 Task: Look for space in Naas, Ireland from 4th June, 2023 to 15th June, 2023 for 2 adults in price range Rs.10000 to Rs.15000. Place can be entire place with 1  bedroom having 1 bed and 1 bathroom. Property type can be house, flat, guest house, hotel. Booking option can be shelf check-in. Required host language is English.
Action: Mouse moved to (526, 83)
Screenshot: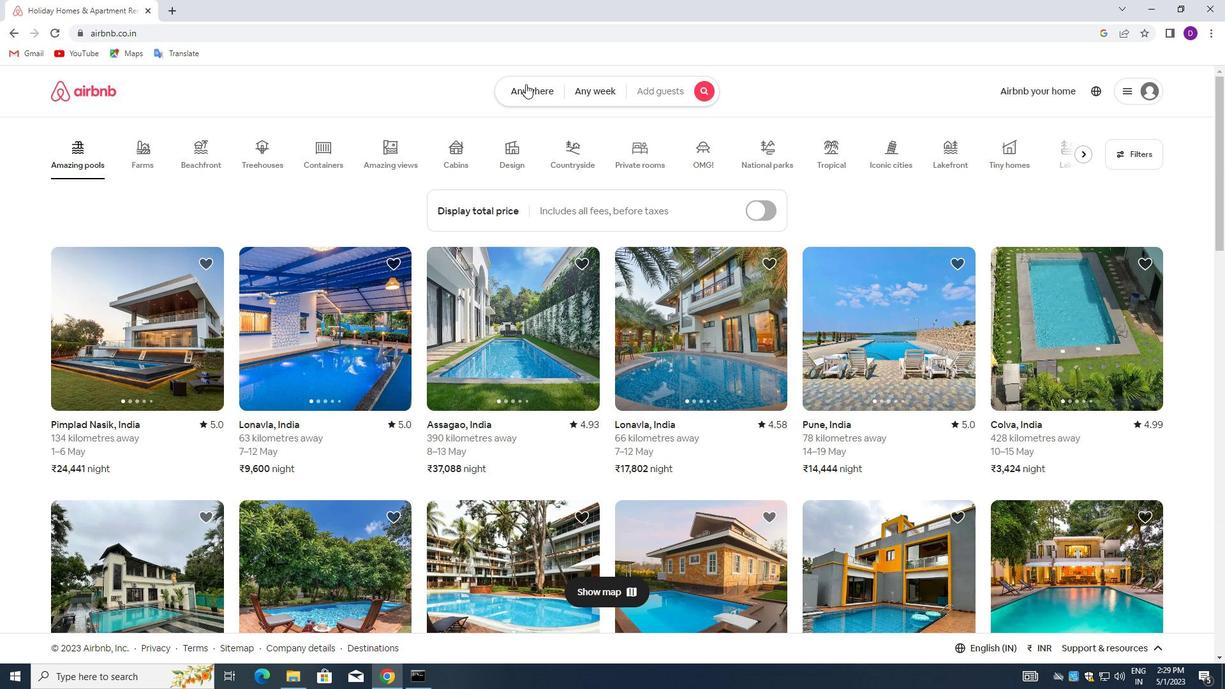 
Action: Mouse pressed left at (526, 83)
Screenshot: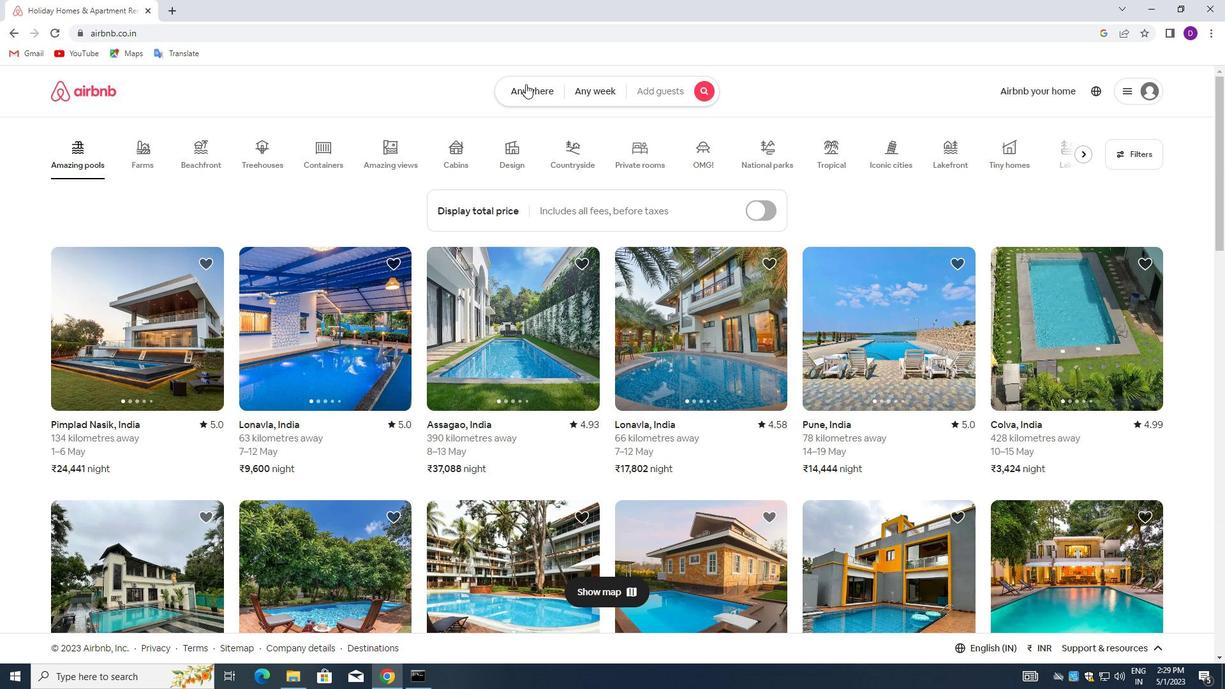 
Action: Mouse moved to (378, 142)
Screenshot: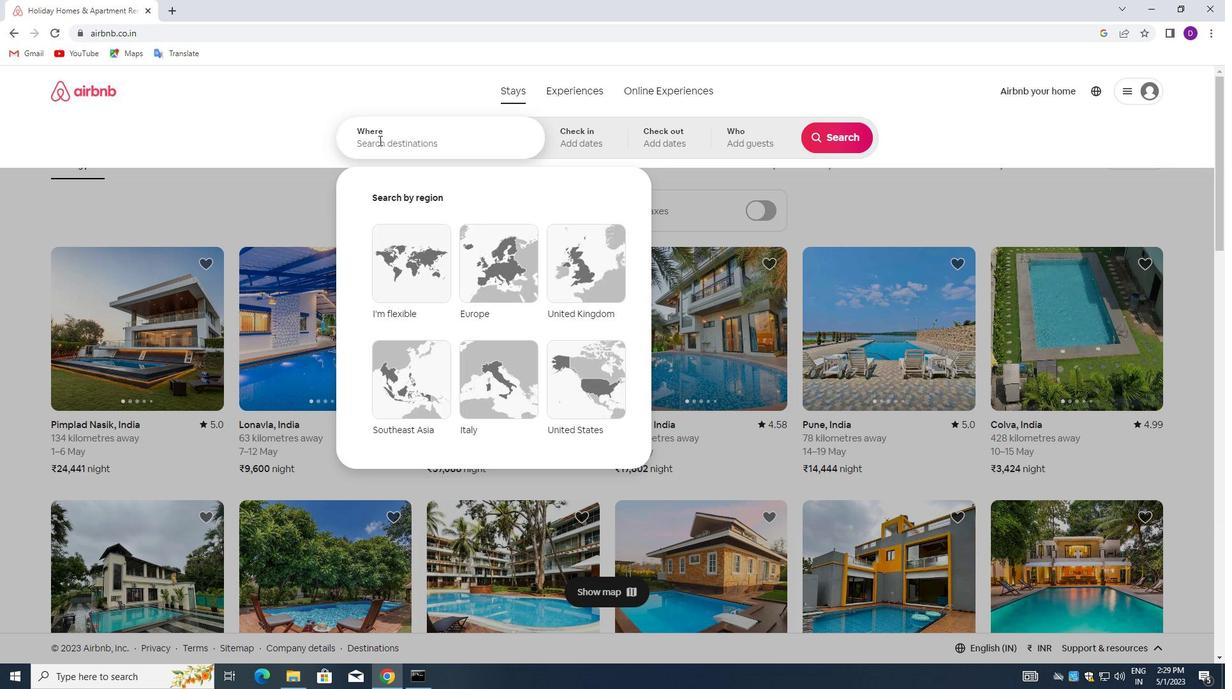 
Action: Mouse pressed left at (378, 142)
Screenshot: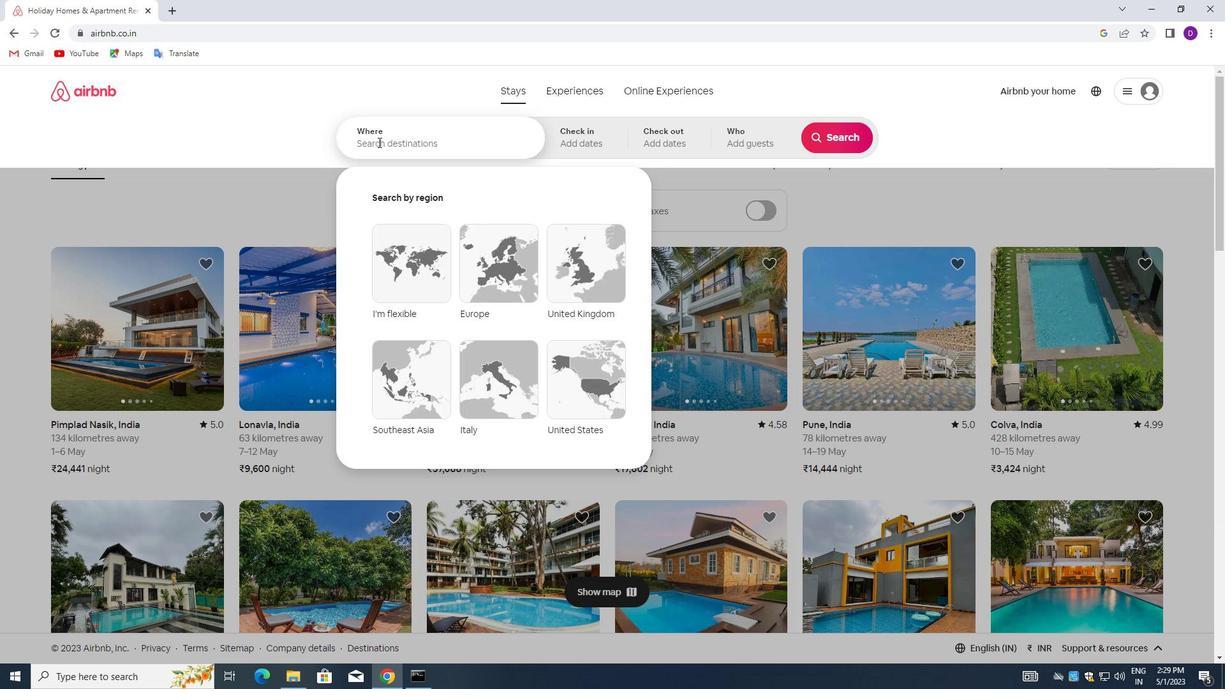 
Action: Key pressed <Key.shift>NAAS,<Key.space><Key.shift>IRELANDF<Key.down><Key.enter>
Screenshot: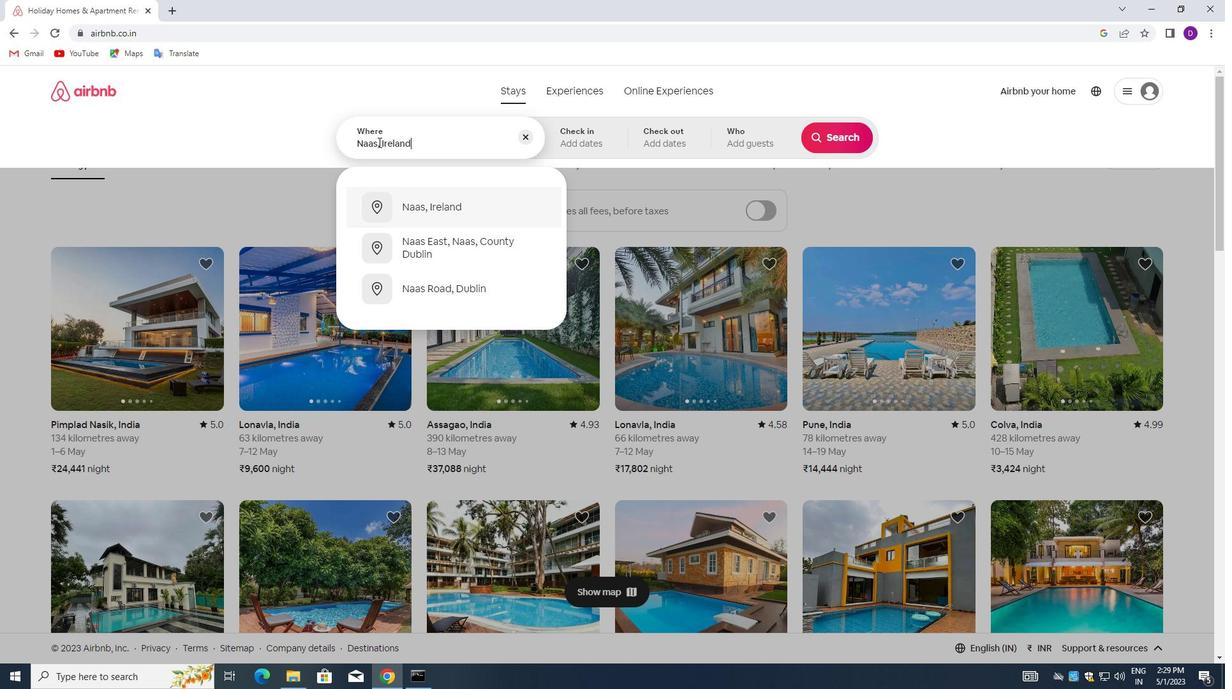 
Action: Mouse moved to (642, 328)
Screenshot: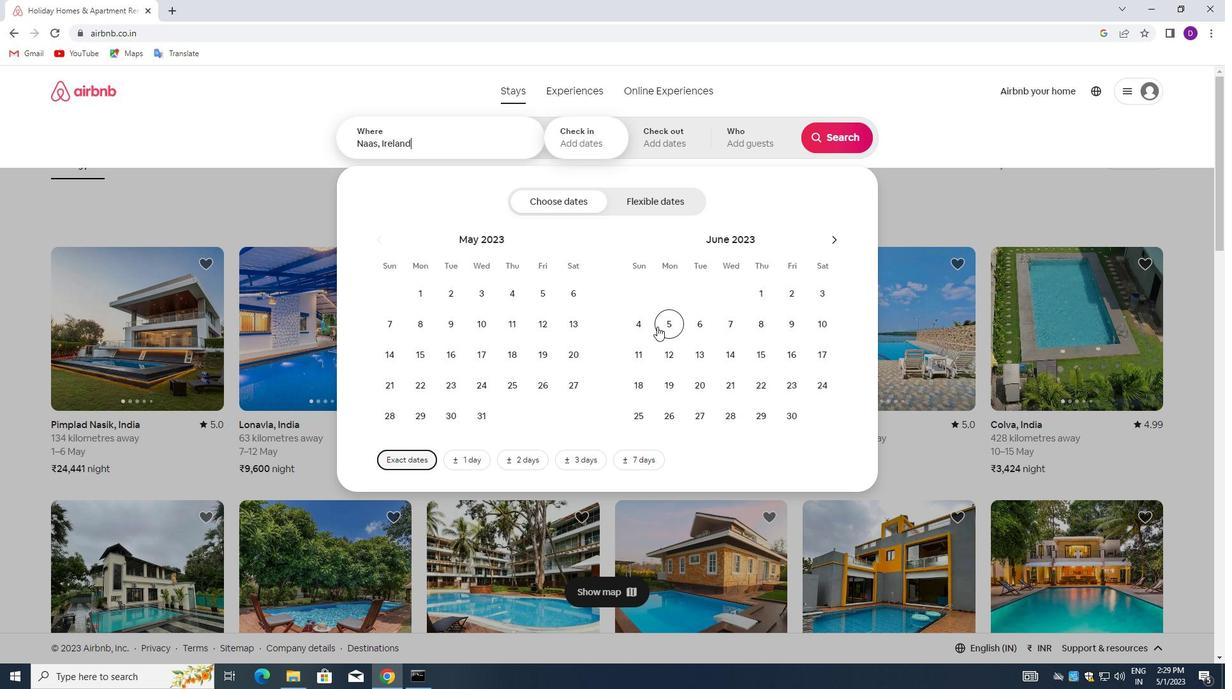 
Action: Mouse pressed left at (642, 328)
Screenshot: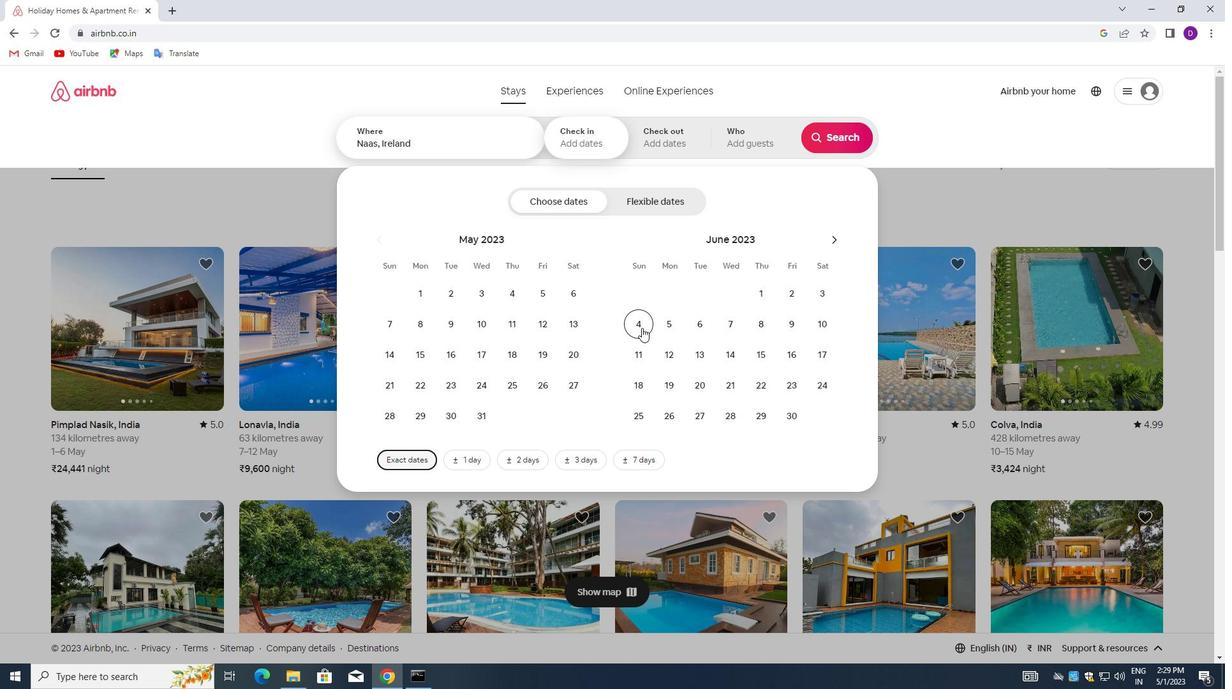 
Action: Mouse moved to (763, 351)
Screenshot: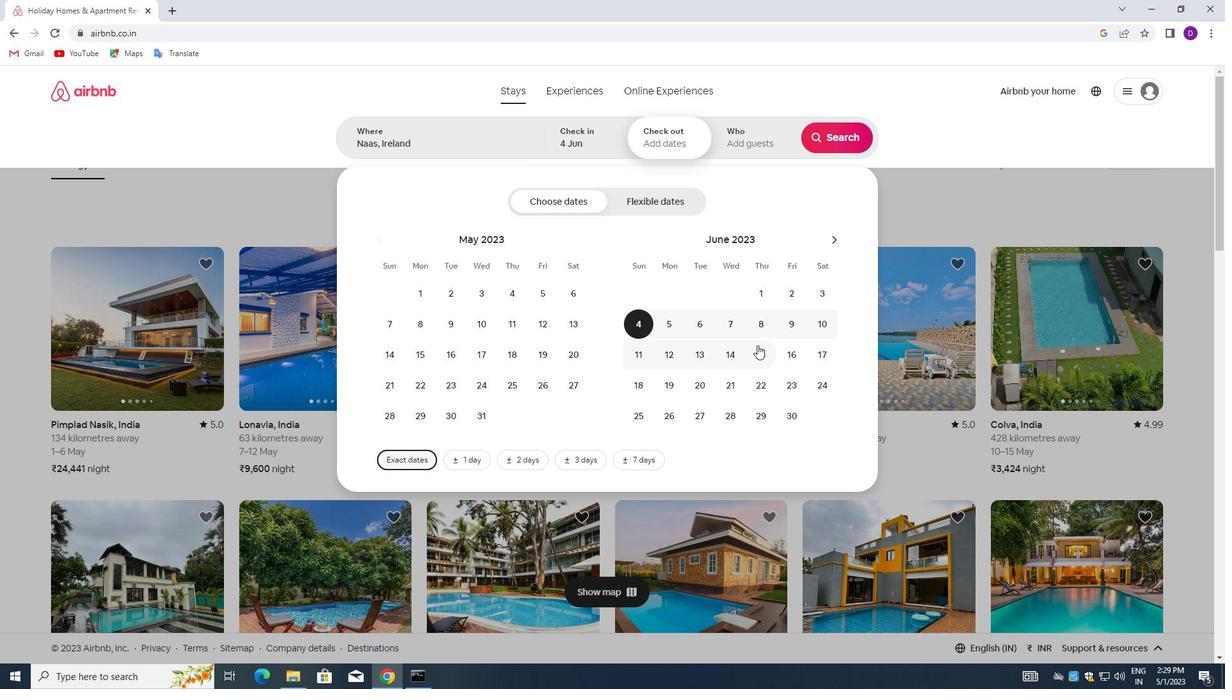 
Action: Mouse pressed left at (763, 351)
Screenshot: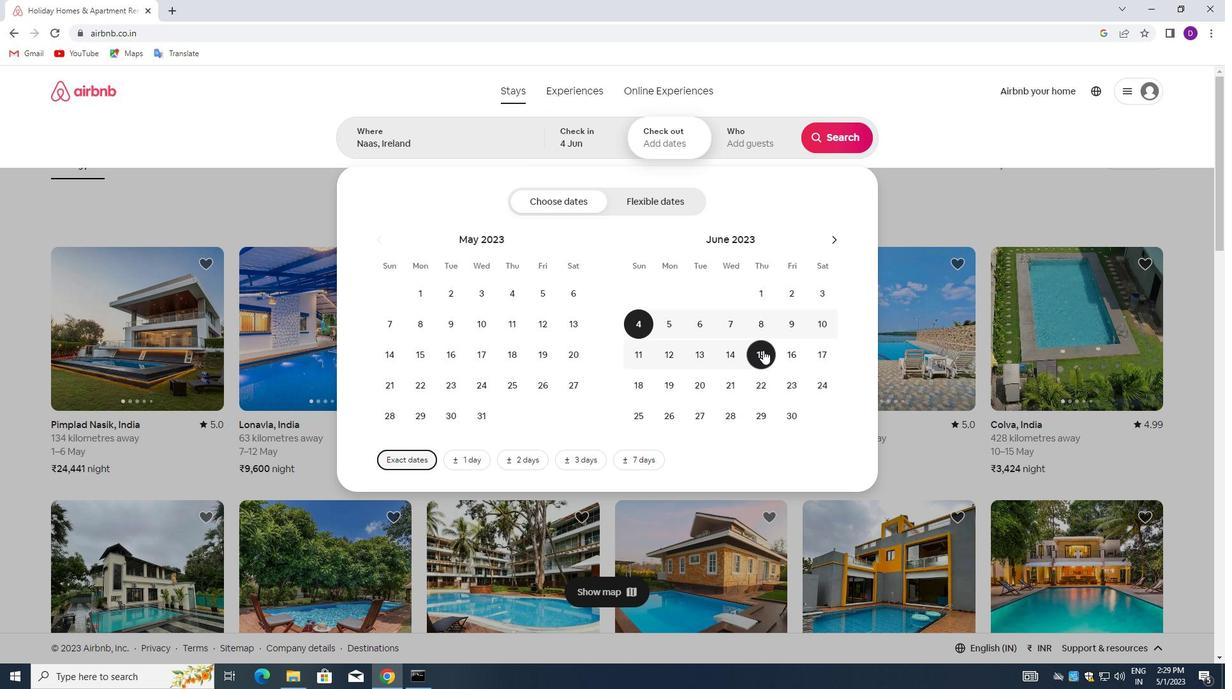 
Action: Mouse moved to (742, 147)
Screenshot: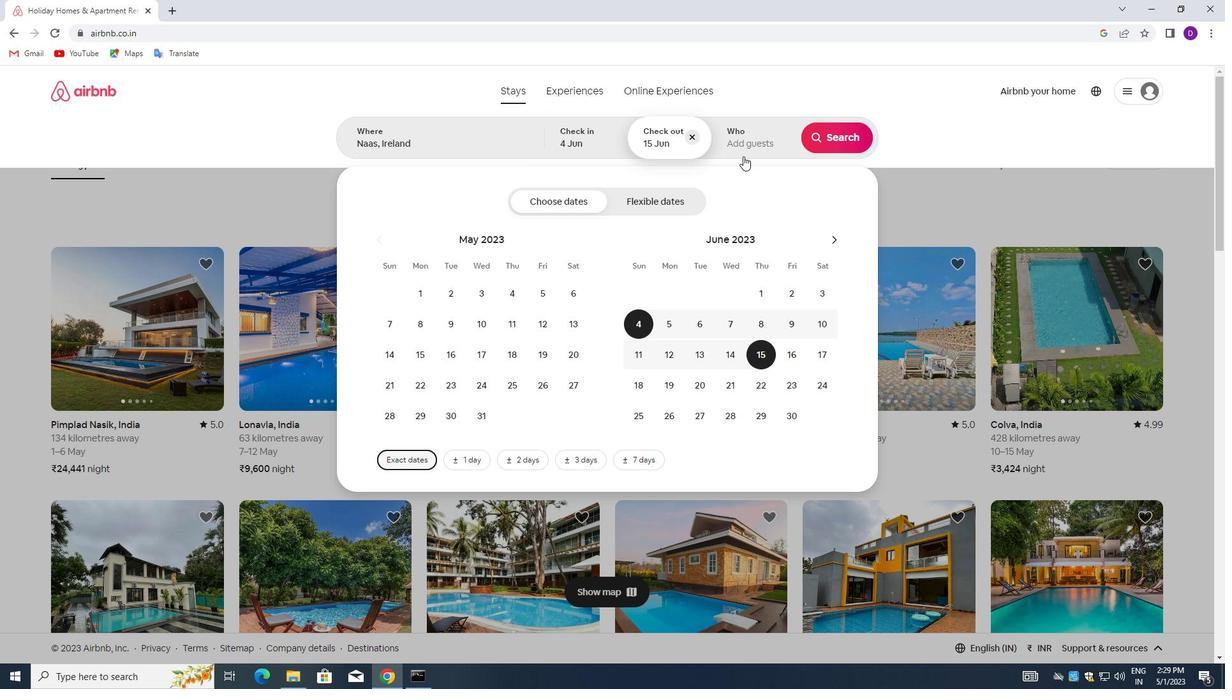
Action: Mouse pressed left at (742, 147)
Screenshot: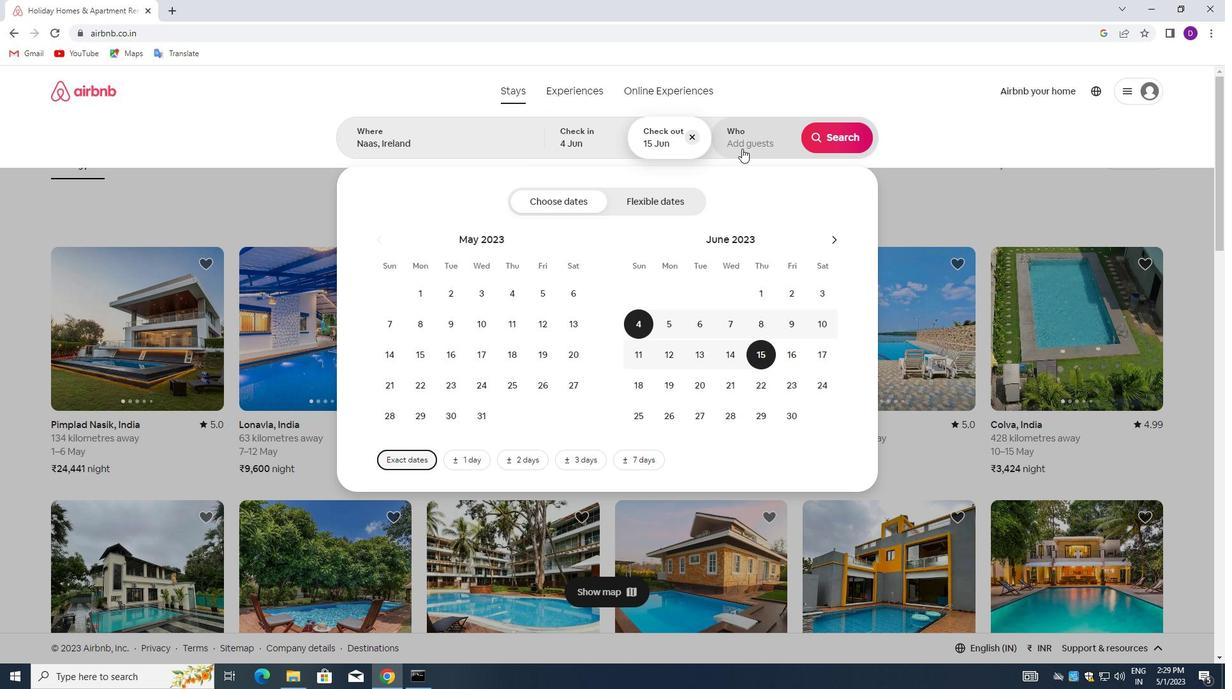 
Action: Mouse moved to (844, 206)
Screenshot: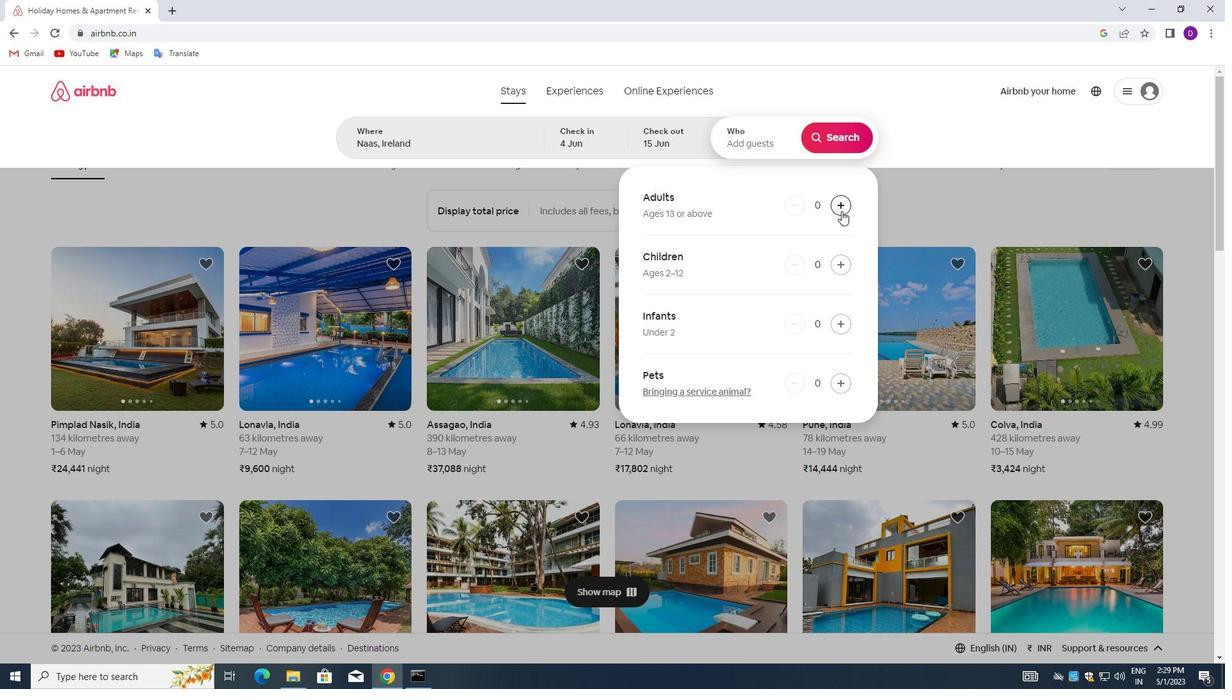 
Action: Mouse pressed left at (844, 206)
Screenshot: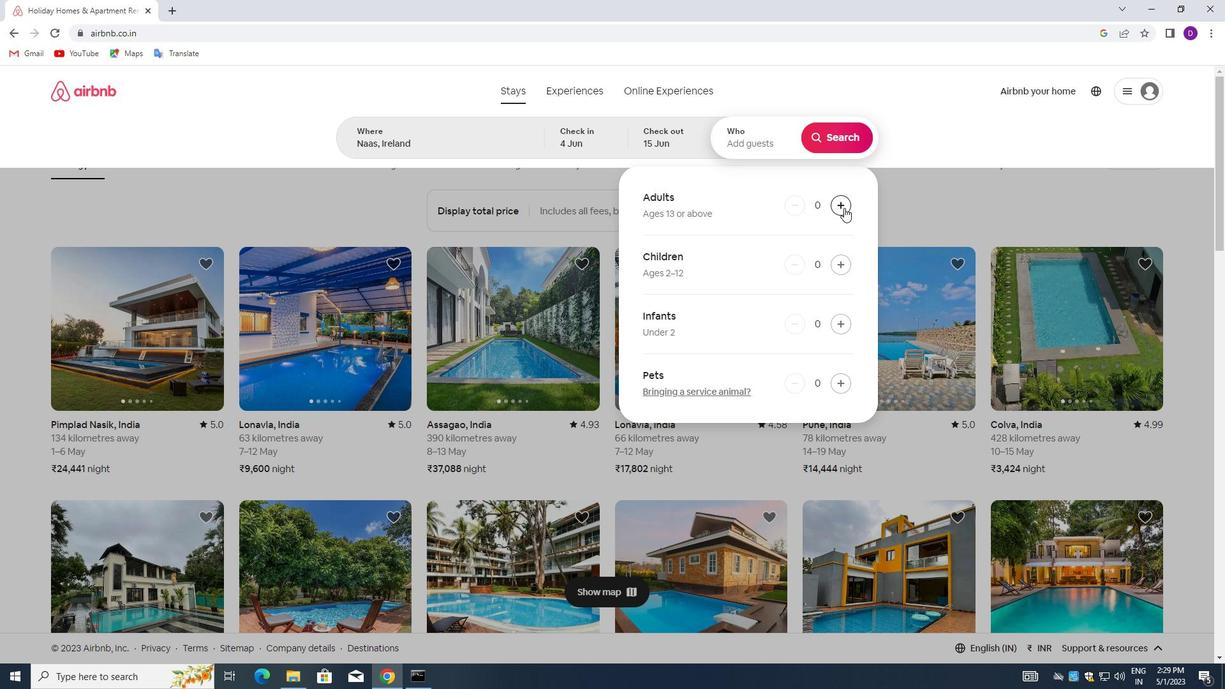 
Action: Mouse pressed left at (844, 206)
Screenshot: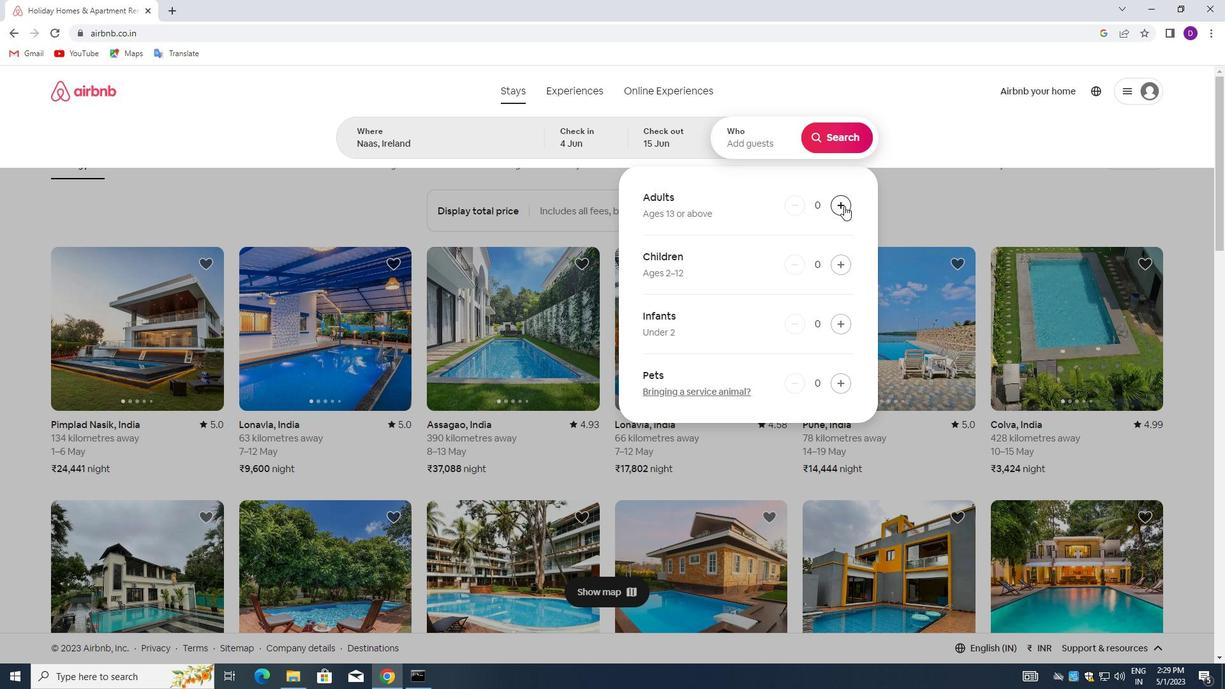 
Action: Mouse moved to (831, 139)
Screenshot: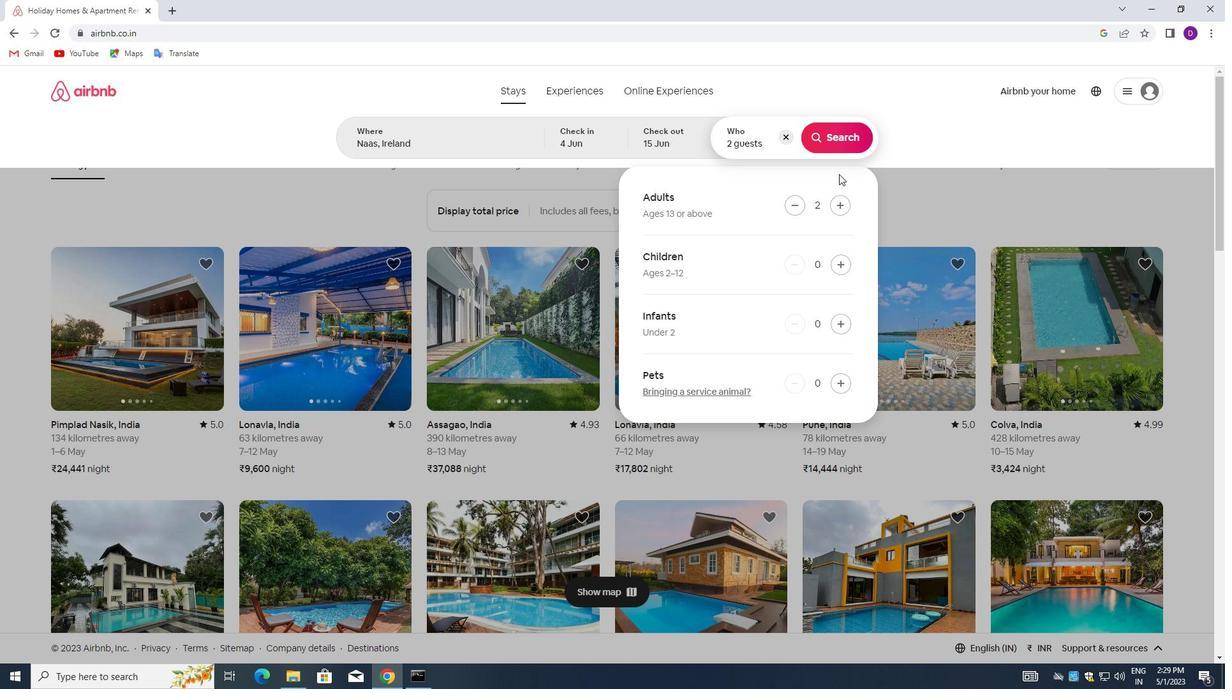
Action: Mouse pressed left at (831, 139)
Screenshot: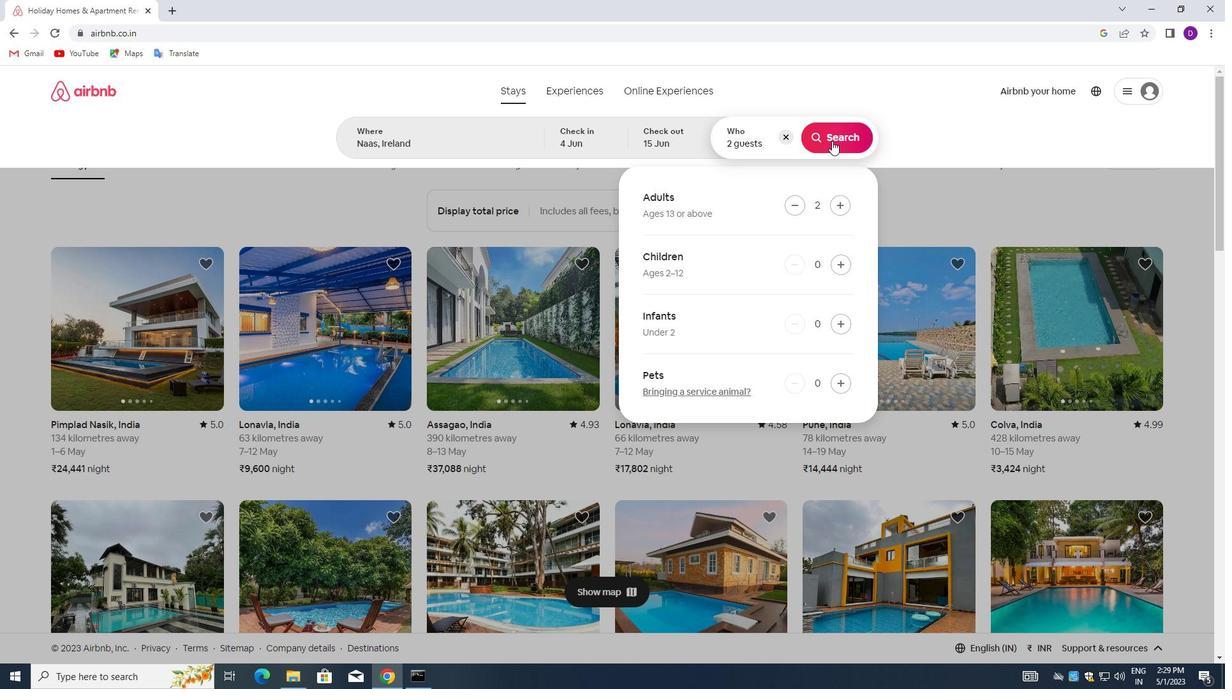 
Action: Mouse moved to (1150, 147)
Screenshot: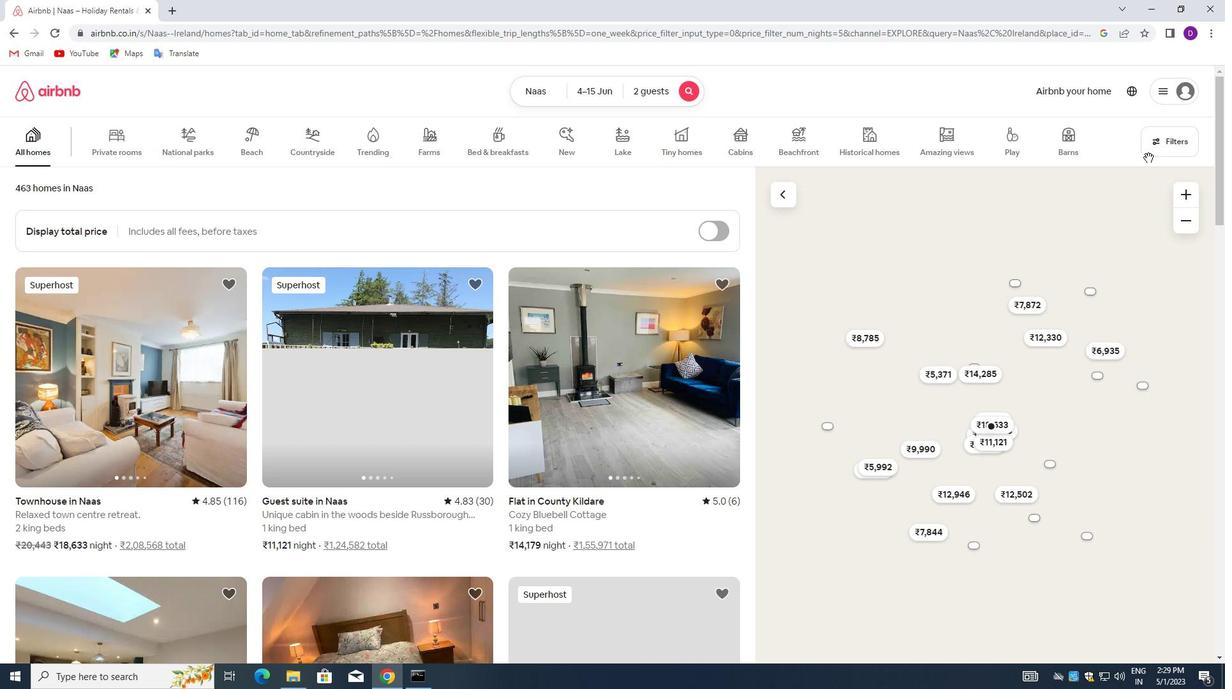 
Action: Mouse pressed left at (1150, 147)
Screenshot: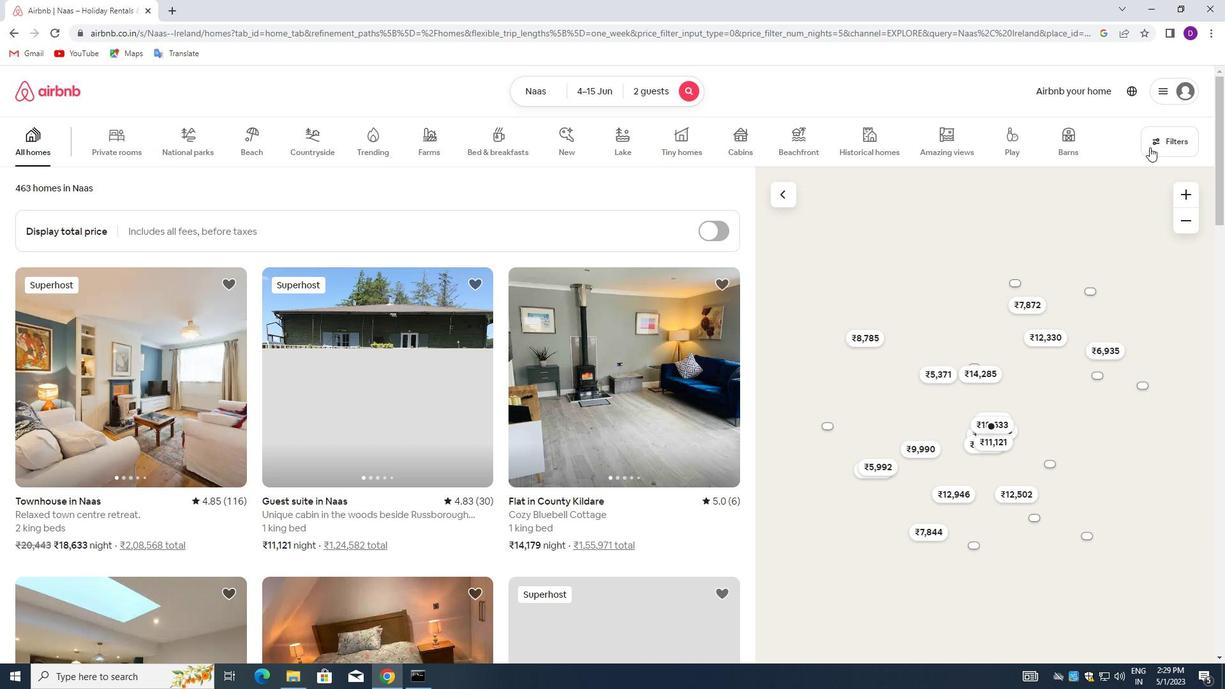 
Action: Mouse moved to (439, 307)
Screenshot: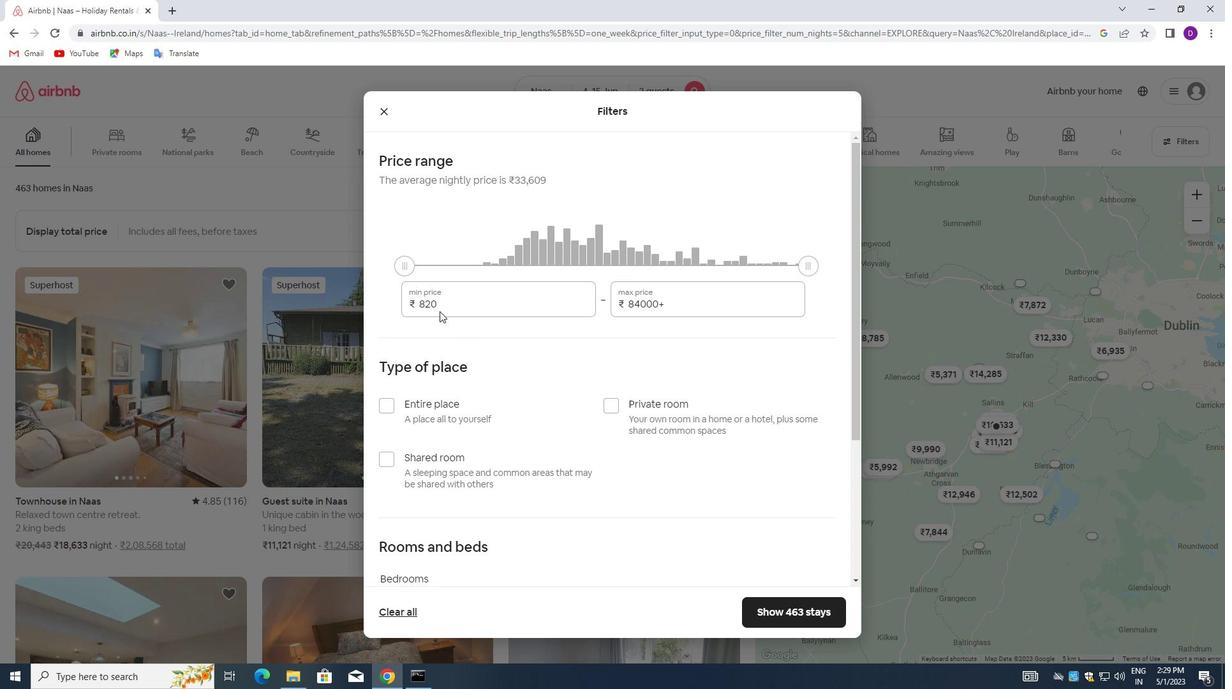 
Action: Mouse pressed left at (439, 307)
Screenshot: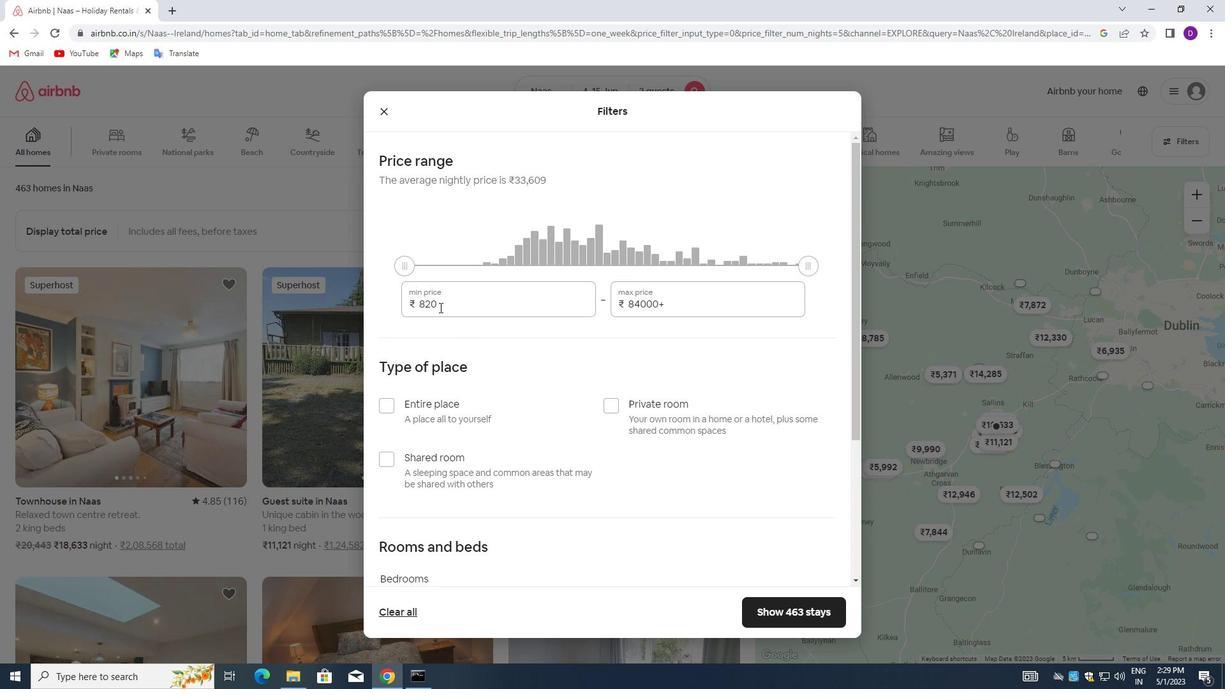 
Action: Mouse pressed left at (439, 307)
Screenshot: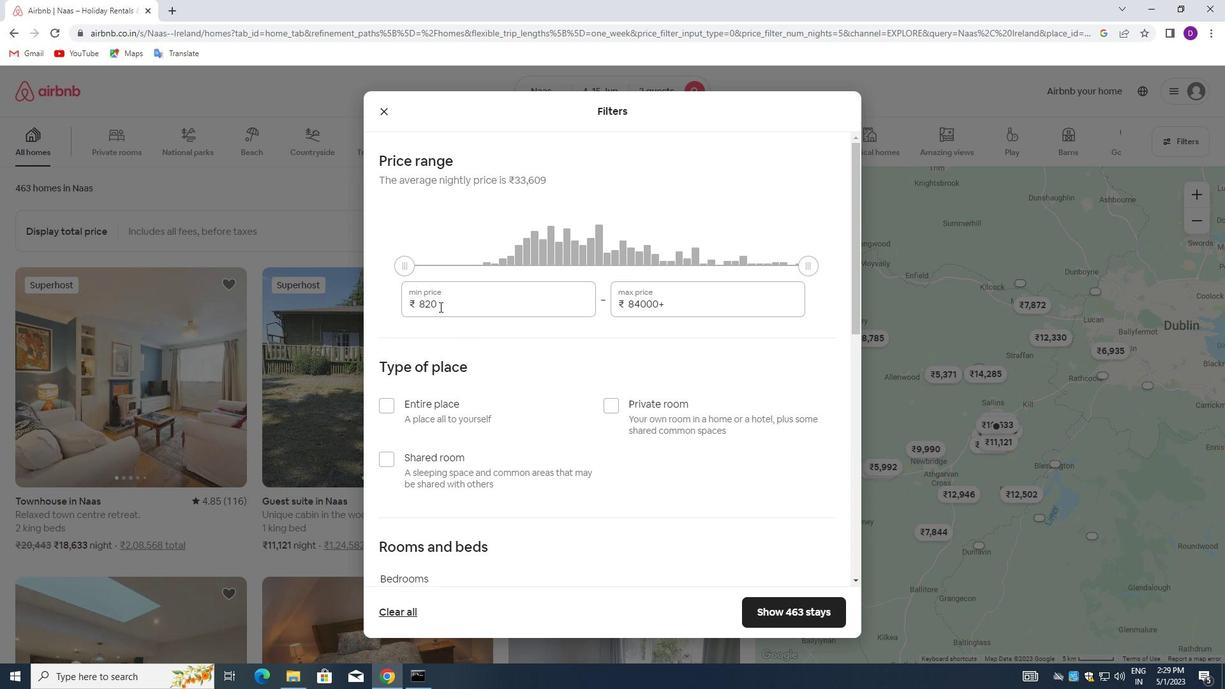 
Action: Key pressed 10000<Key.tab>15000
Screenshot: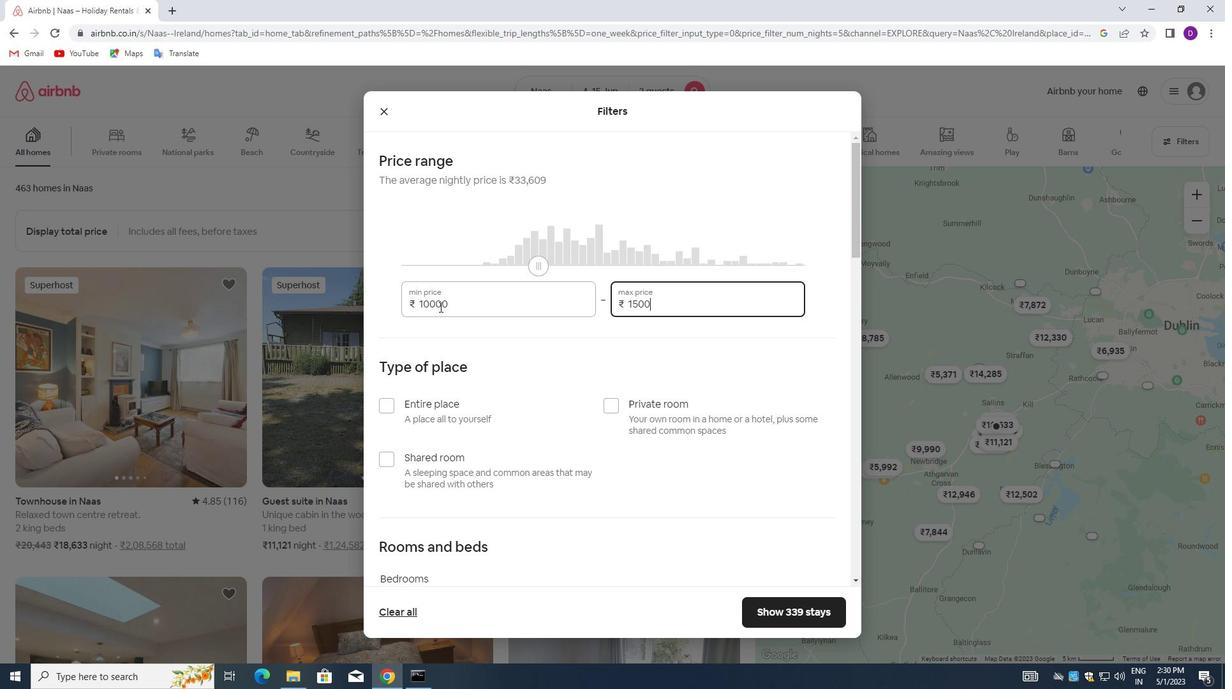 
Action: Mouse moved to (385, 405)
Screenshot: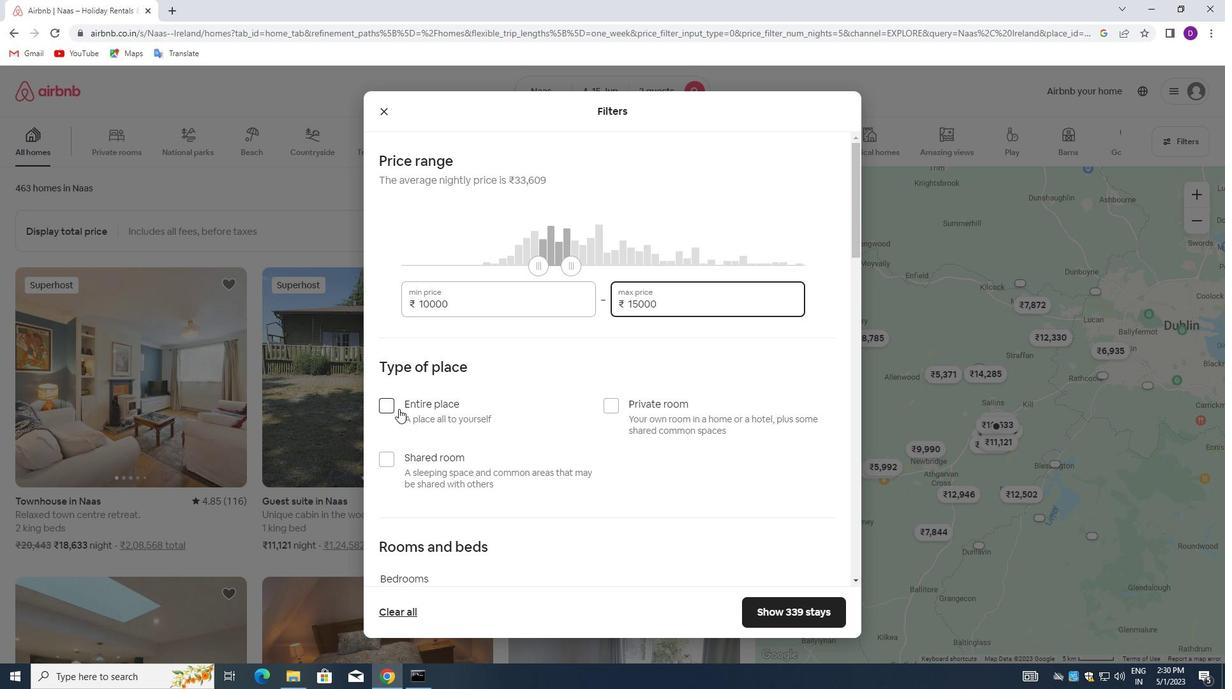 
Action: Mouse pressed left at (385, 405)
Screenshot: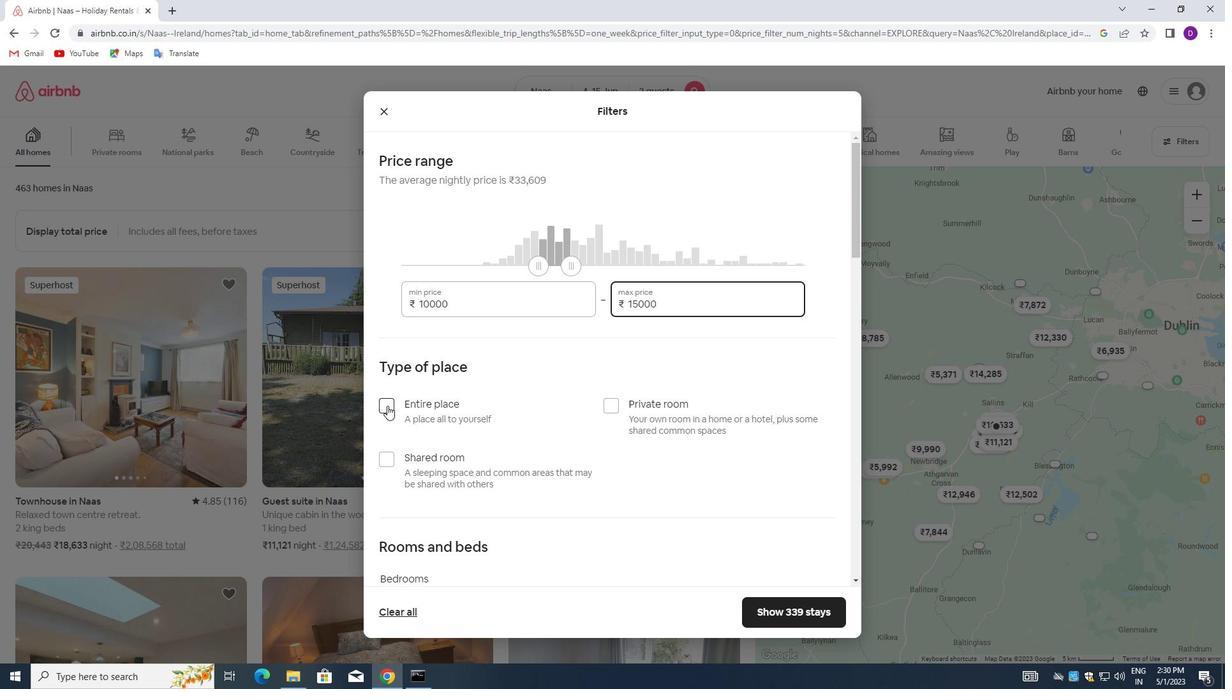 
Action: Mouse moved to (538, 409)
Screenshot: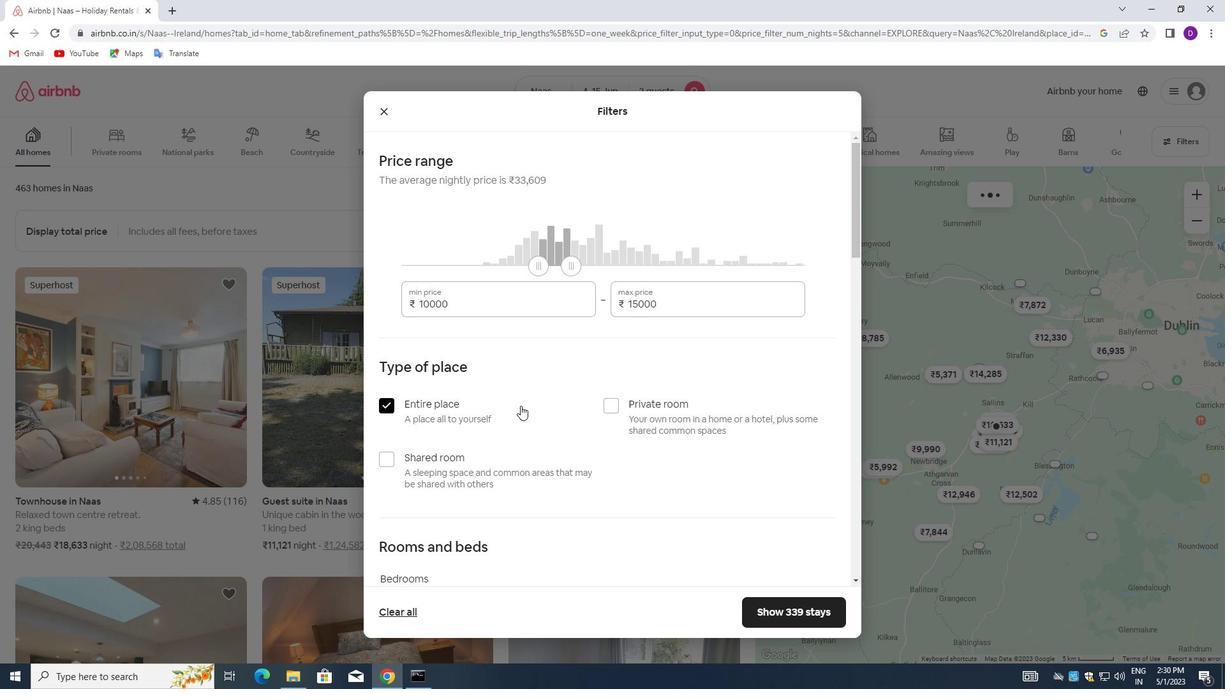 
Action: Mouse scrolled (538, 408) with delta (0, 0)
Screenshot: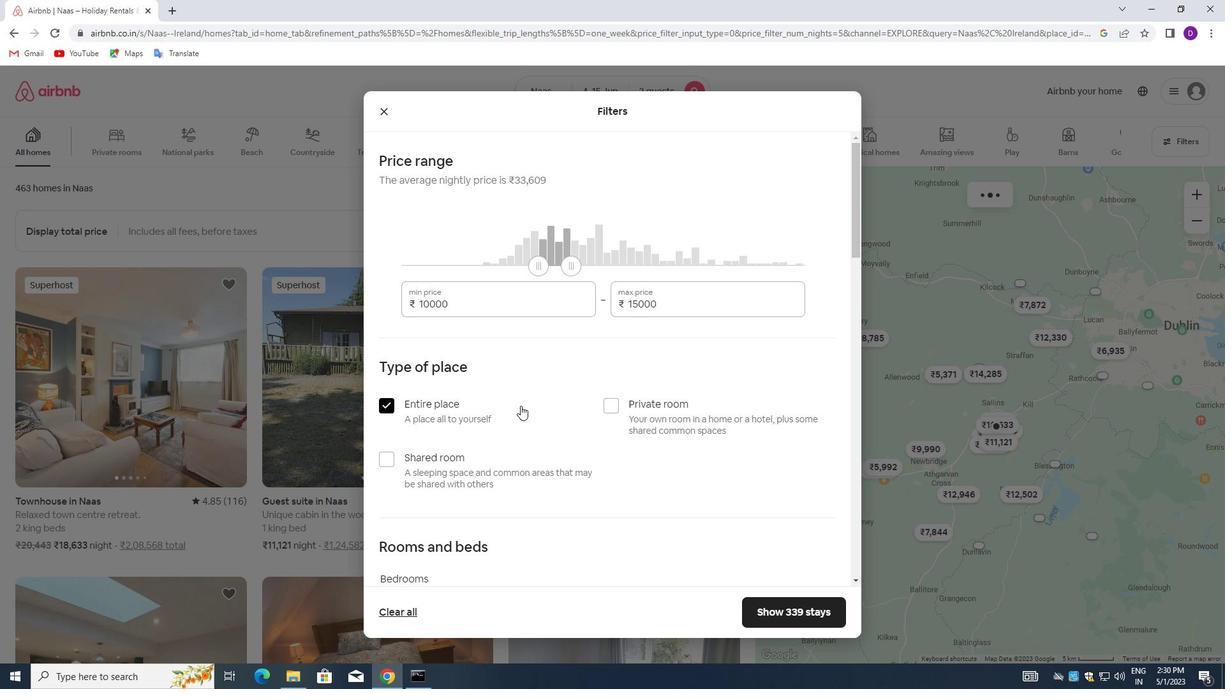
Action: Mouse moved to (540, 412)
Screenshot: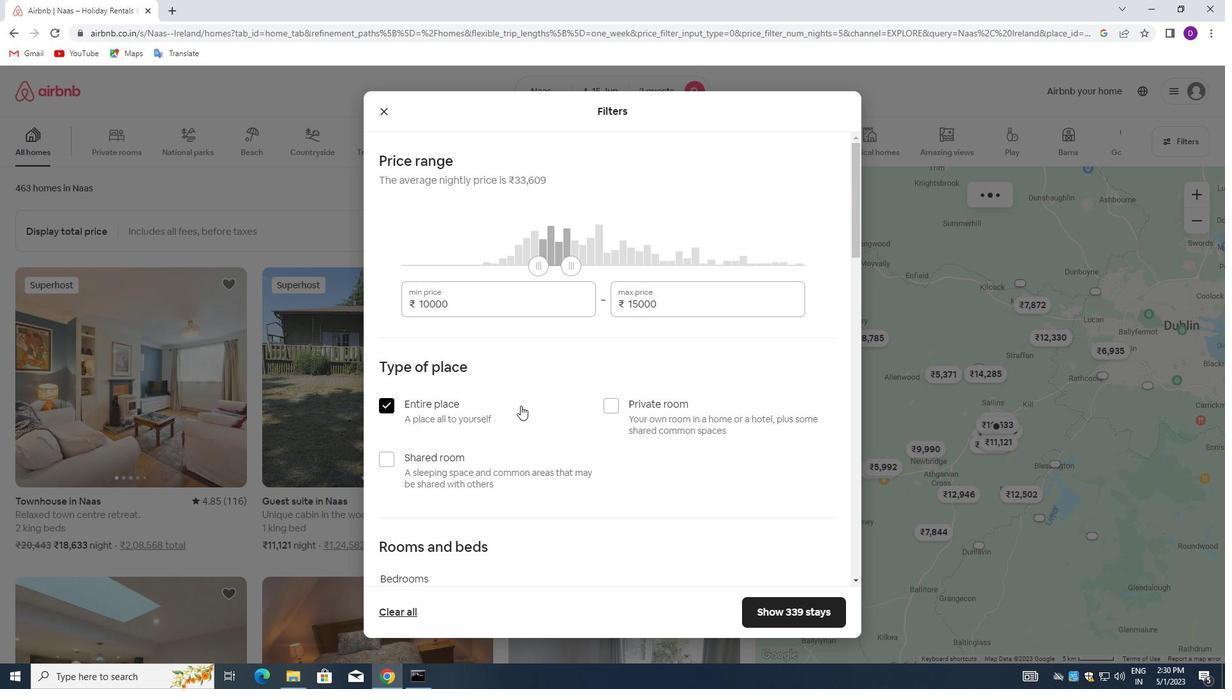 
Action: Mouse scrolled (540, 411) with delta (0, 0)
Screenshot: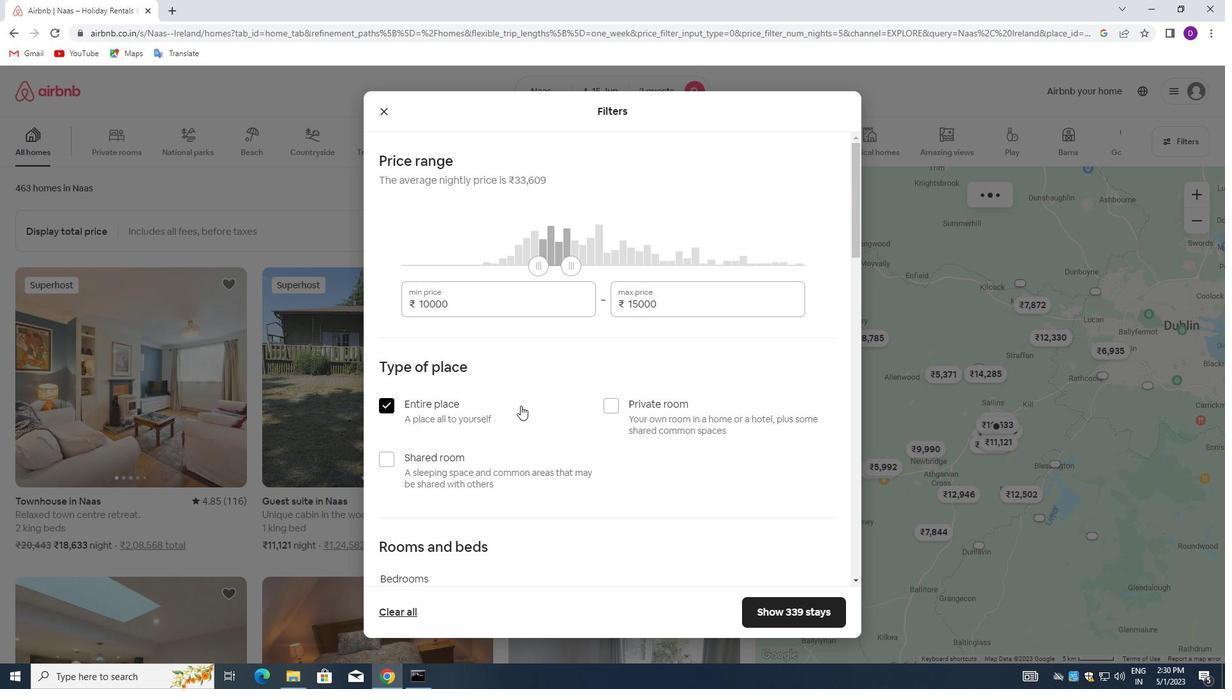 
Action: Mouse moved to (540, 414)
Screenshot: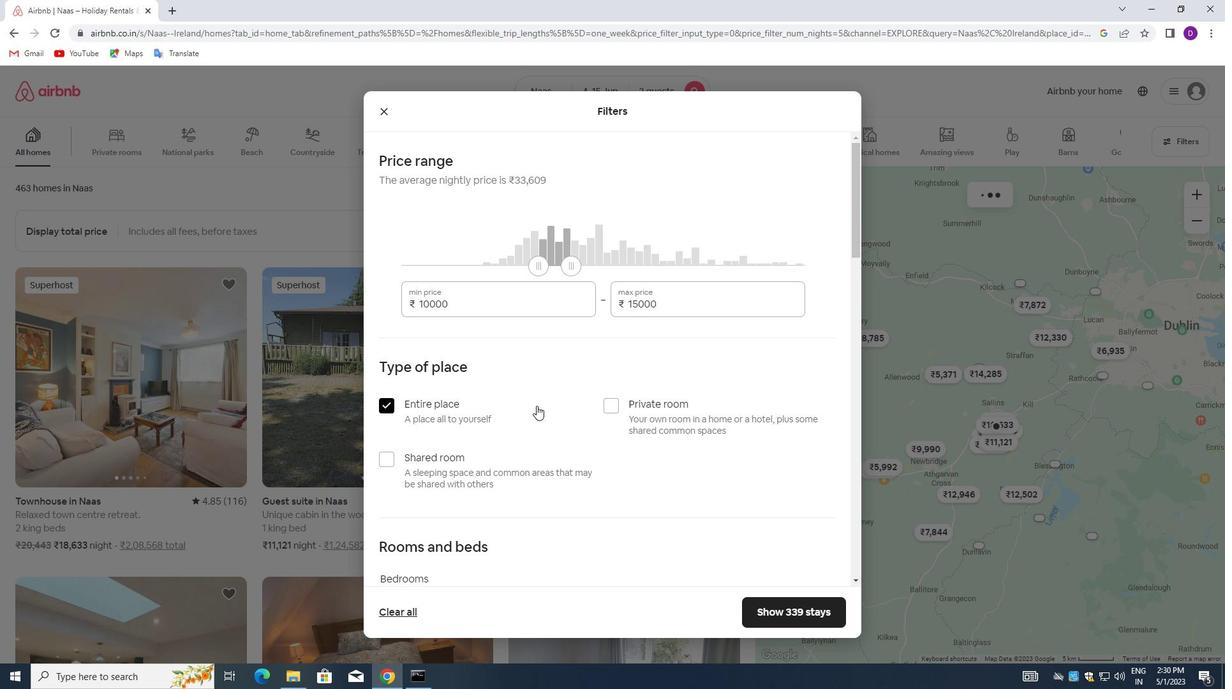
Action: Mouse scrolled (540, 413) with delta (0, 0)
Screenshot: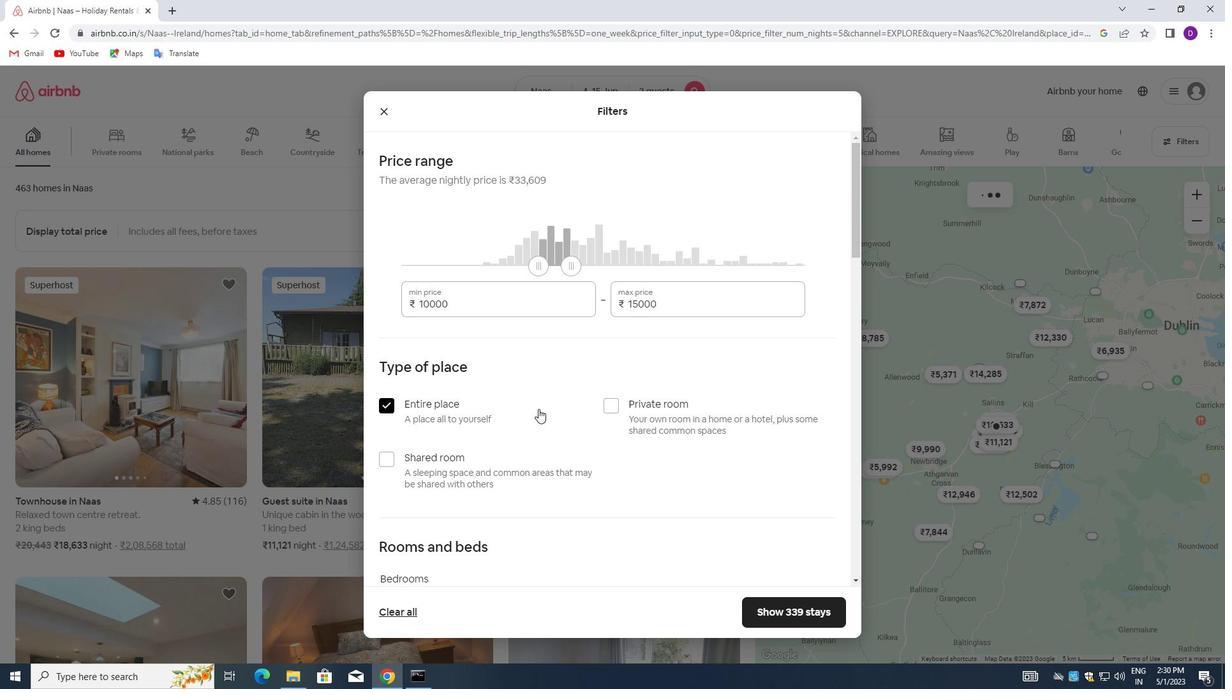 
Action: Mouse scrolled (540, 413) with delta (0, 0)
Screenshot: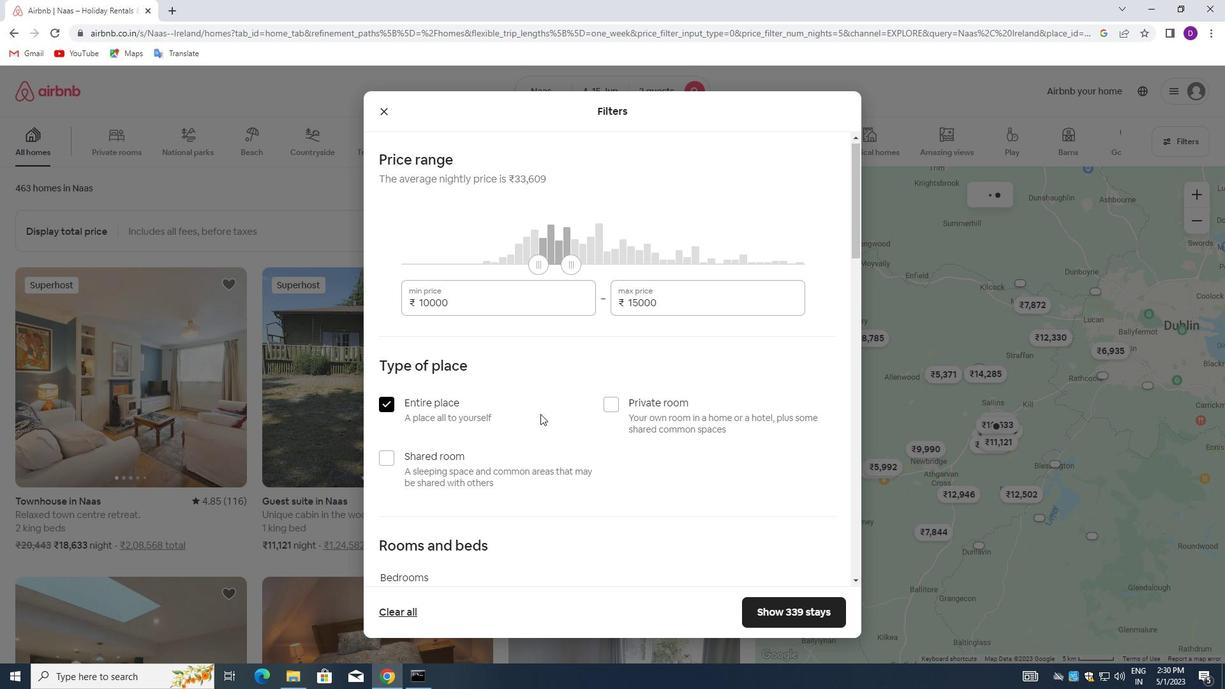 
Action: Mouse scrolled (540, 413) with delta (0, 0)
Screenshot: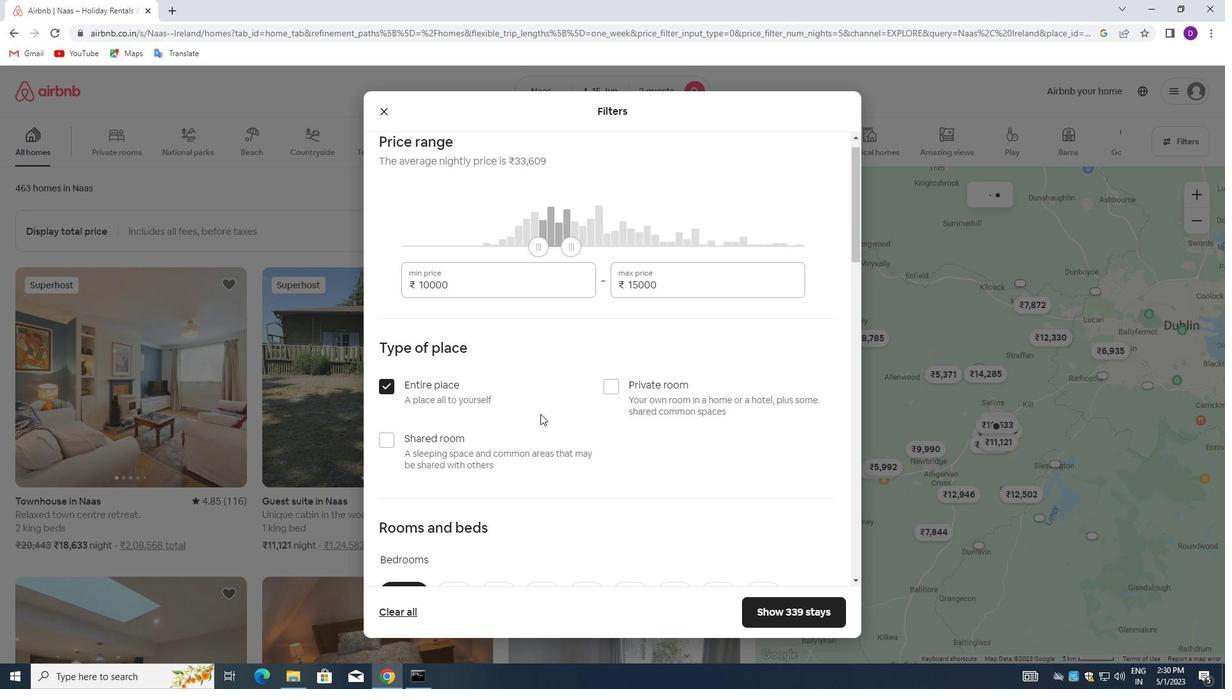 
Action: Mouse moved to (446, 292)
Screenshot: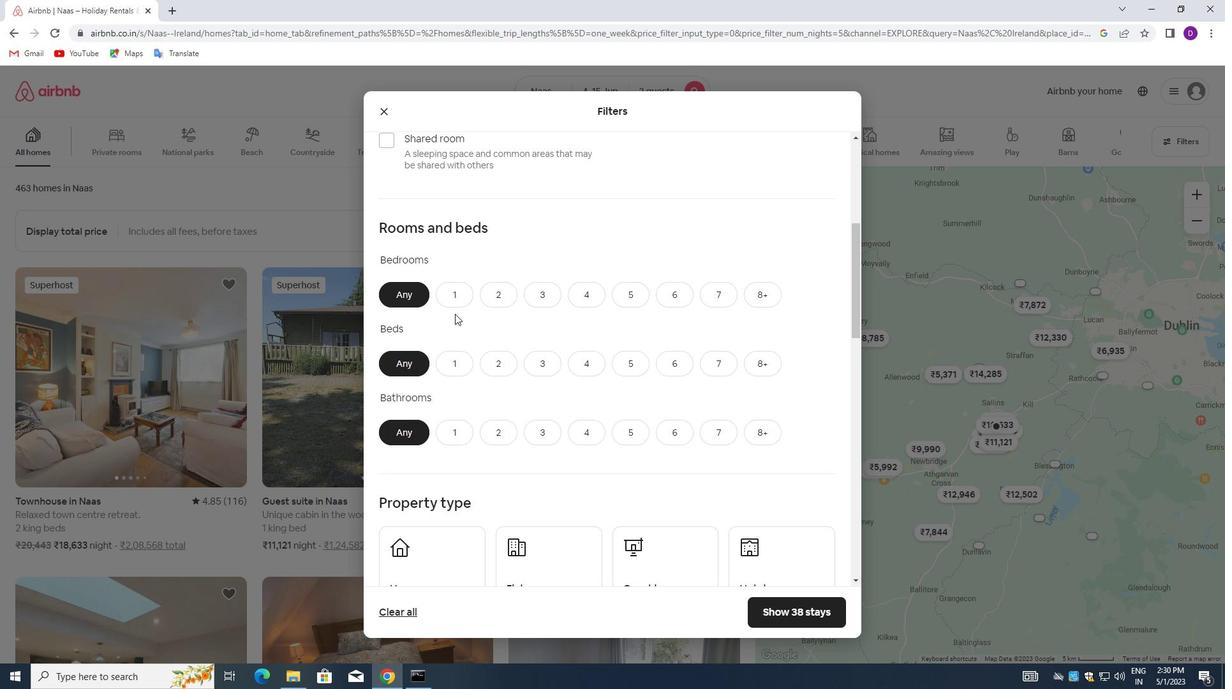 
Action: Mouse pressed left at (446, 292)
Screenshot: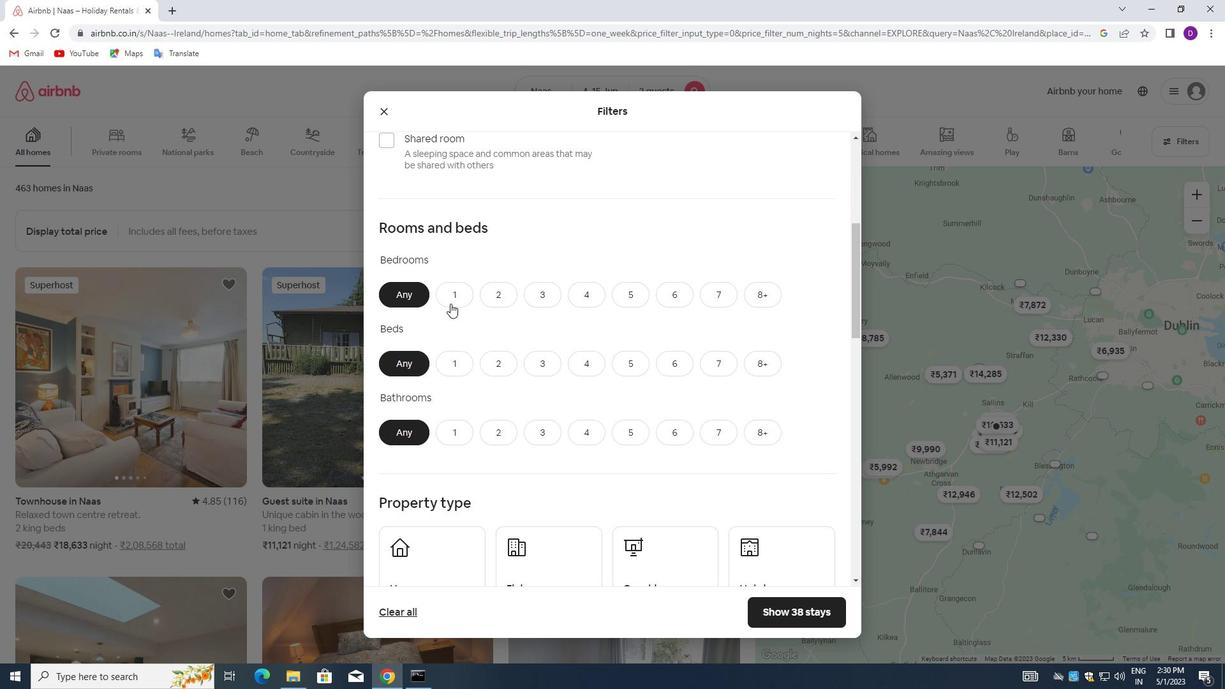 
Action: Mouse moved to (446, 359)
Screenshot: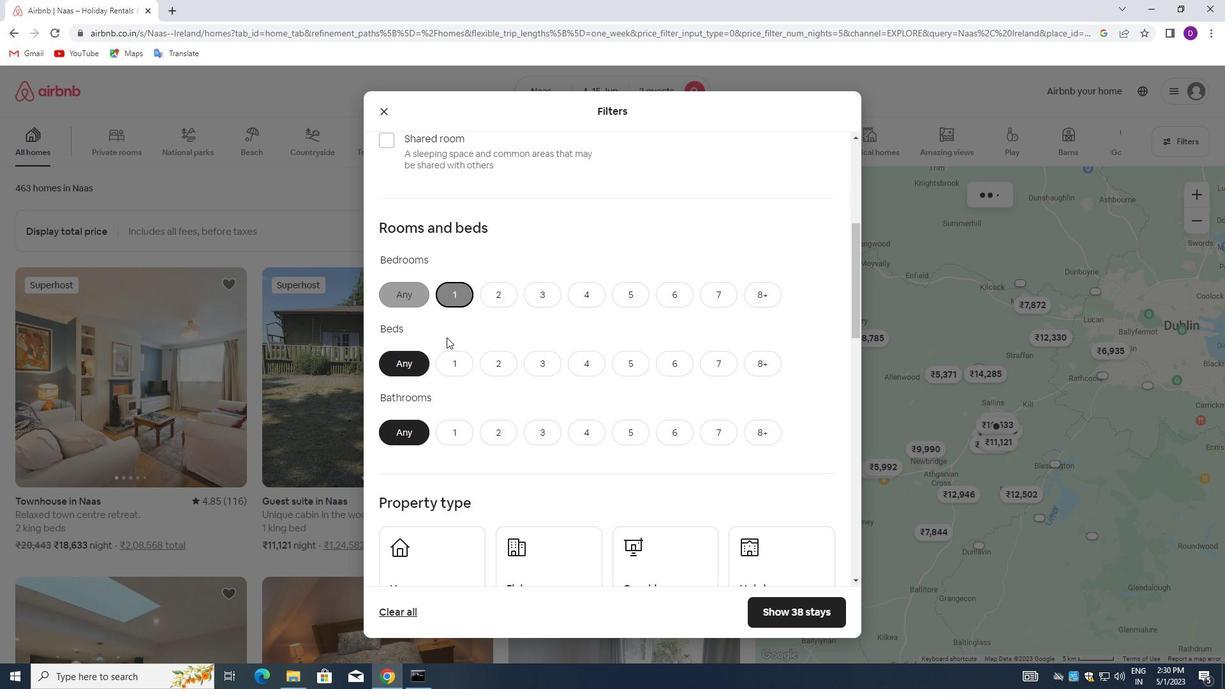 
Action: Mouse pressed left at (446, 359)
Screenshot: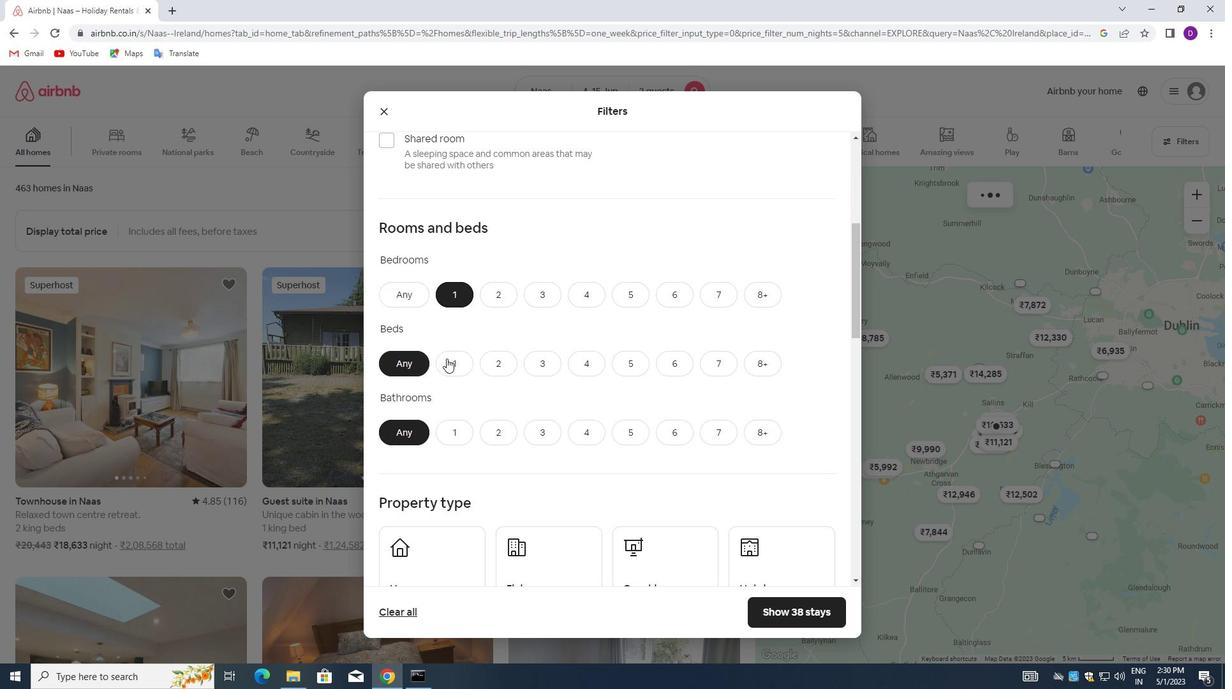 
Action: Mouse moved to (457, 432)
Screenshot: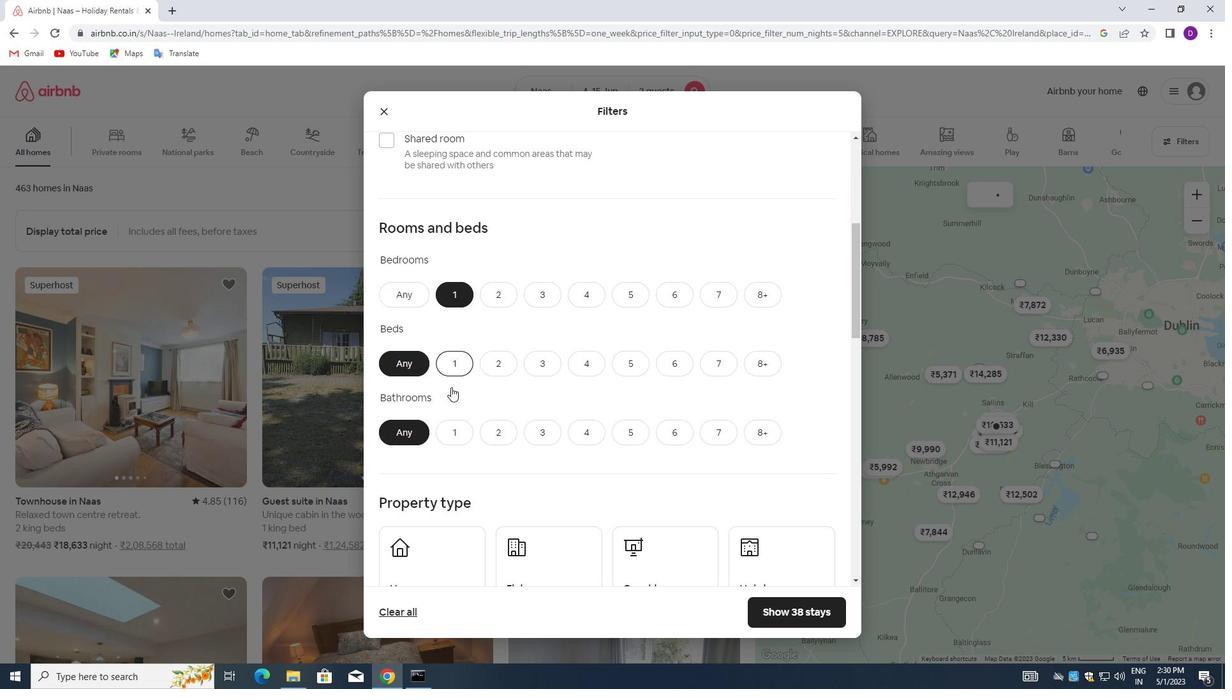 
Action: Mouse pressed left at (457, 432)
Screenshot: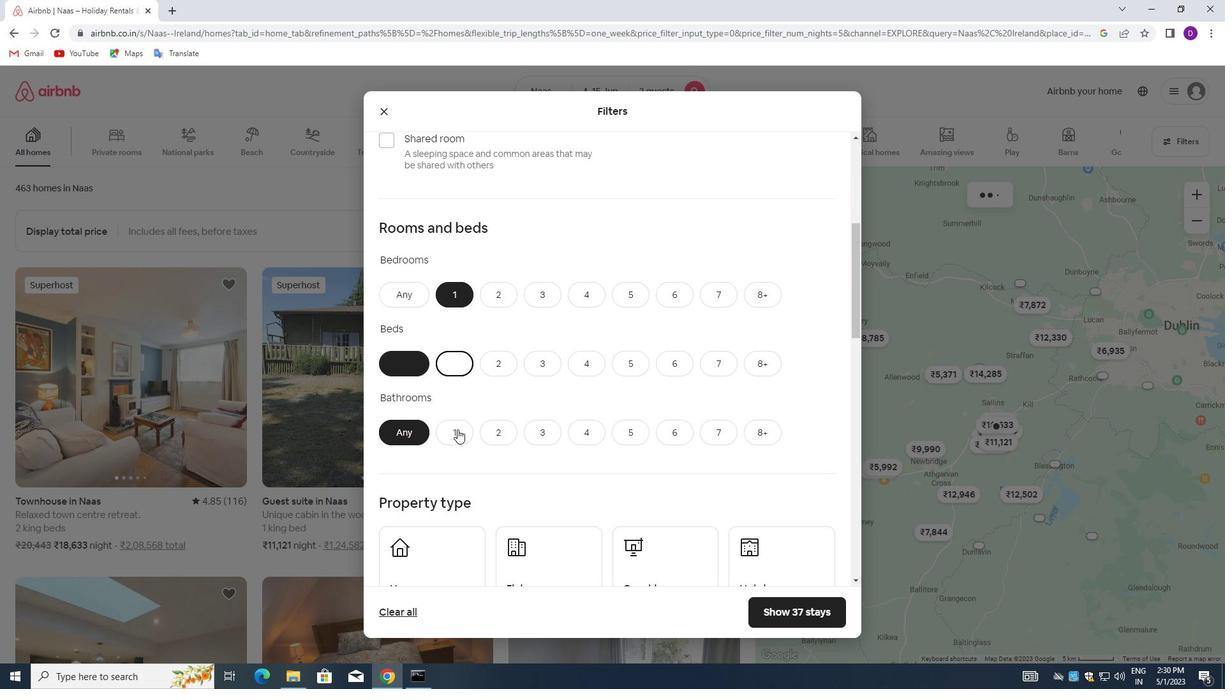 
Action: Mouse moved to (503, 448)
Screenshot: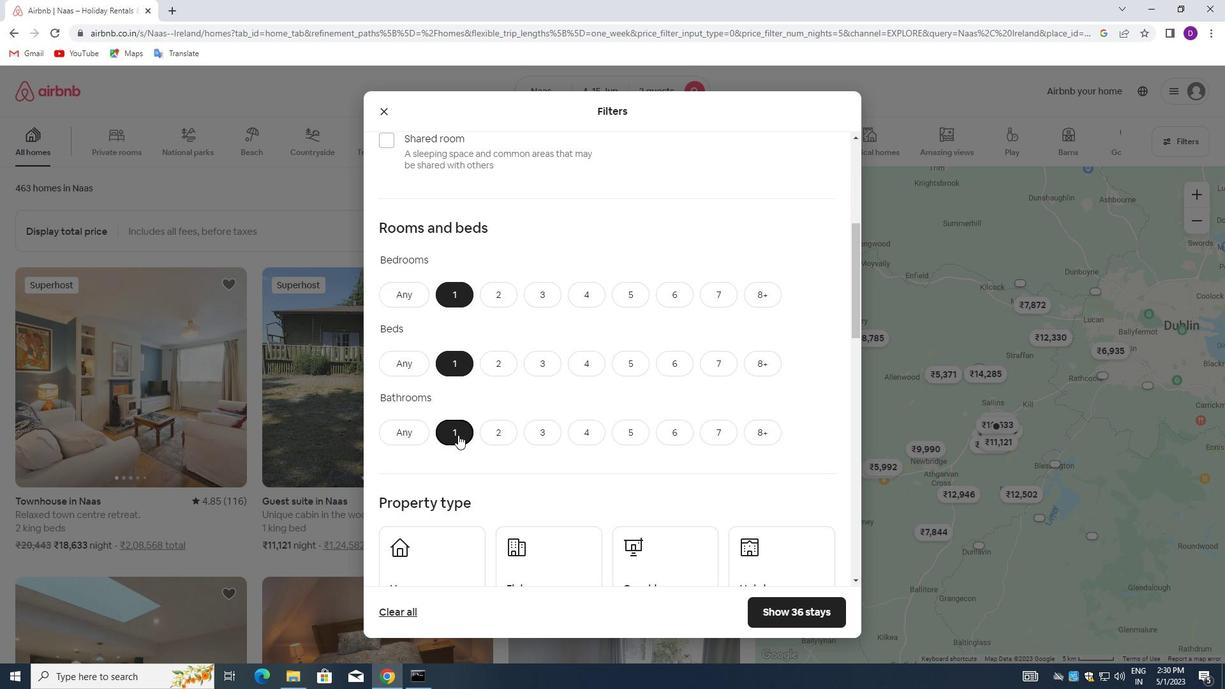 
Action: Mouse scrolled (503, 447) with delta (0, 0)
Screenshot: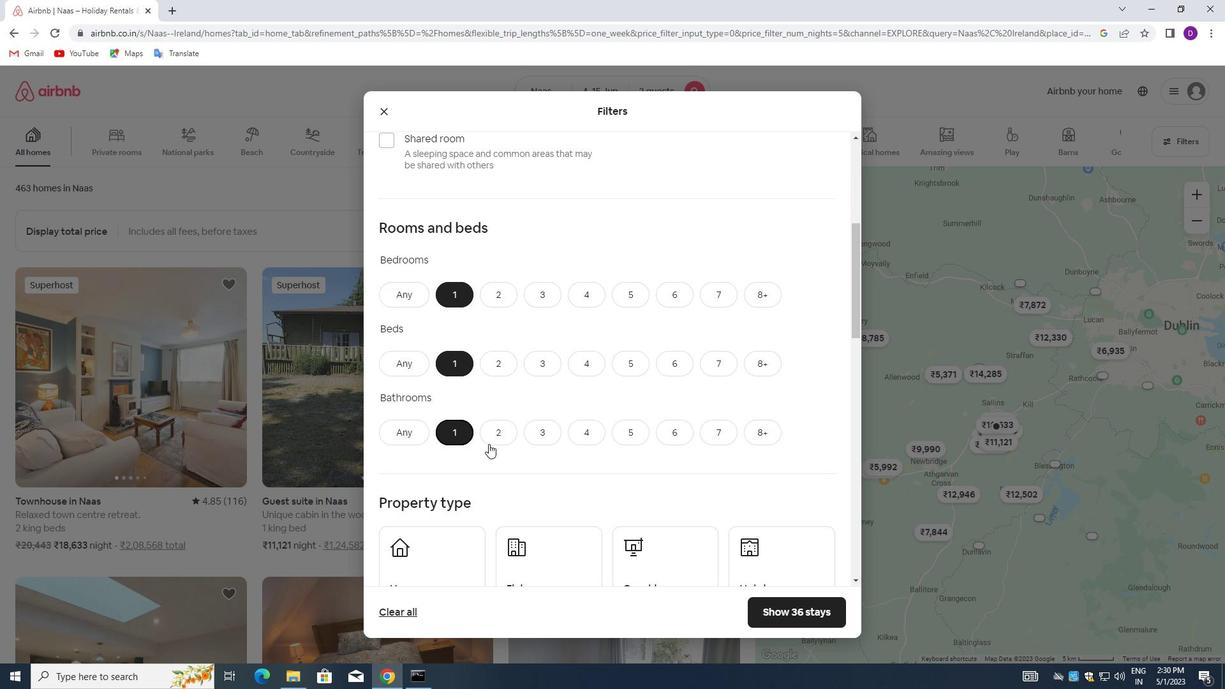 
Action: Mouse moved to (504, 448)
Screenshot: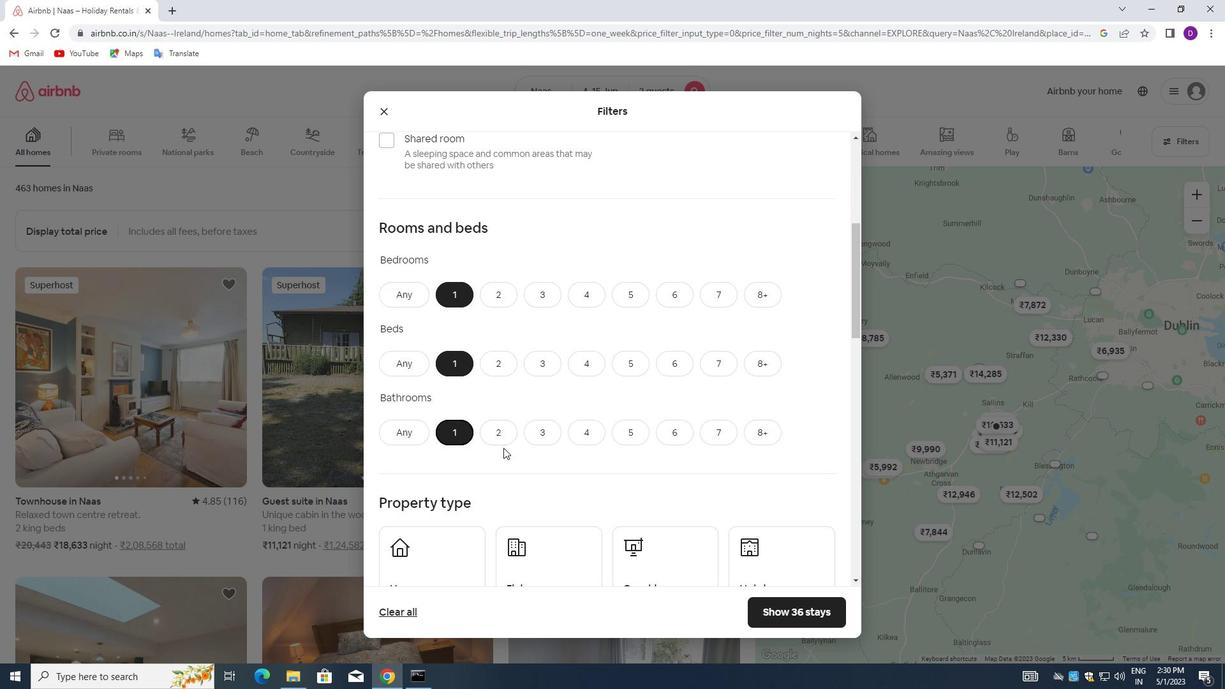 
Action: Mouse scrolled (504, 448) with delta (0, 0)
Screenshot: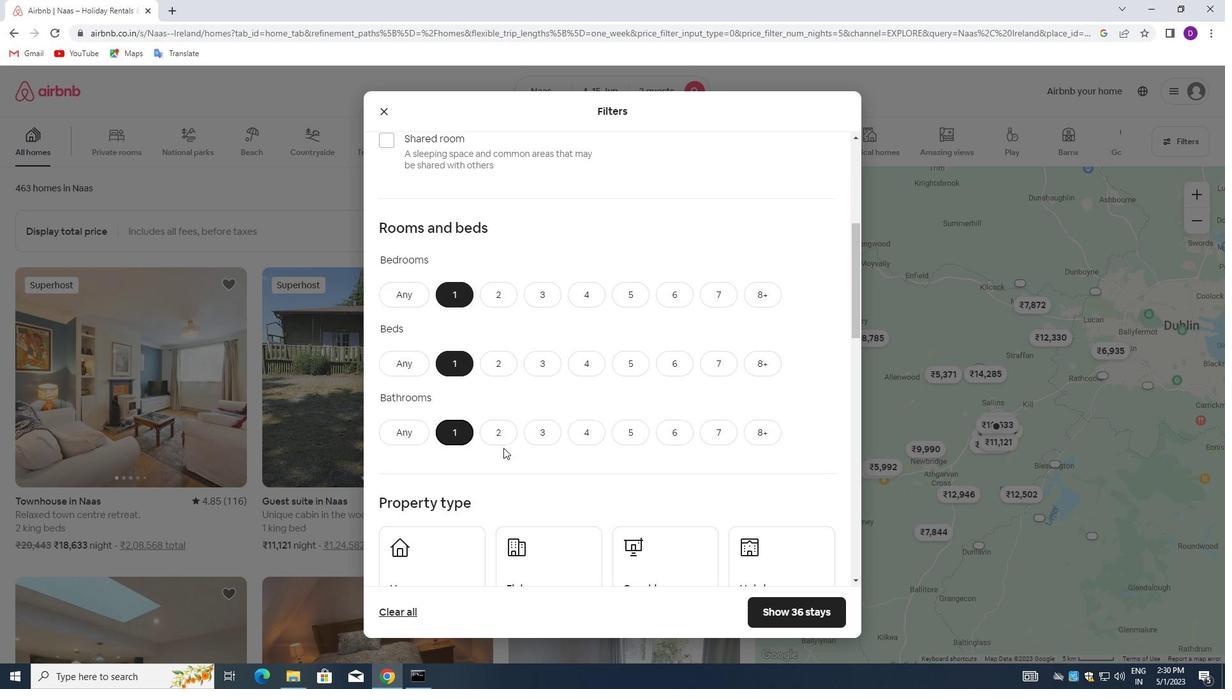 
Action: Mouse scrolled (504, 448) with delta (0, 0)
Screenshot: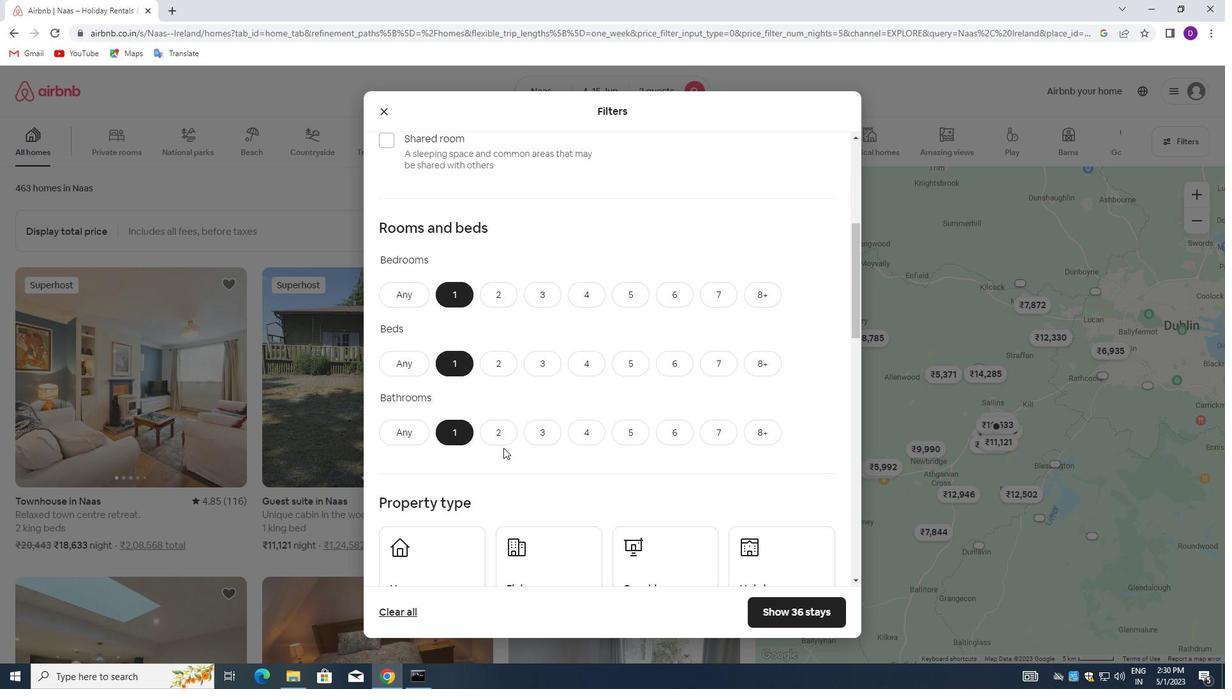 
Action: Mouse moved to (434, 384)
Screenshot: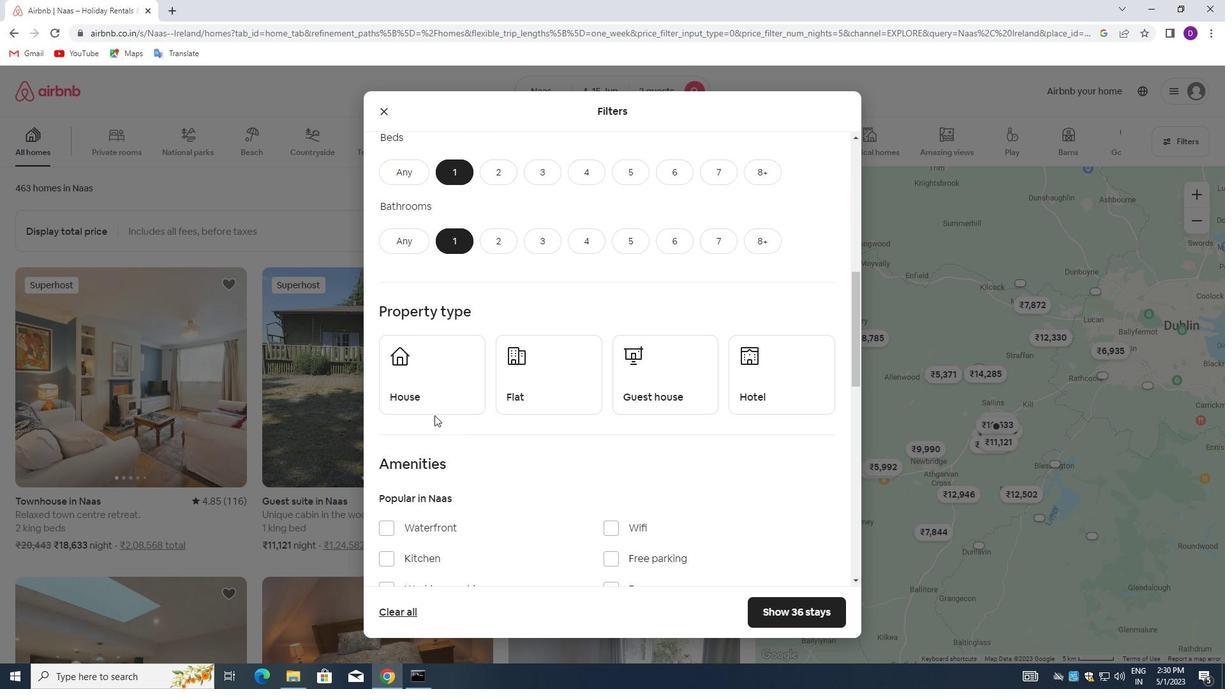 
Action: Mouse pressed left at (434, 384)
Screenshot: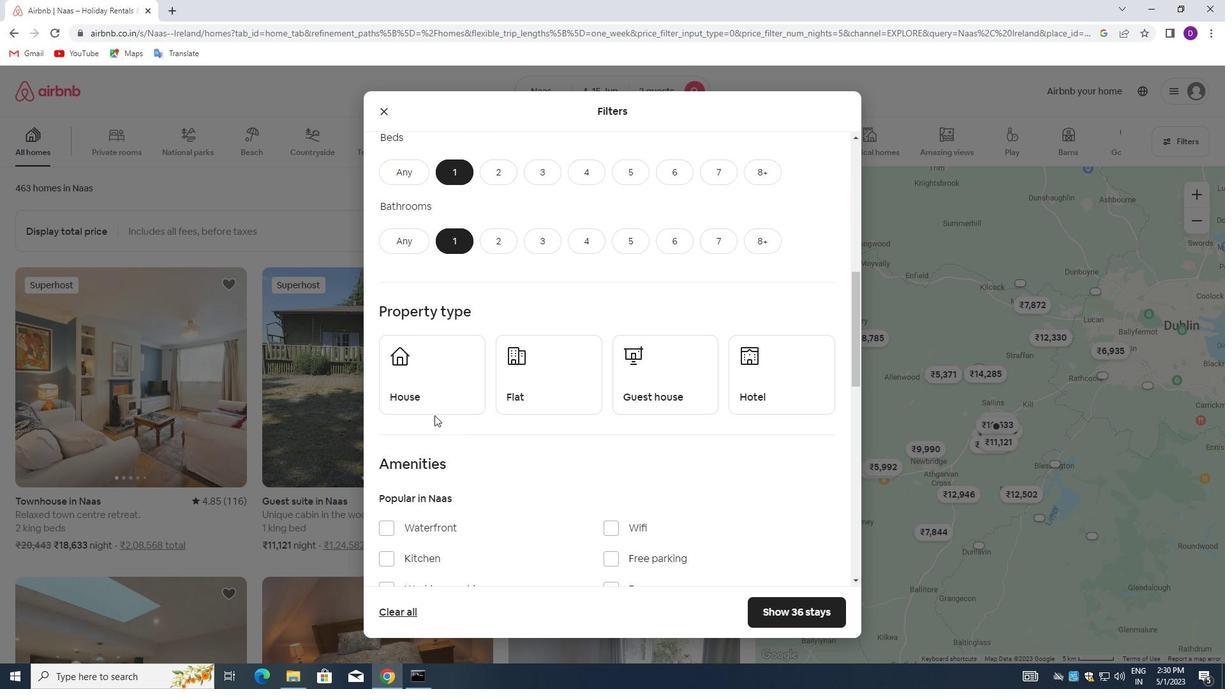 
Action: Mouse moved to (529, 365)
Screenshot: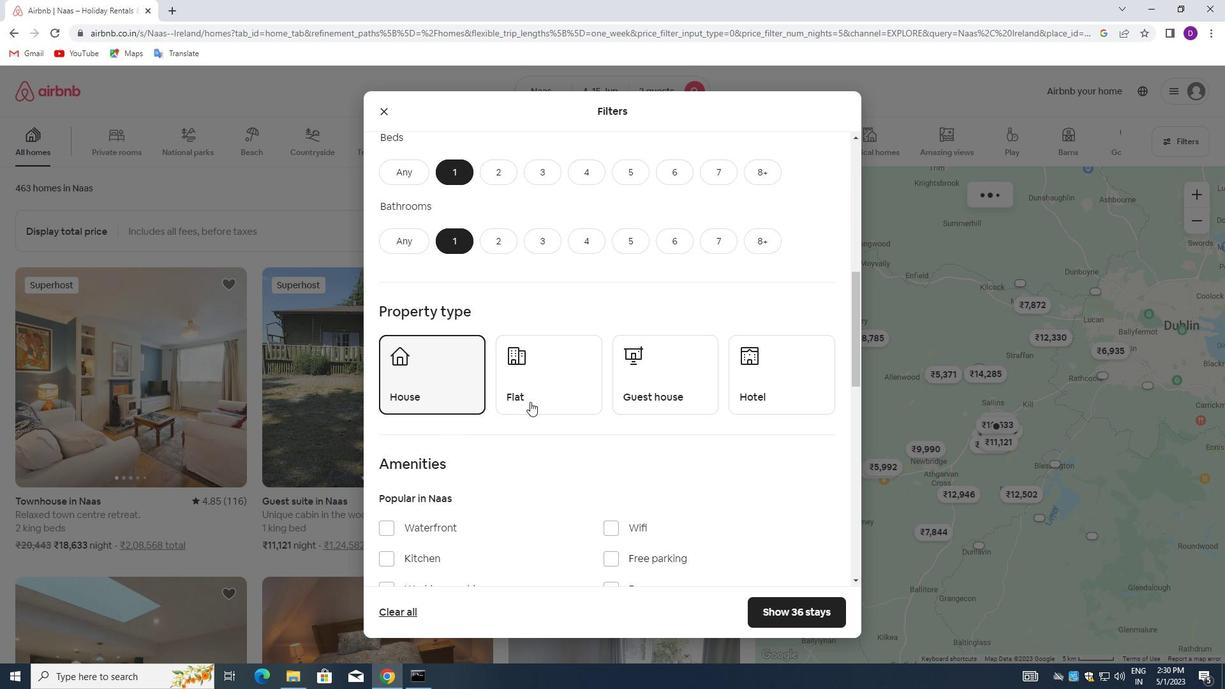 
Action: Mouse pressed left at (529, 365)
Screenshot: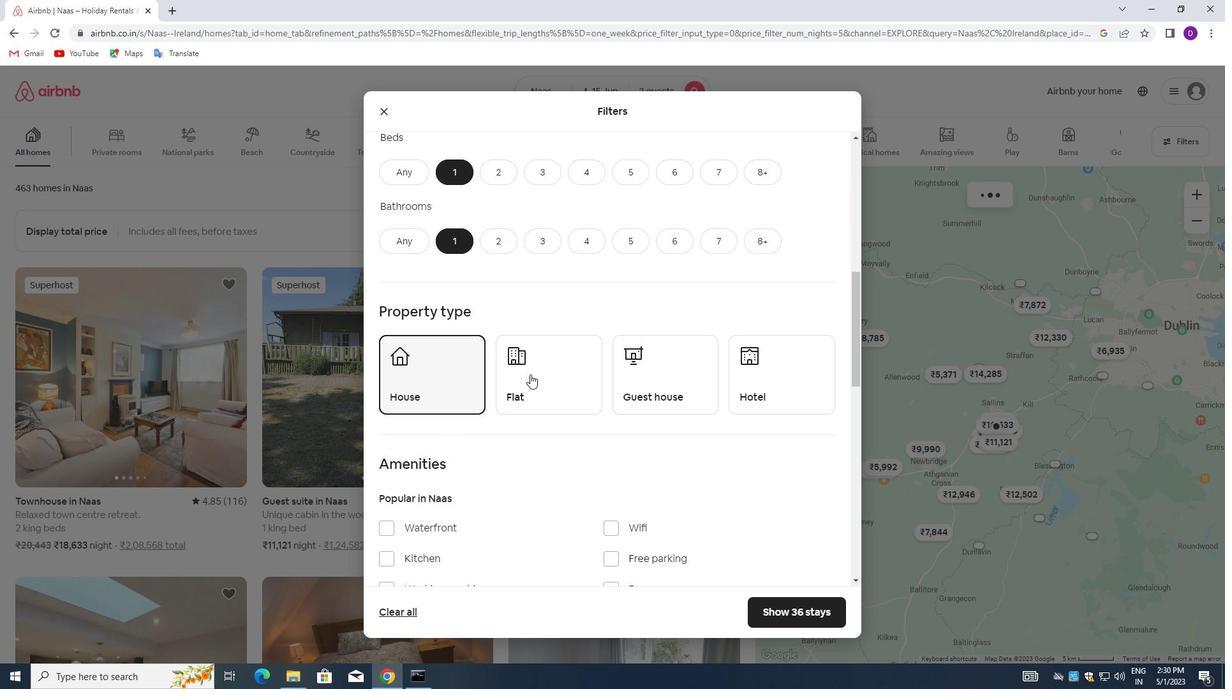 
Action: Mouse moved to (652, 368)
Screenshot: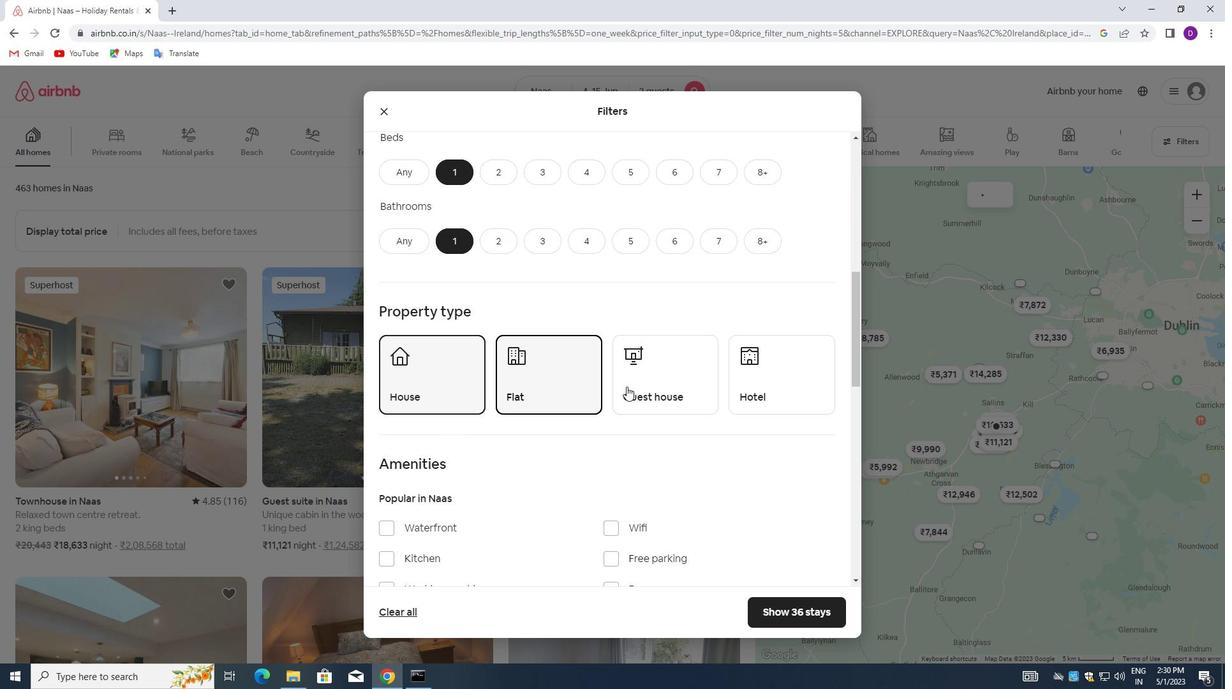 
Action: Mouse pressed left at (652, 368)
Screenshot: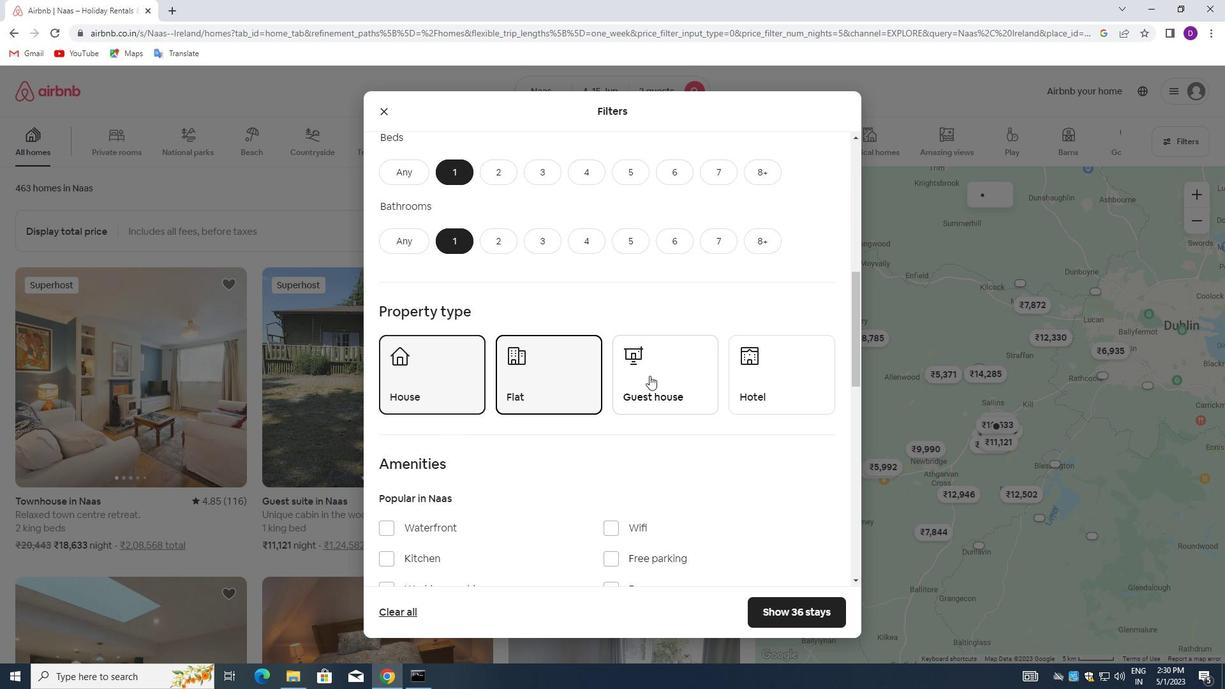 
Action: Mouse moved to (776, 371)
Screenshot: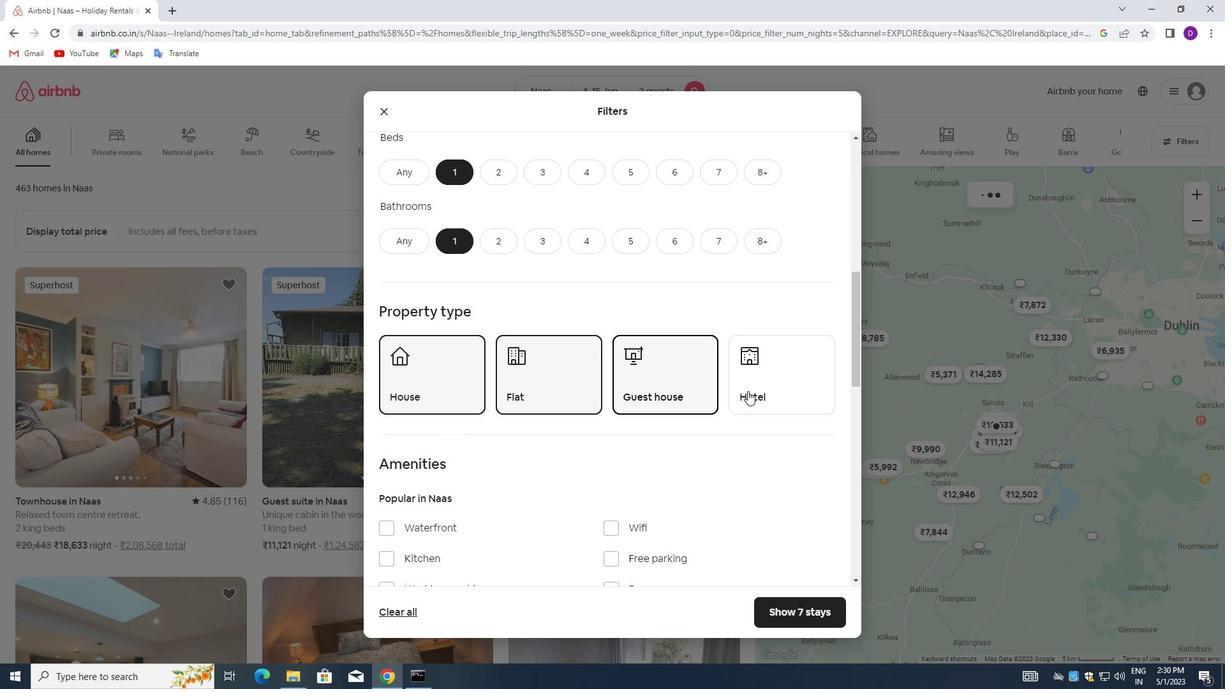 
Action: Mouse pressed left at (776, 371)
Screenshot: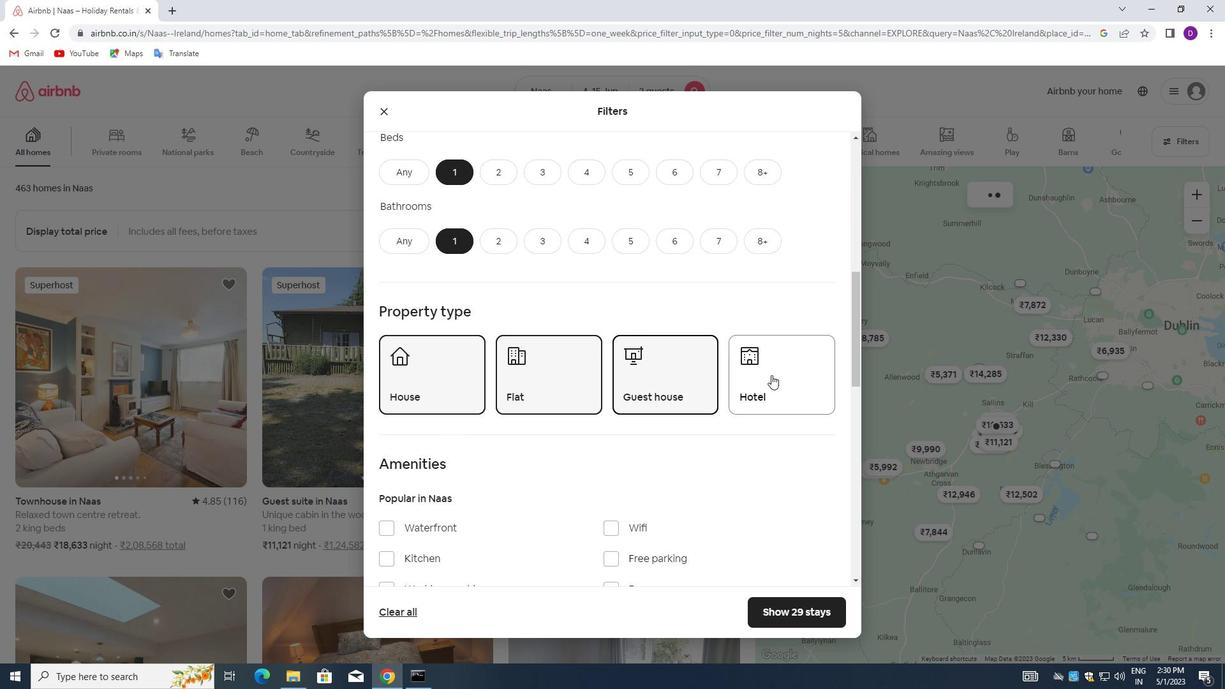 
Action: Mouse moved to (633, 411)
Screenshot: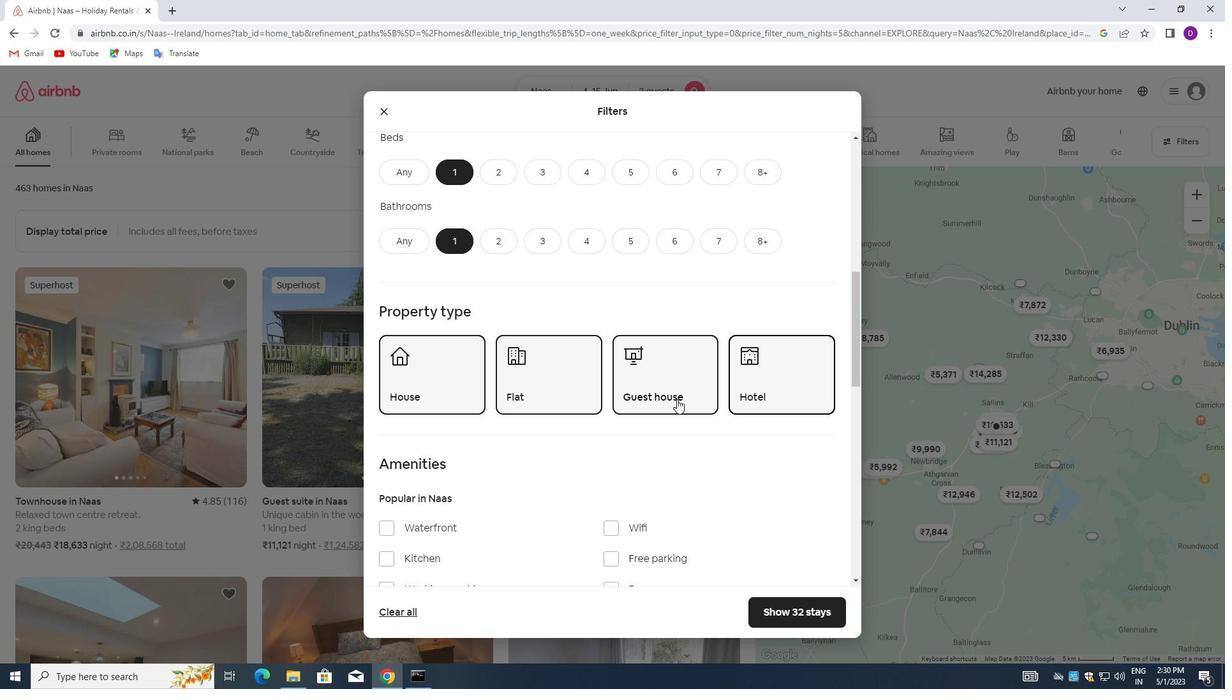 
Action: Mouse scrolled (633, 410) with delta (0, 0)
Screenshot: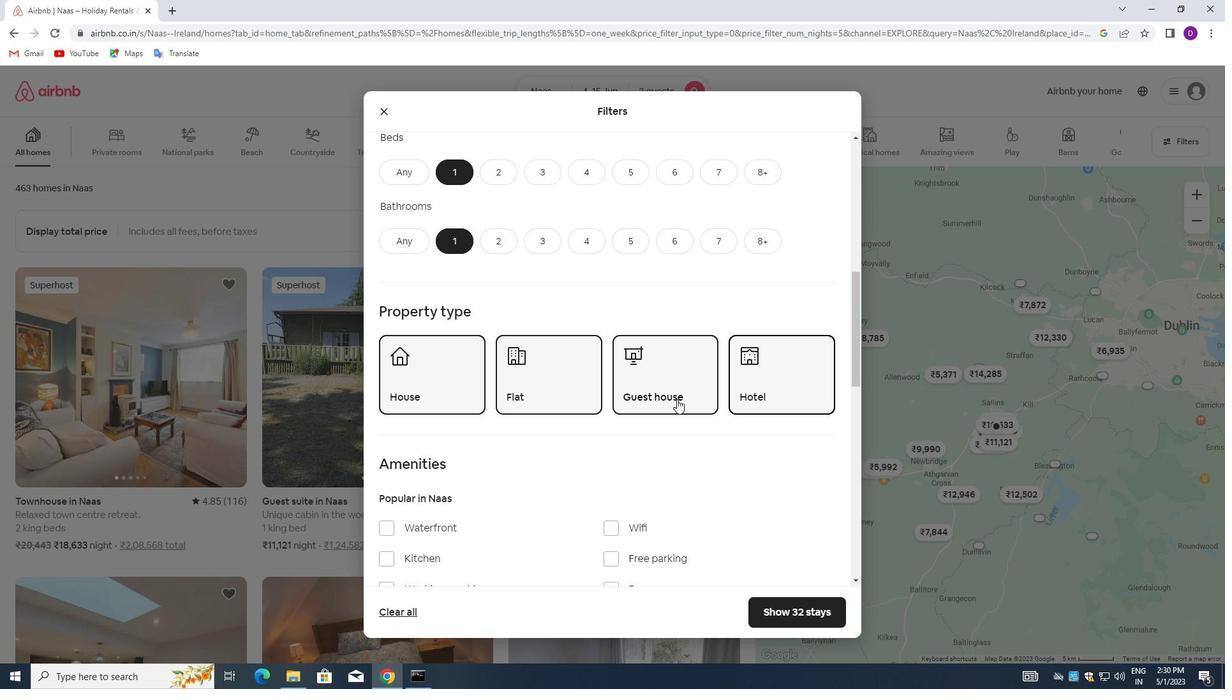 
Action: Mouse moved to (626, 414)
Screenshot: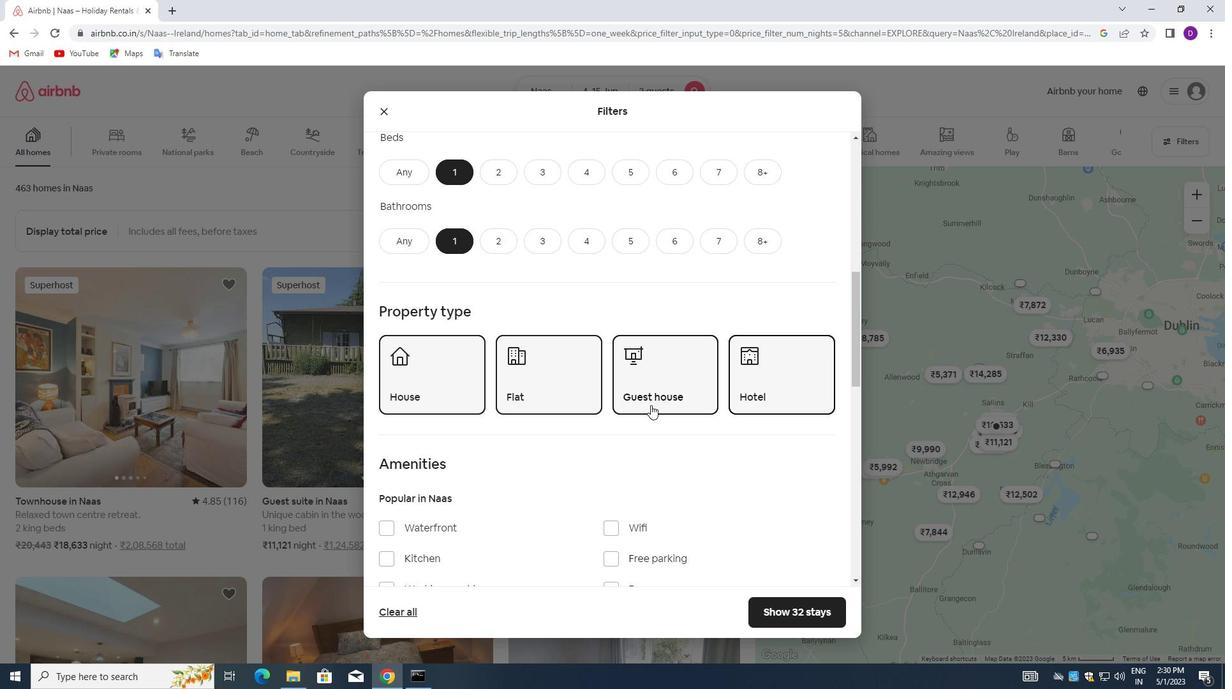 
Action: Mouse scrolled (626, 414) with delta (0, 0)
Screenshot: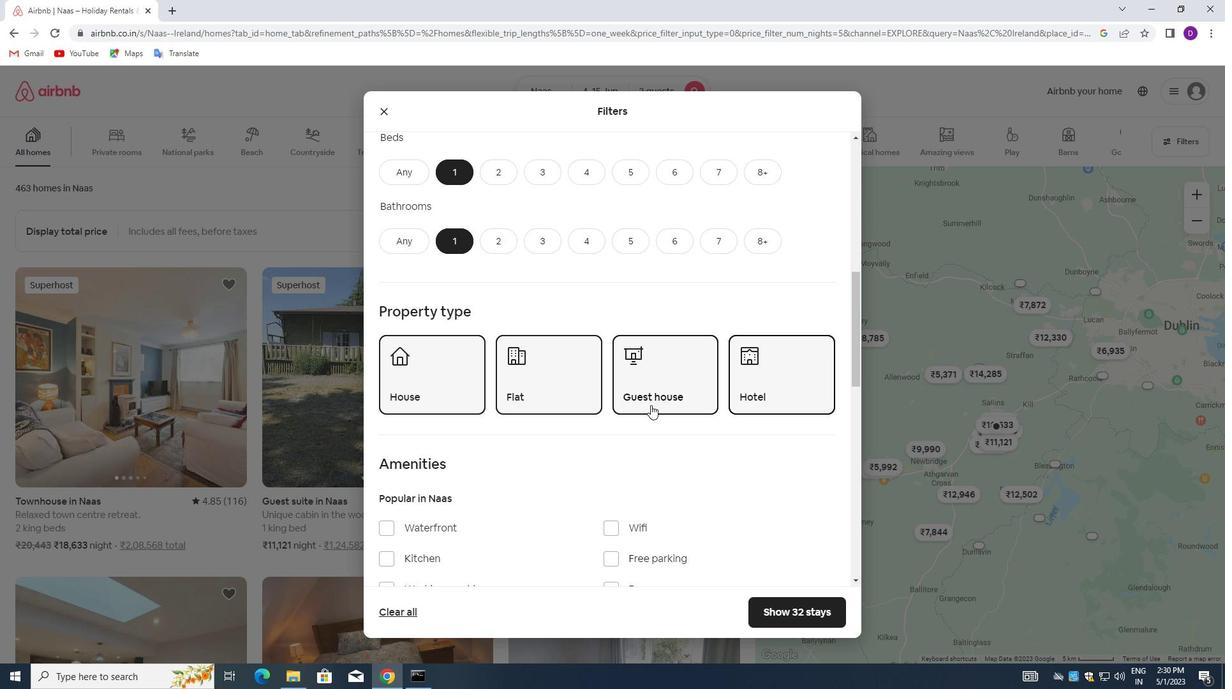 
Action: Mouse moved to (615, 420)
Screenshot: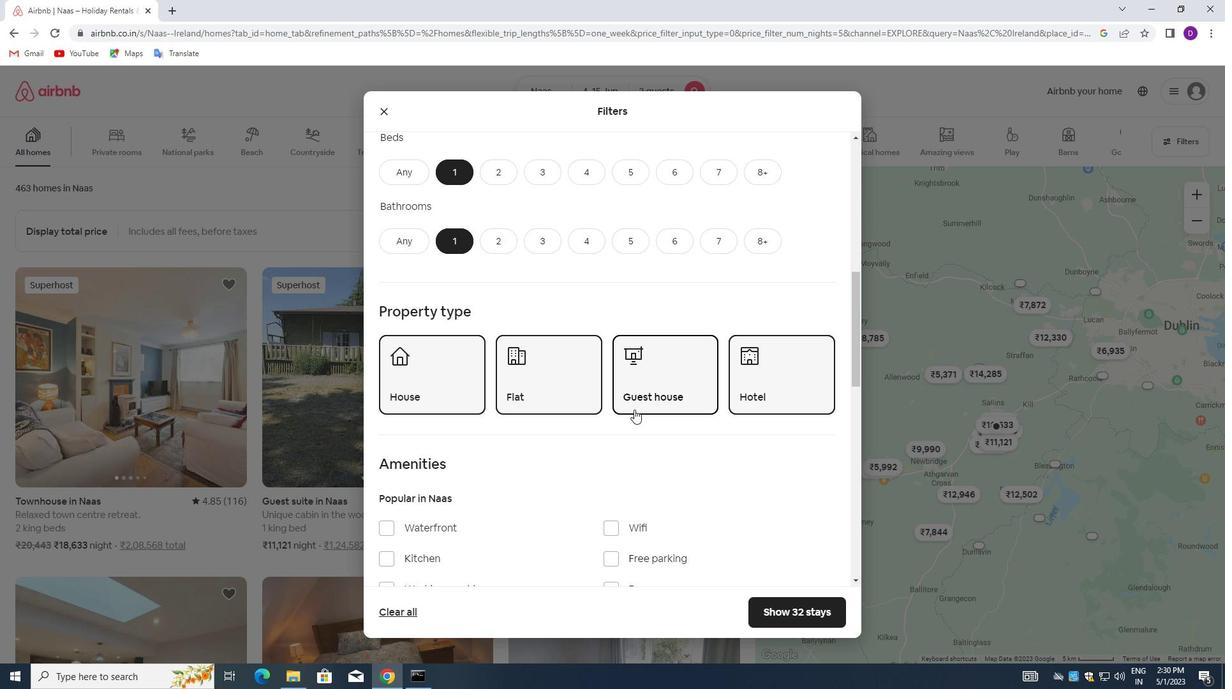 
Action: Mouse scrolled (615, 419) with delta (0, 0)
Screenshot: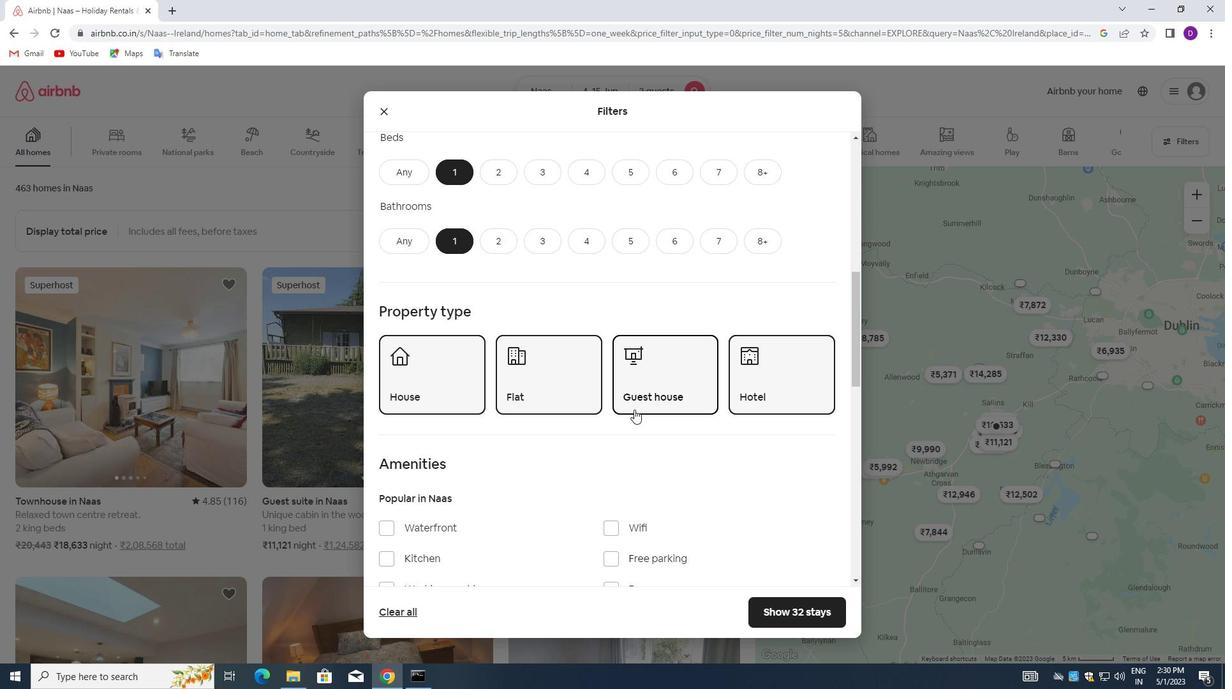 
Action: Mouse moved to (516, 428)
Screenshot: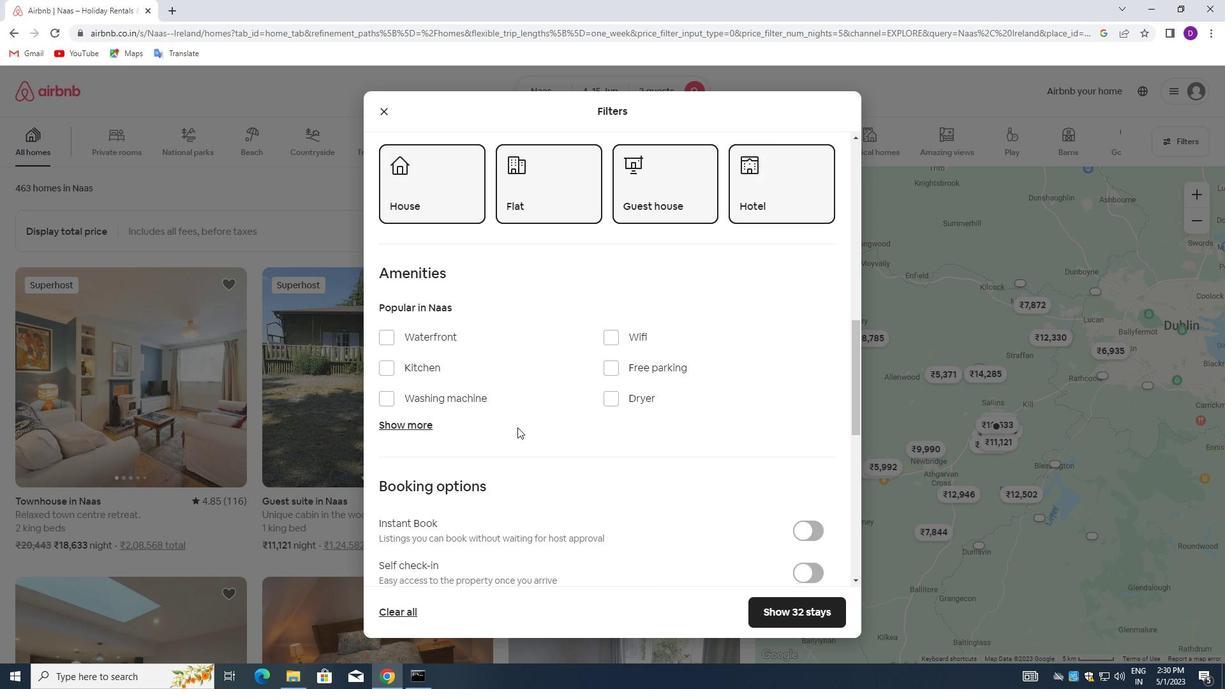
Action: Mouse scrolled (516, 428) with delta (0, 0)
Screenshot: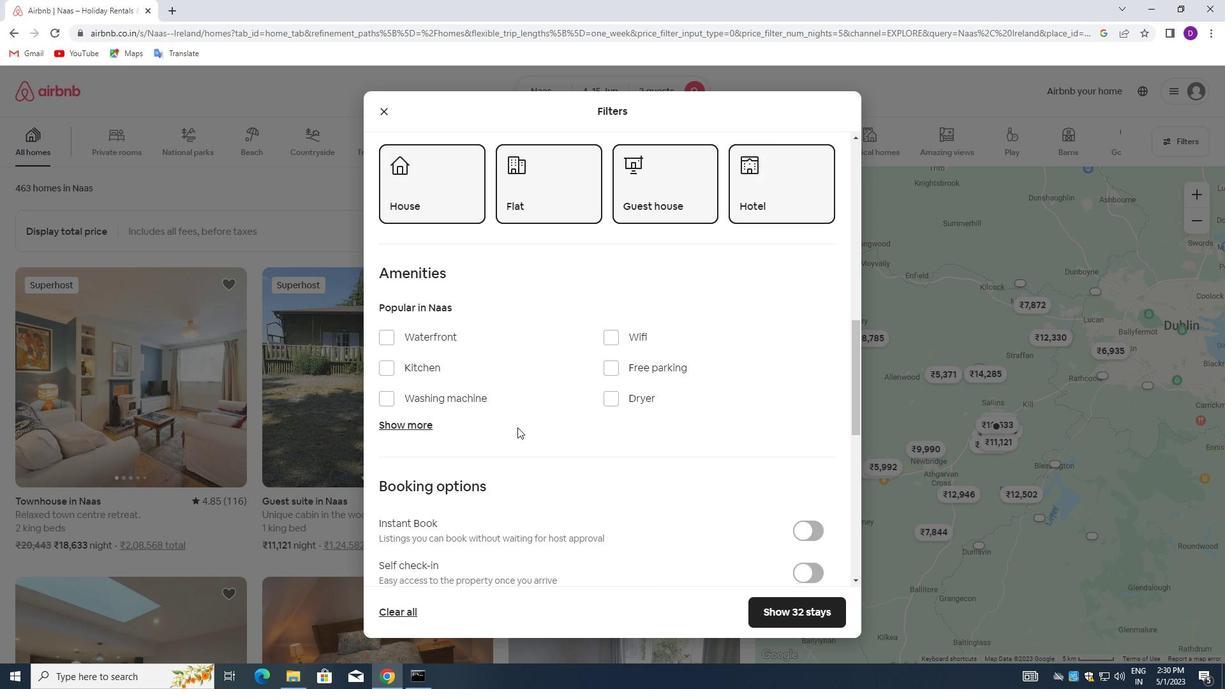 
Action: Mouse moved to (524, 430)
Screenshot: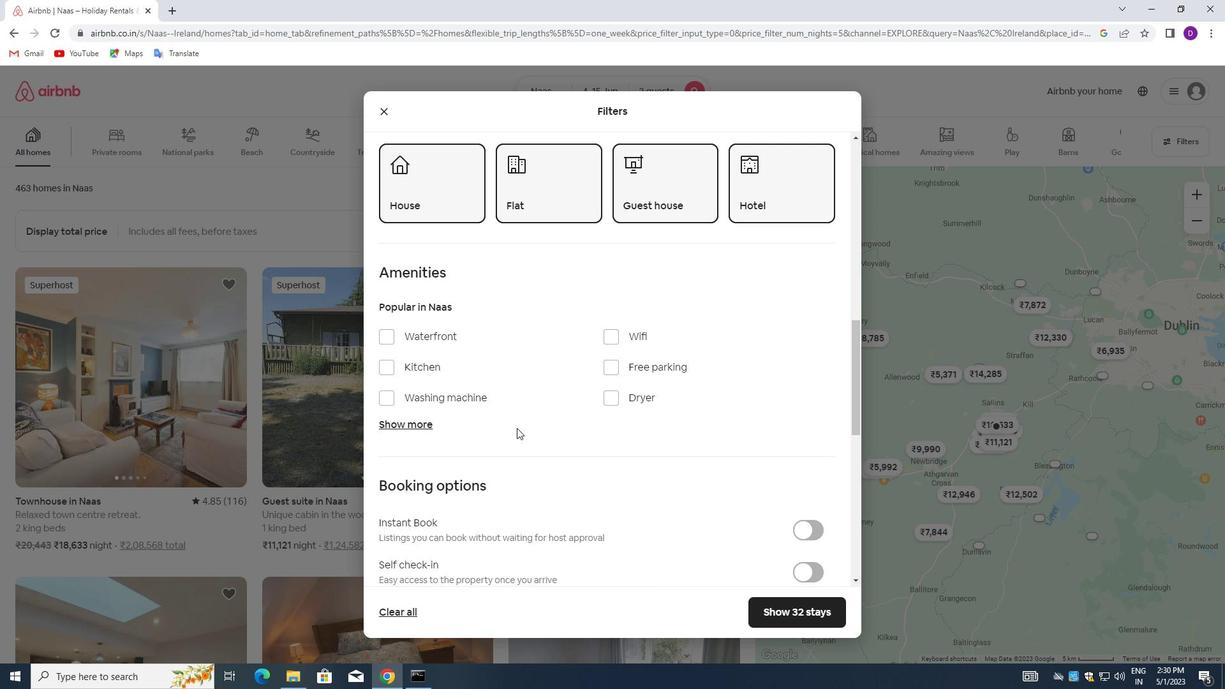 
Action: Mouse scrolled (524, 430) with delta (0, 0)
Screenshot: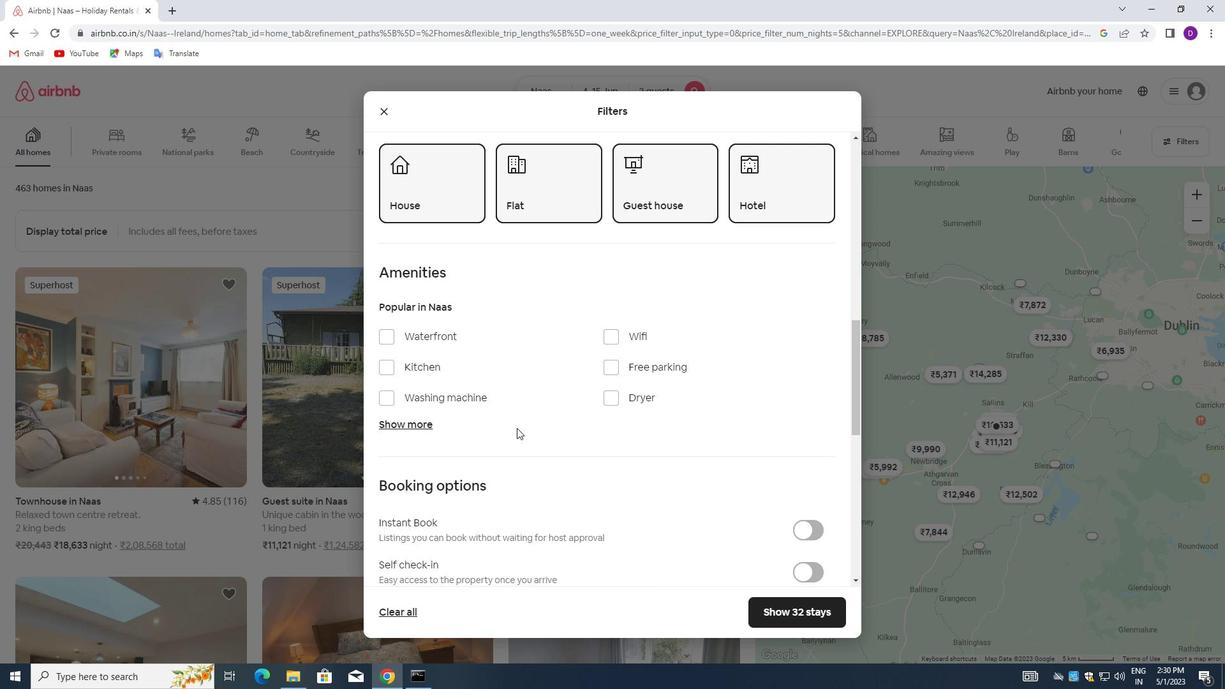 
Action: Mouse moved to (801, 441)
Screenshot: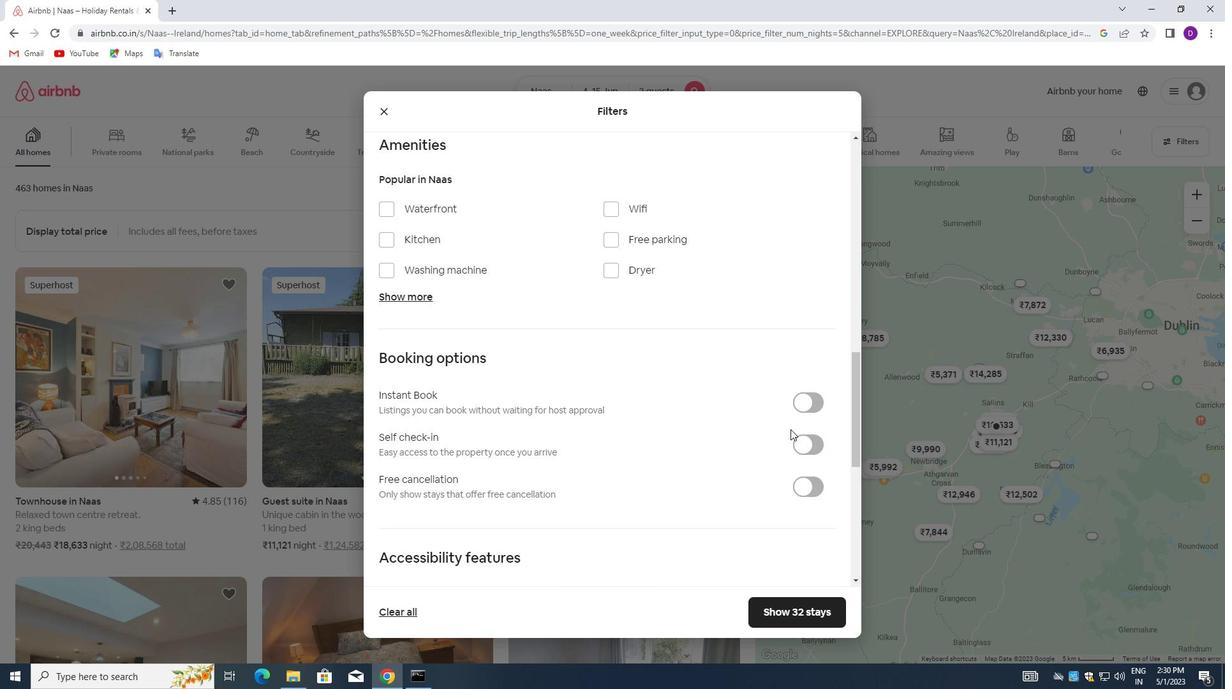
Action: Mouse pressed left at (801, 441)
Screenshot: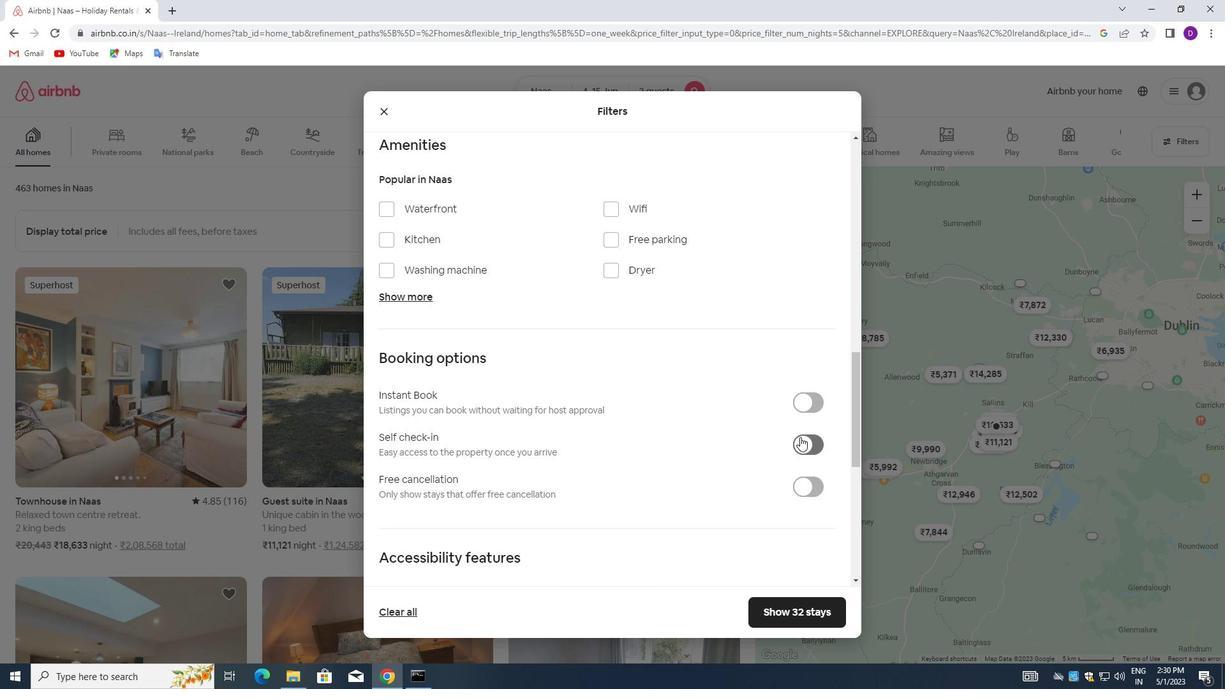 
Action: Mouse moved to (442, 442)
Screenshot: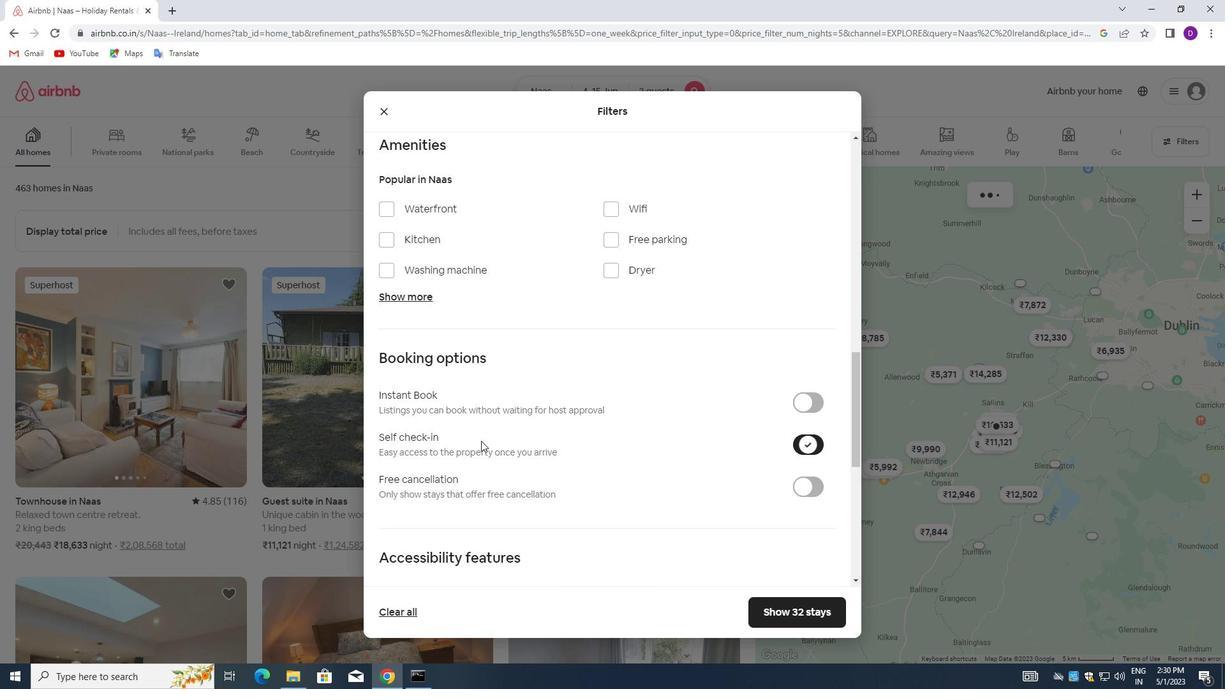 
Action: Mouse scrolled (442, 441) with delta (0, 0)
Screenshot: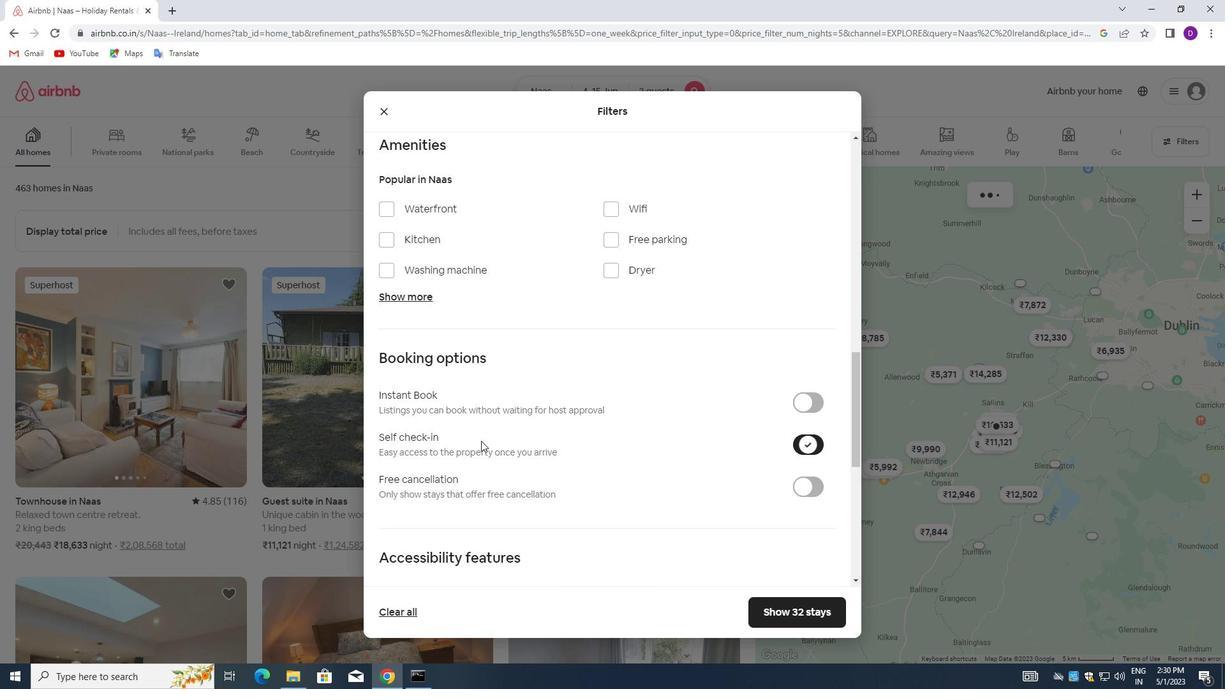 
Action: Mouse moved to (441, 444)
Screenshot: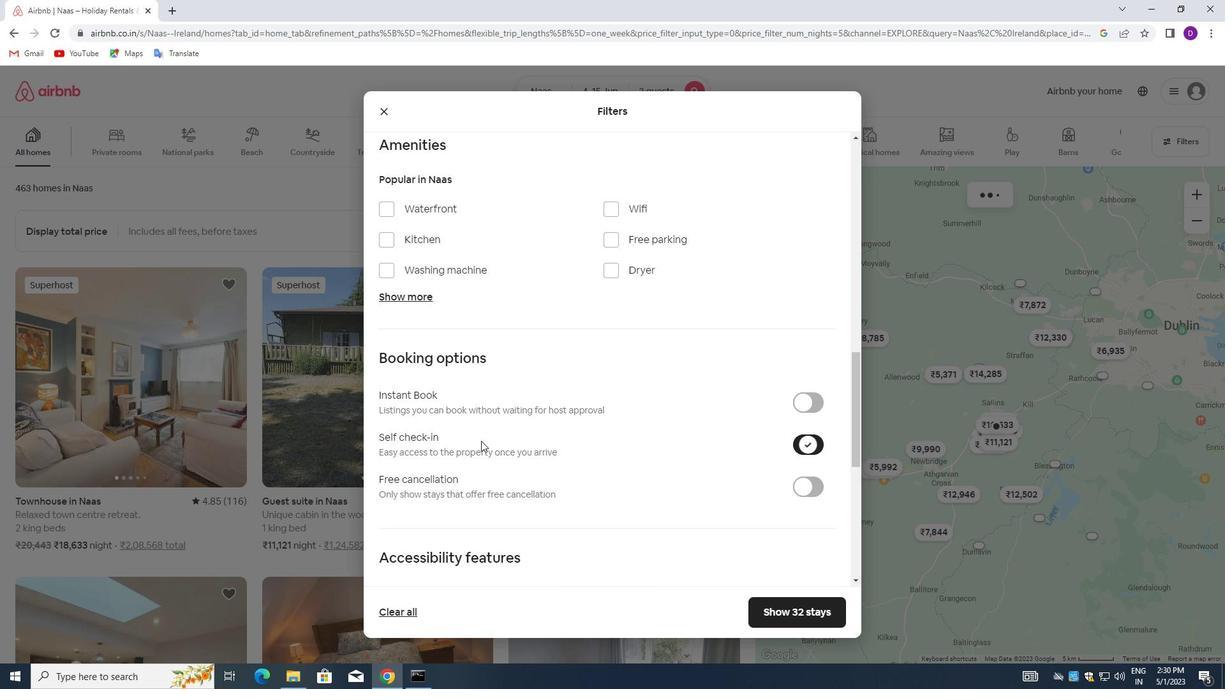 
Action: Mouse scrolled (441, 443) with delta (0, 0)
Screenshot: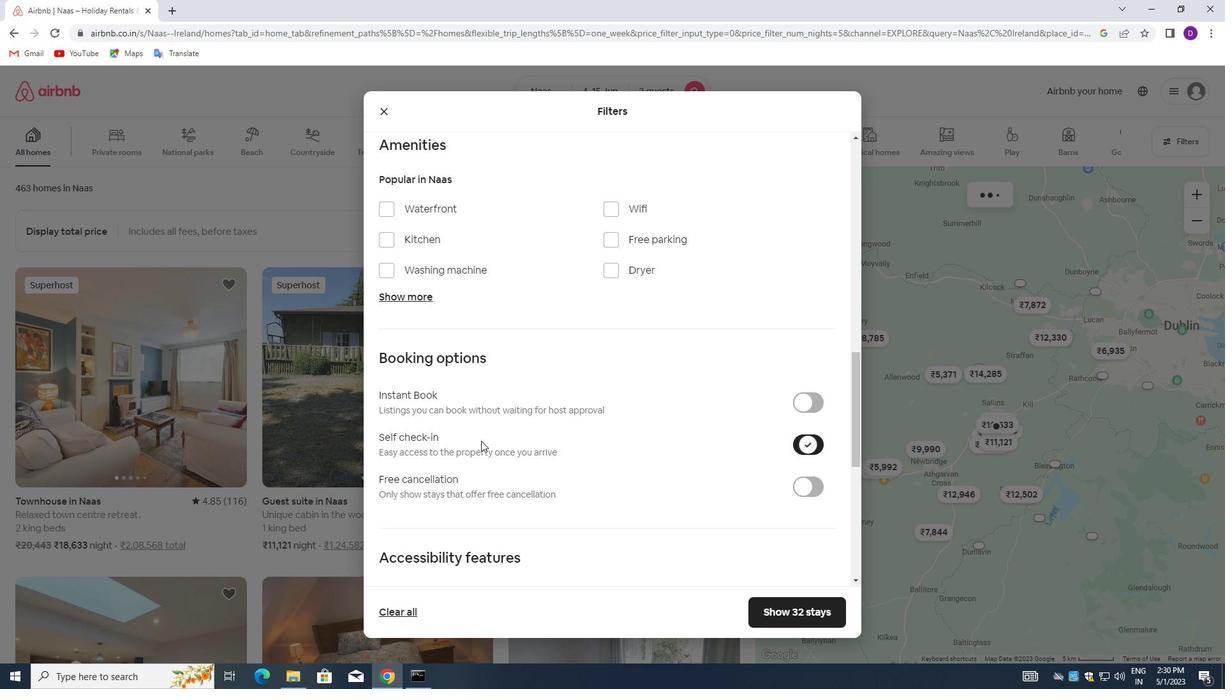 
Action: Mouse moved to (441, 444)
Screenshot: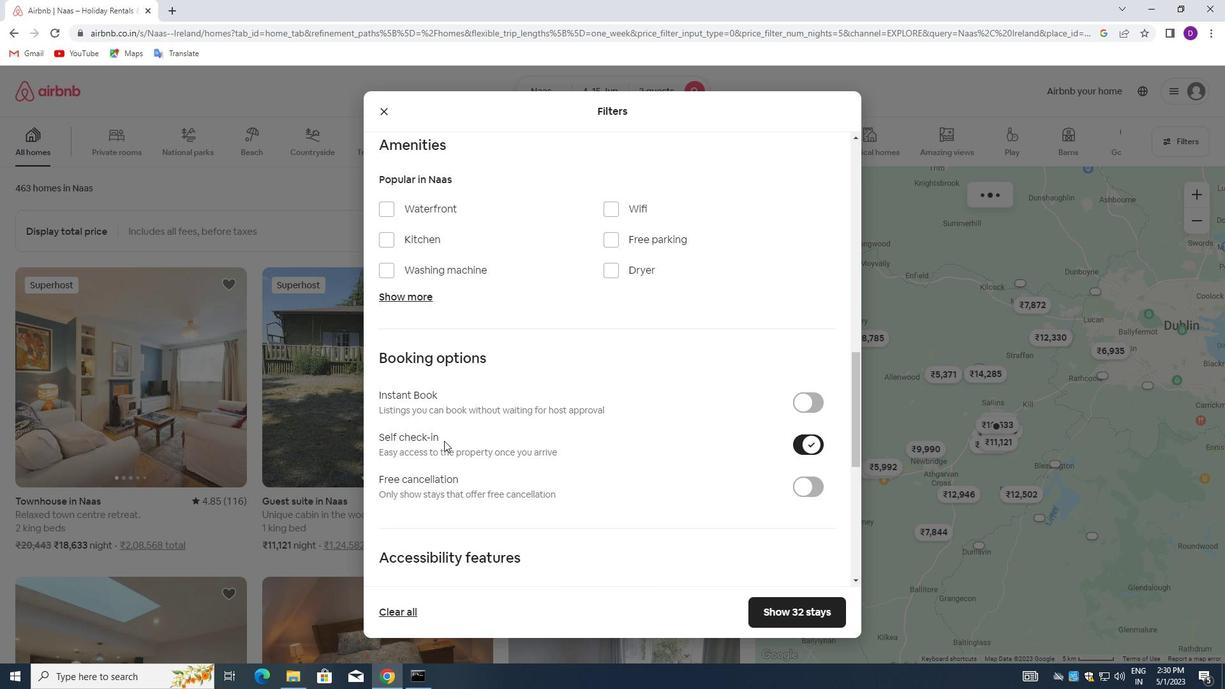 
Action: Mouse scrolled (441, 444) with delta (0, 0)
Screenshot: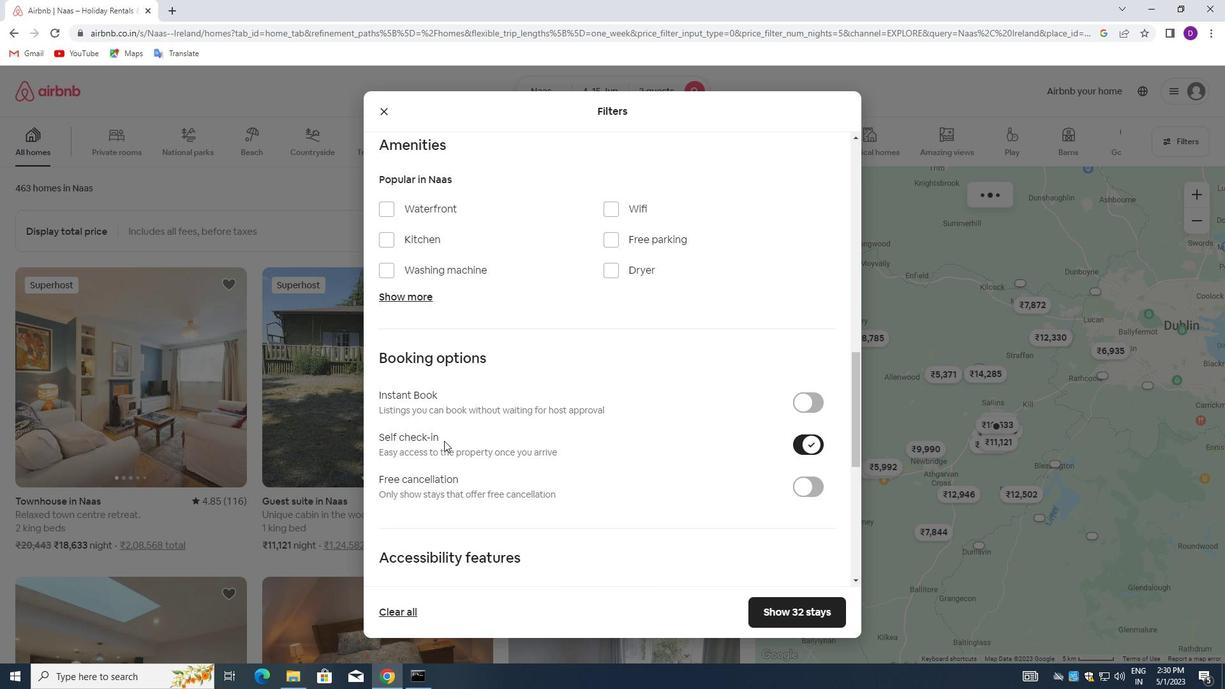 
Action: Mouse moved to (440, 445)
Screenshot: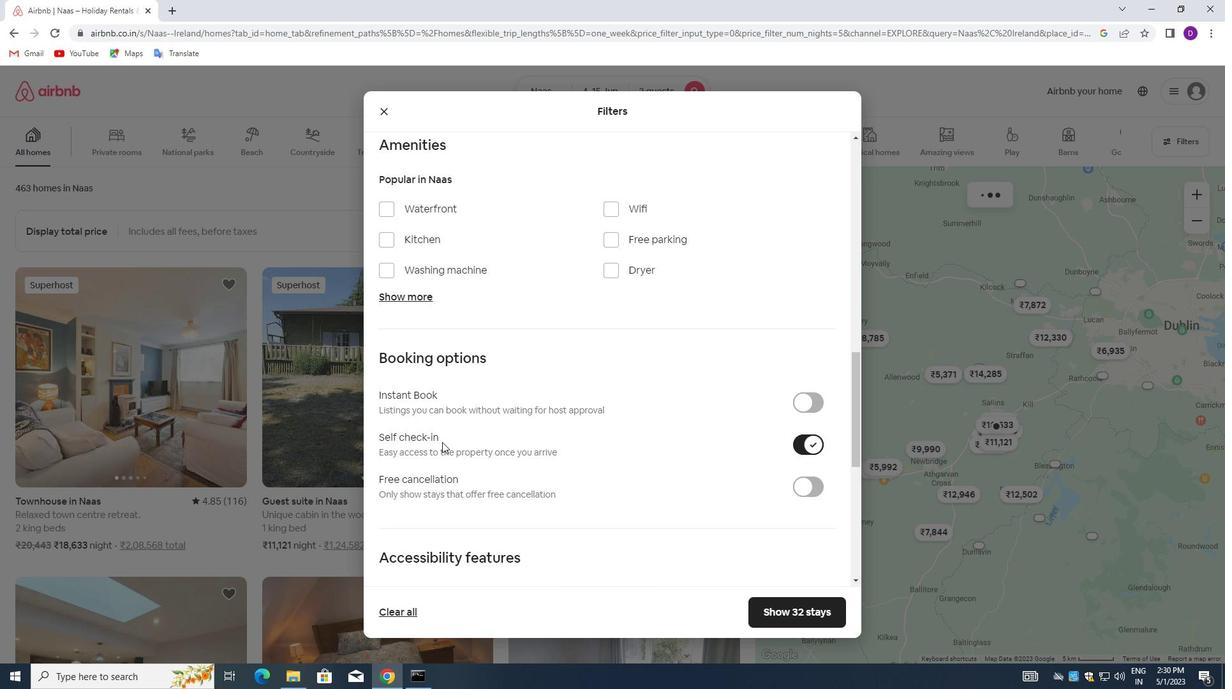 
Action: Mouse scrolled (440, 444) with delta (0, 0)
Screenshot: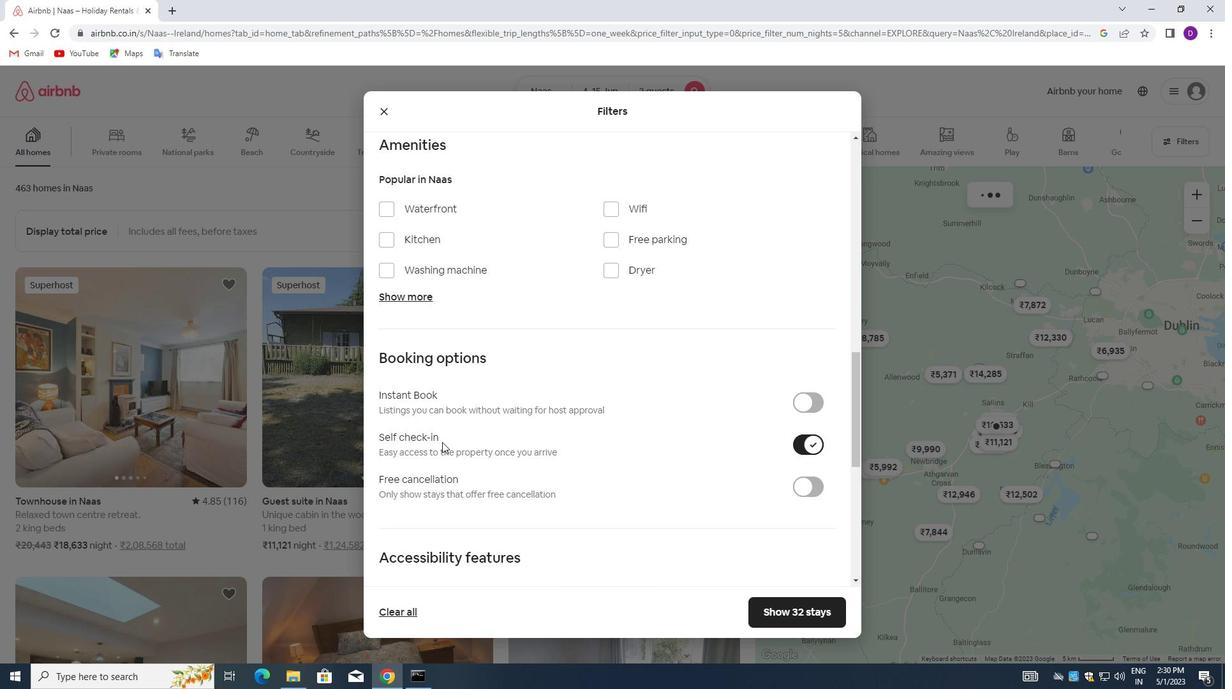 
Action: Mouse scrolled (440, 444) with delta (0, 0)
Screenshot: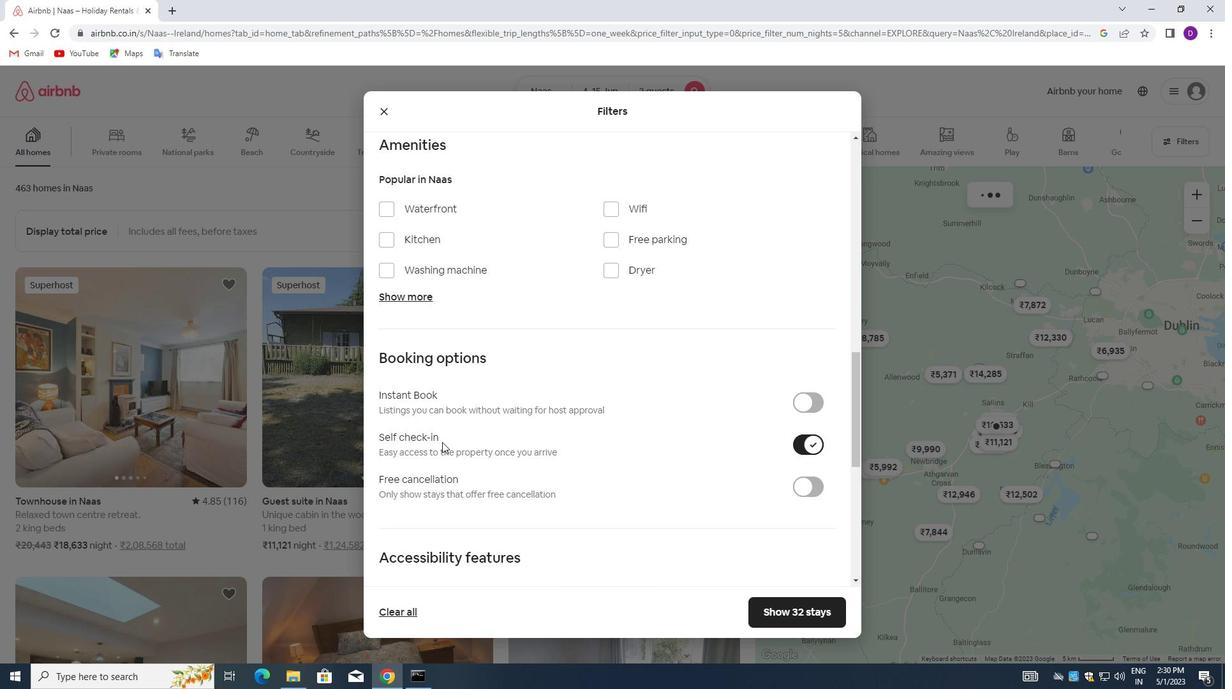 
Action: Mouse moved to (446, 450)
Screenshot: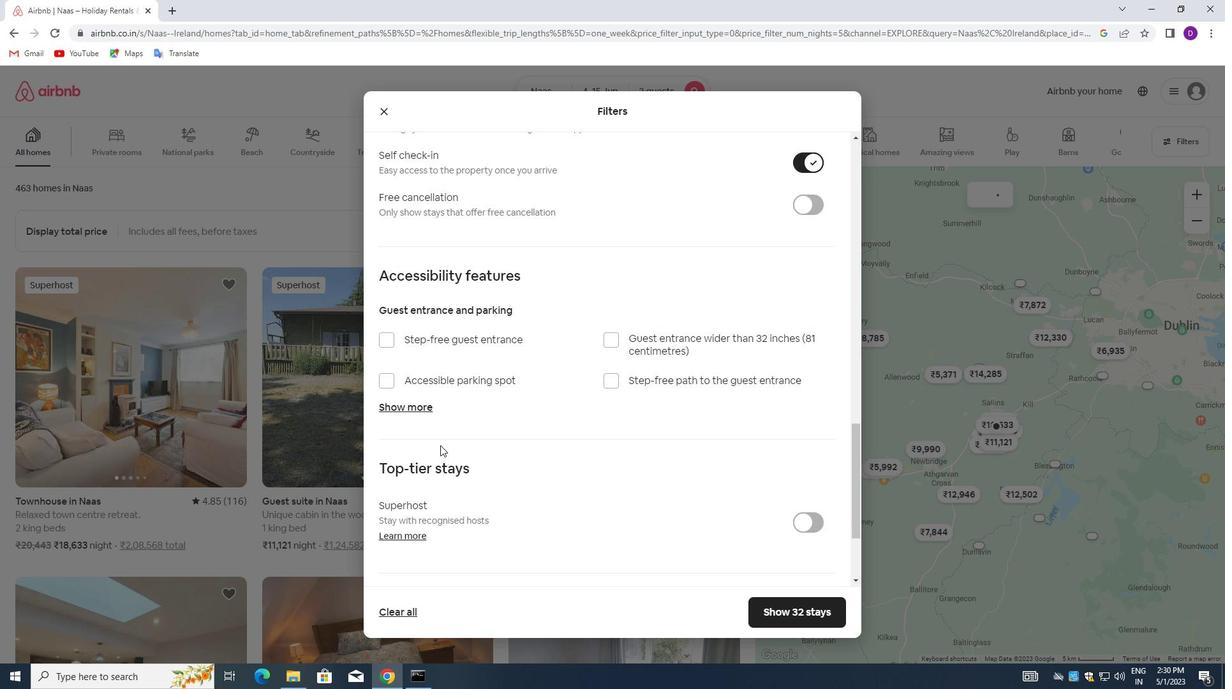 
Action: Mouse scrolled (446, 449) with delta (0, 0)
Screenshot: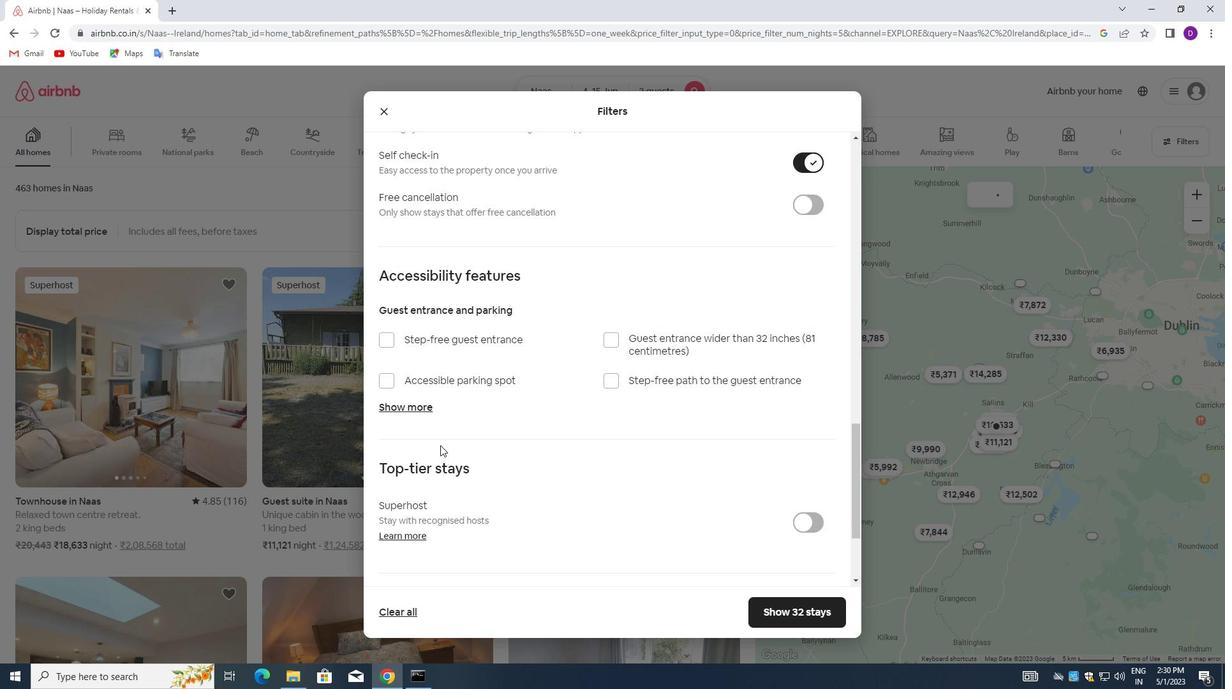
Action: Mouse moved to (448, 453)
Screenshot: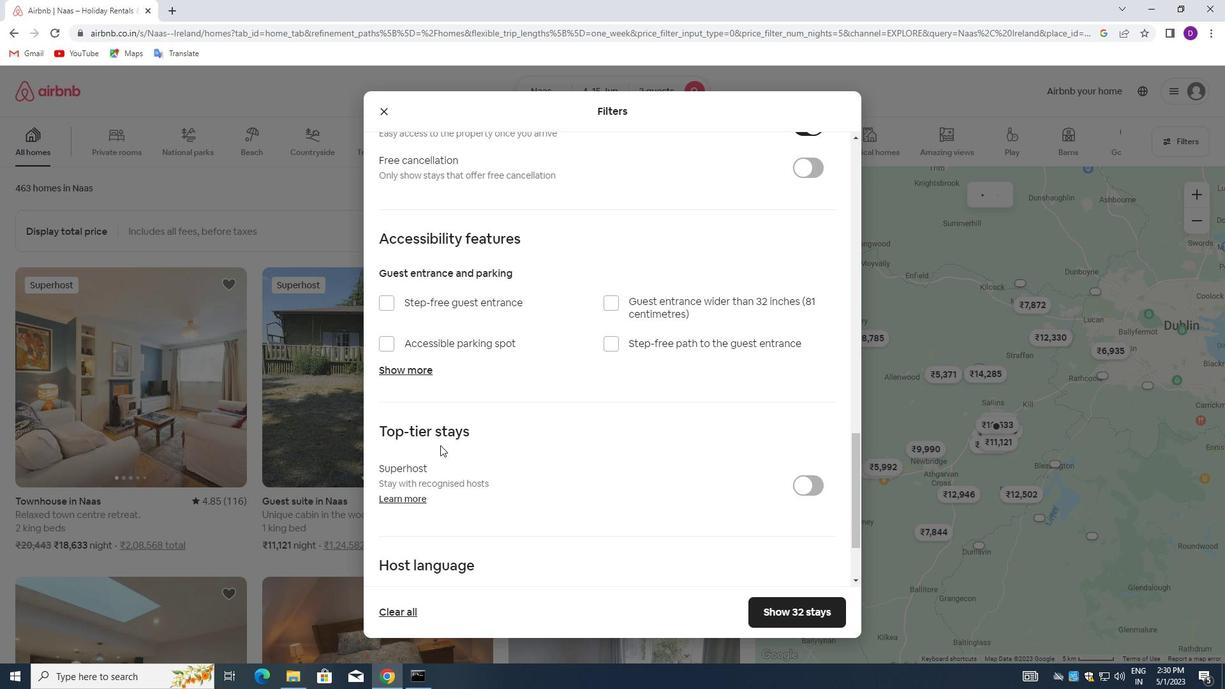 
Action: Mouse scrolled (448, 453) with delta (0, 0)
Screenshot: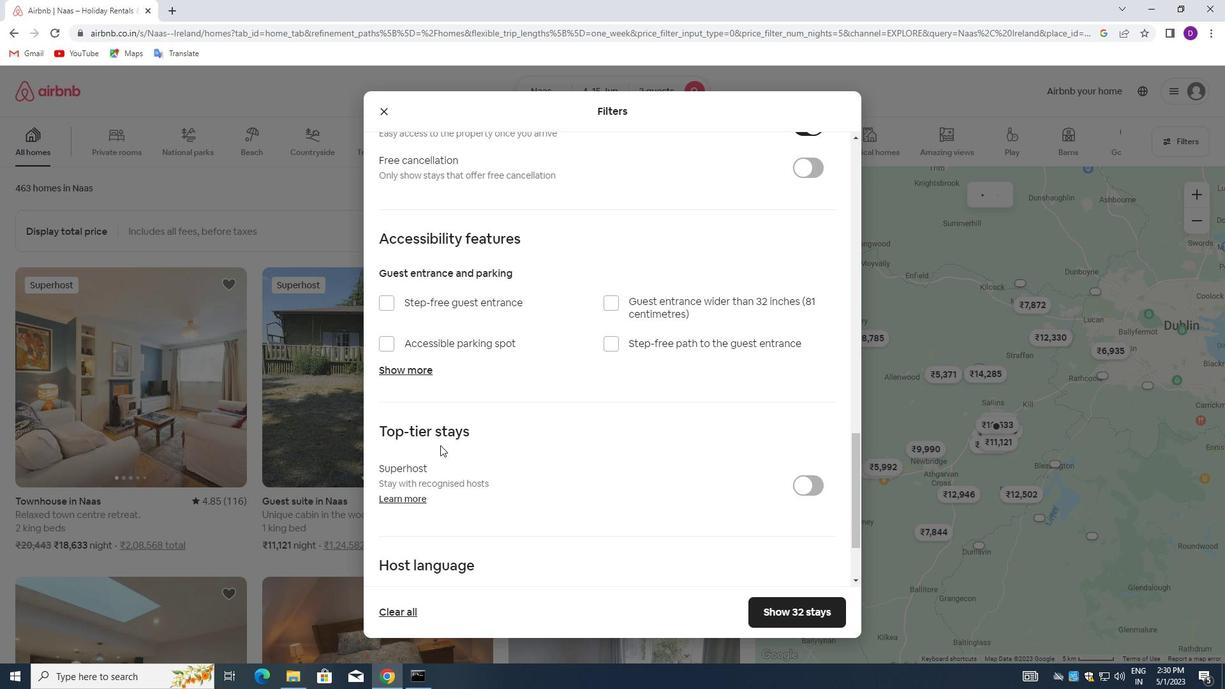 
Action: Mouse moved to (449, 456)
Screenshot: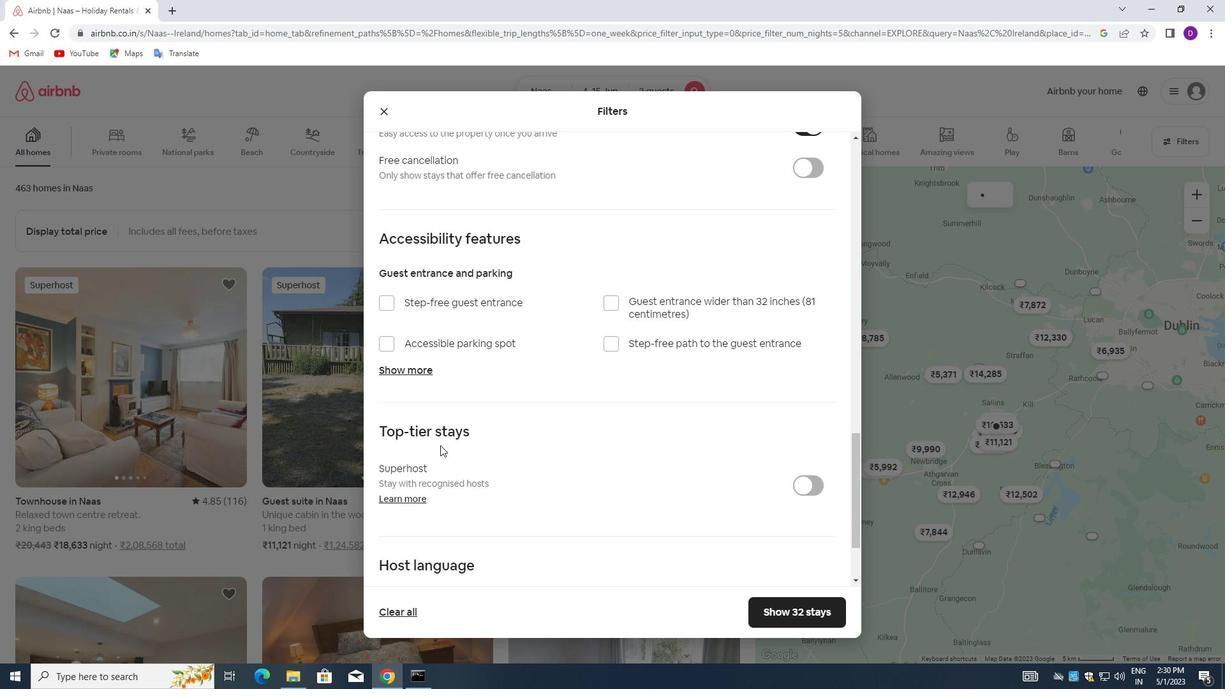 
Action: Mouse scrolled (449, 455) with delta (0, 0)
Screenshot: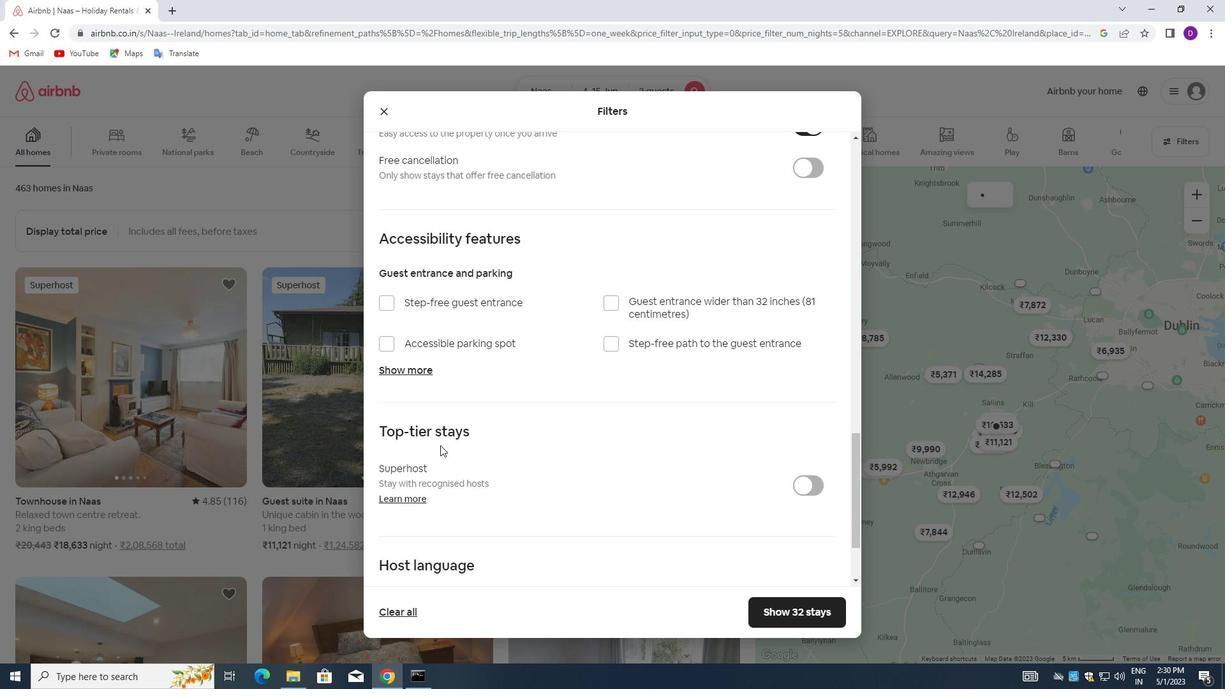 
Action: Mouse moved to (449, 456)
Screenshot: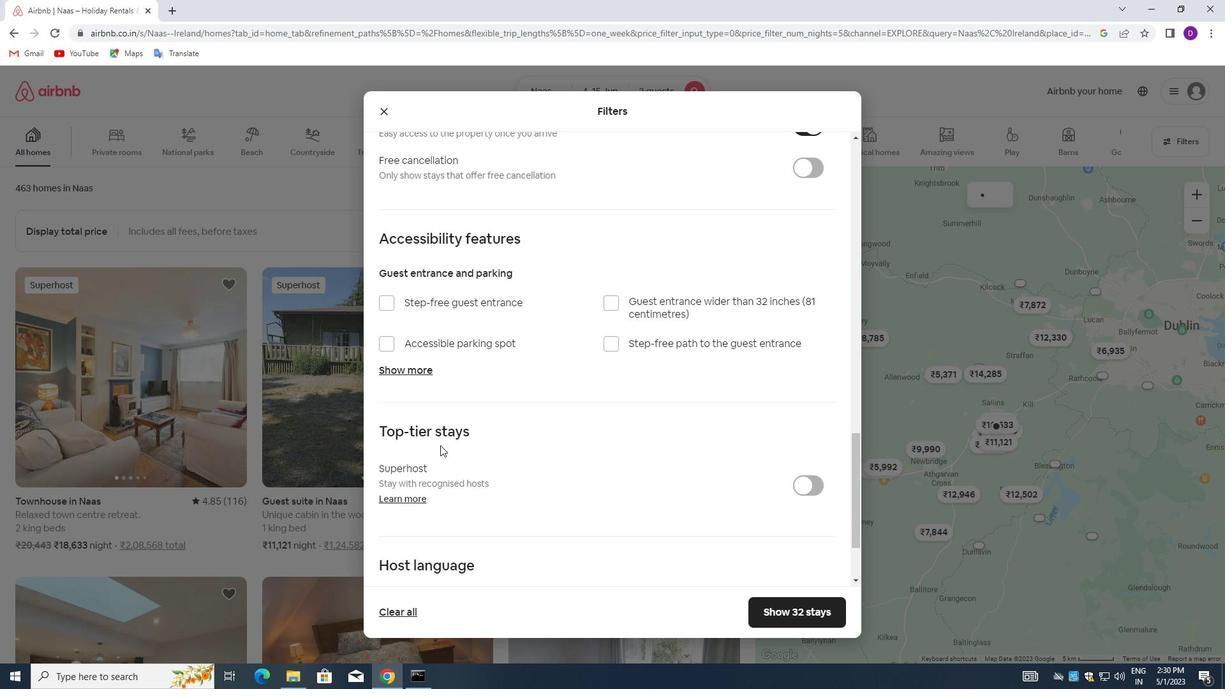 
Action: Mouse scrolled (449, 456) with delta (0, 0)
Screenshot: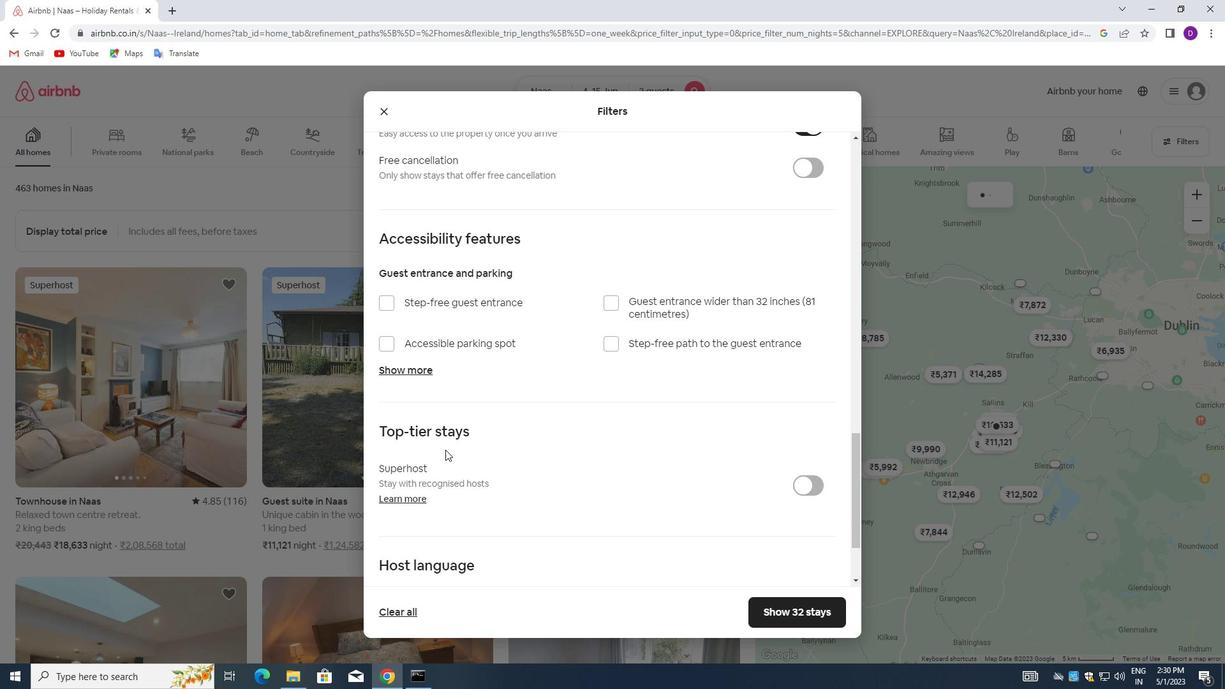 
Action: Mouse moved to (449, 457)
Screenshot: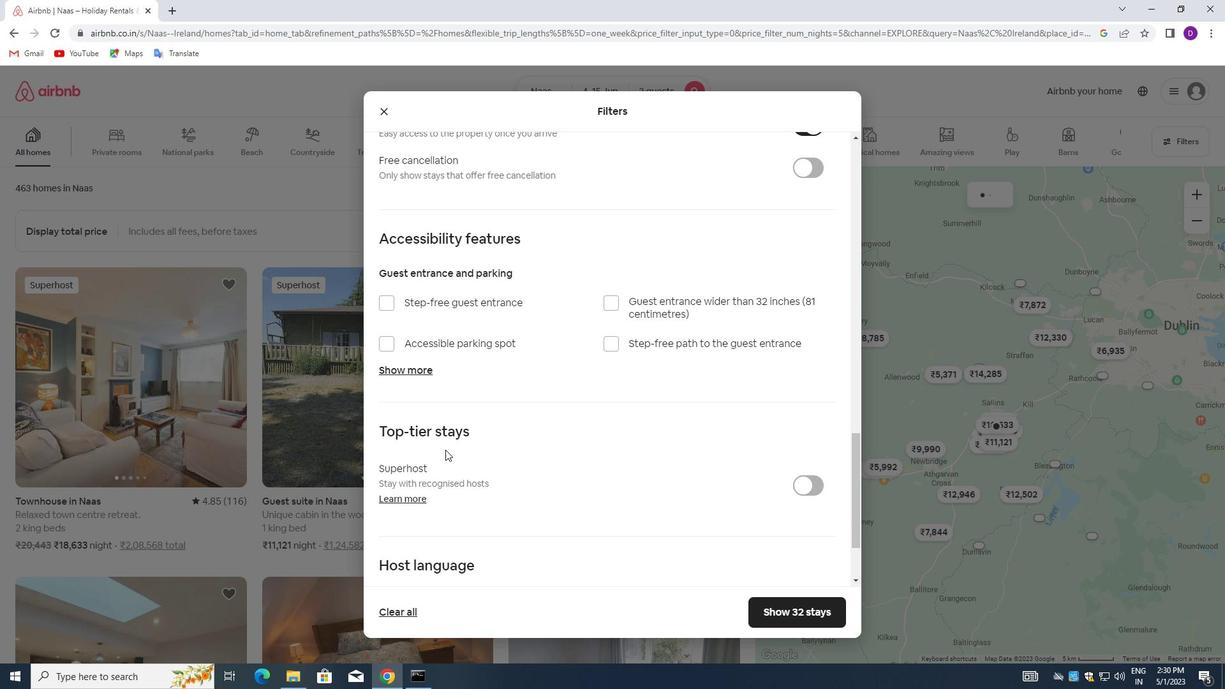 
Action: Mouse scrolled (449, 456) with delta (0, 0)
Screenshot: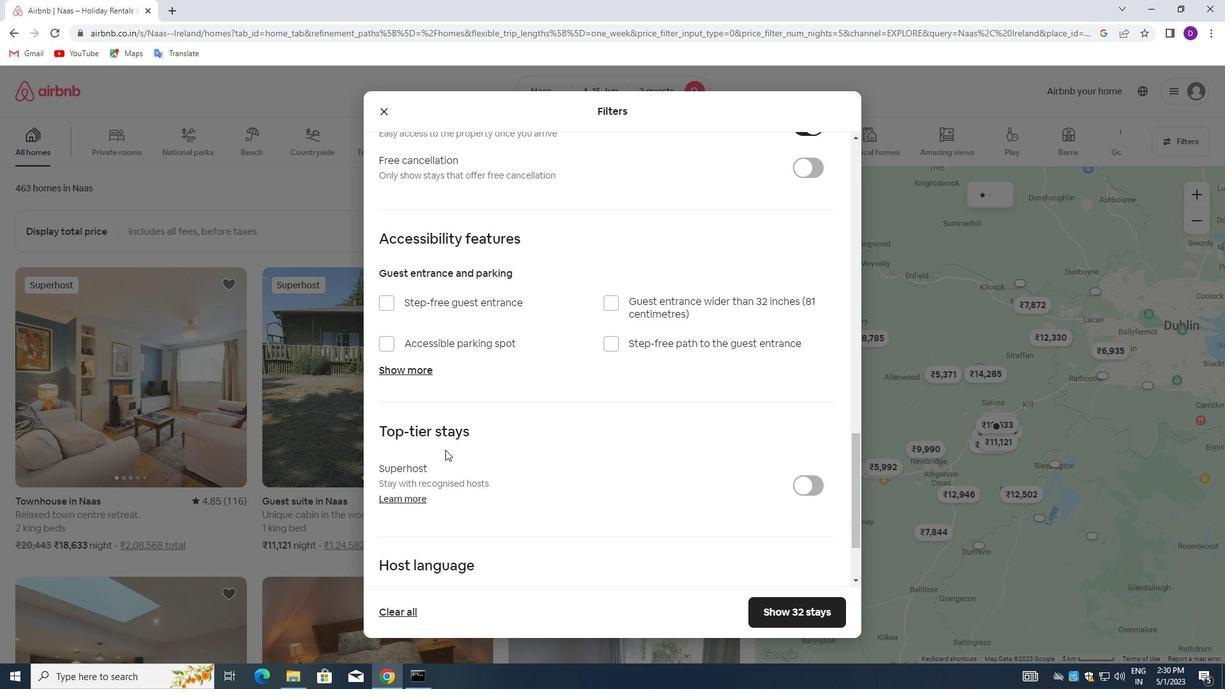 
Action: Mouse scrolled (449, 456) with delta (0, 0)
Screenshot: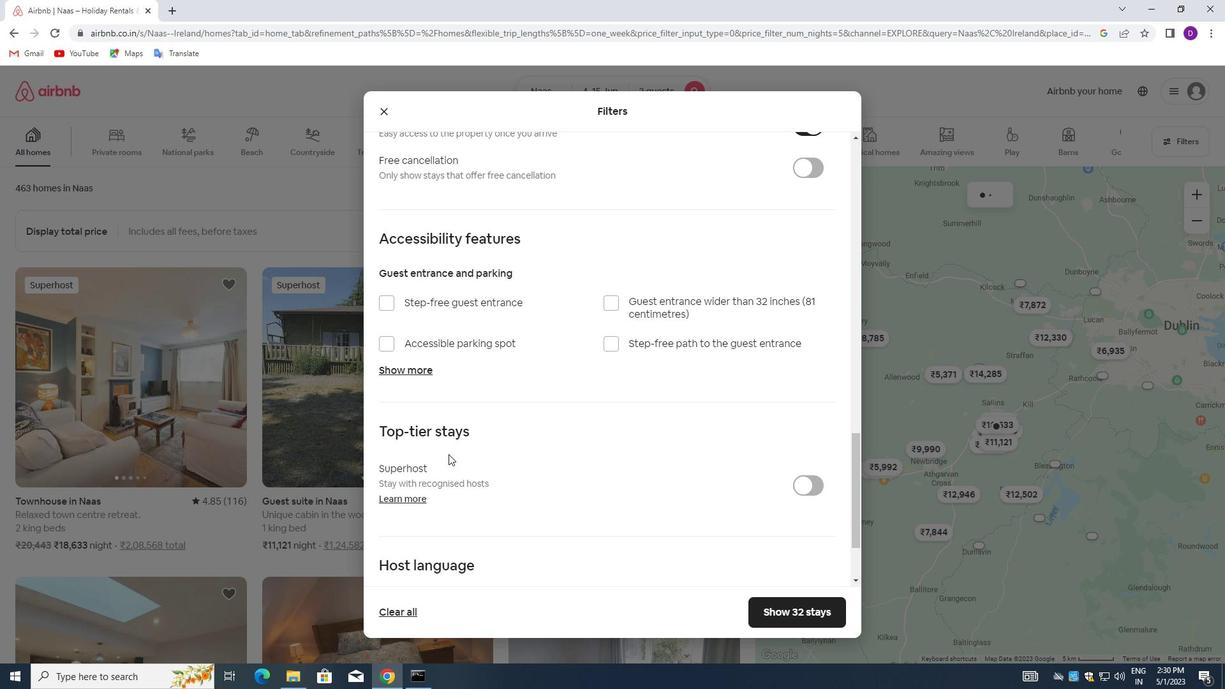 
Action: Mouse moved to (440, 481)
Screenshot: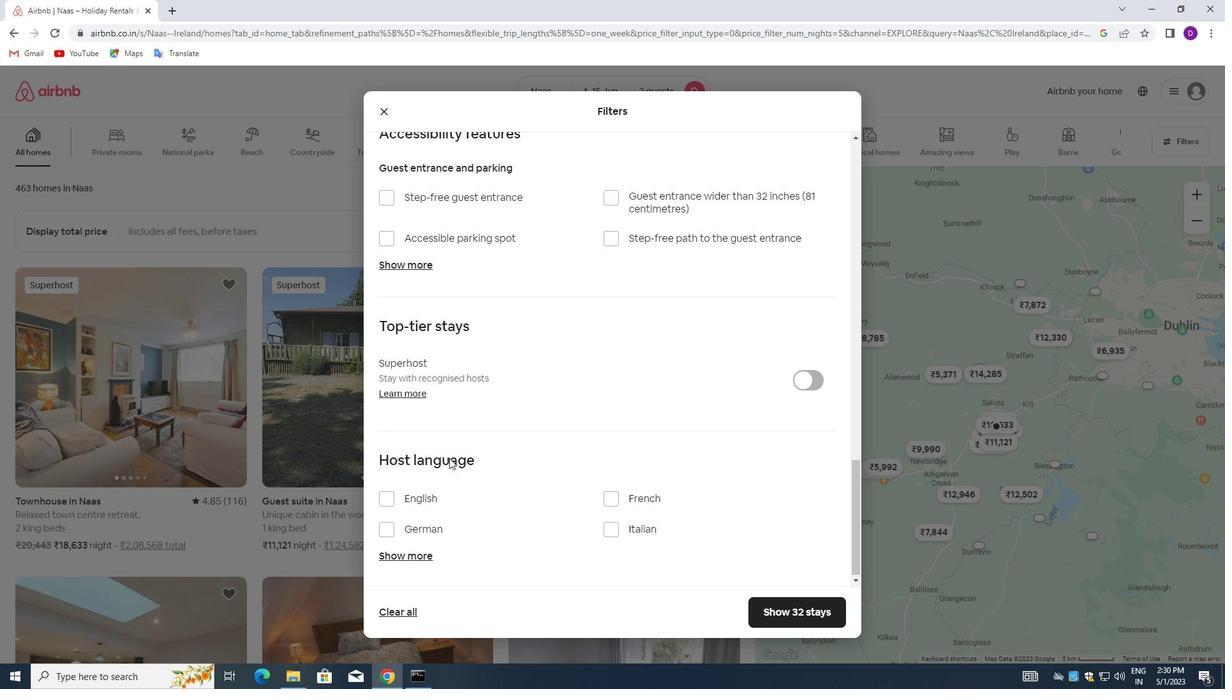 
Action: Mouse scrolled (440, 480) with delta (0, 0)
Screenshot: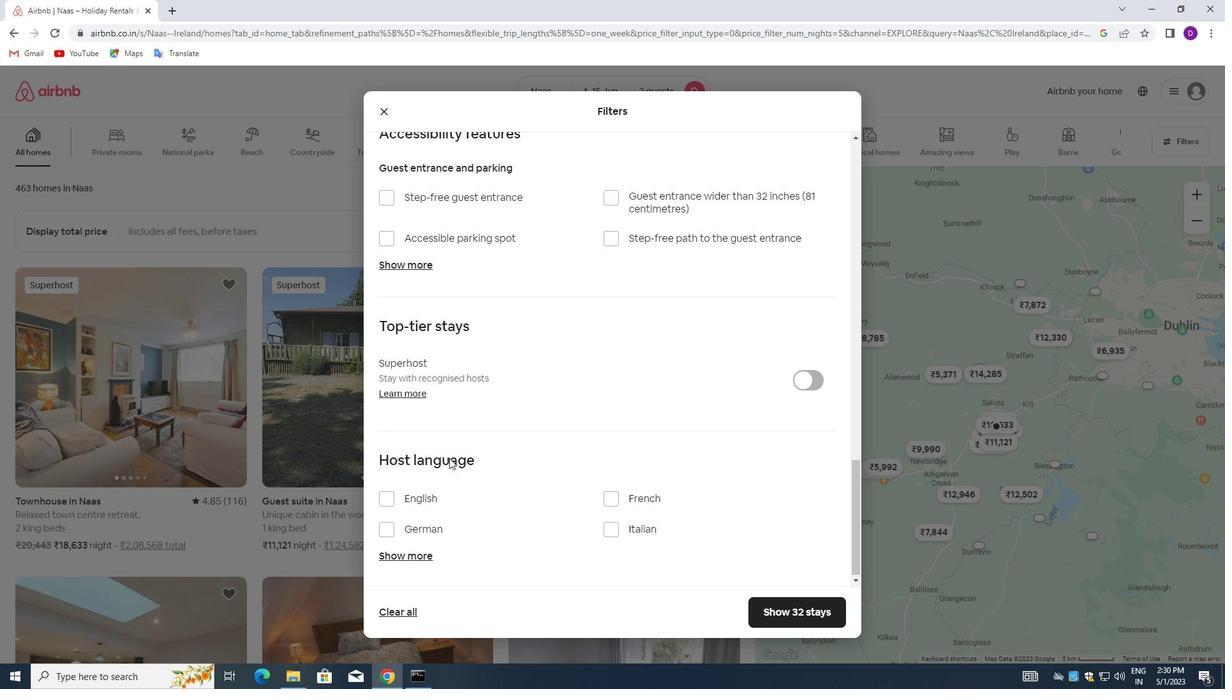 
Action: Mouse moved to (437, 487)
Screenshot: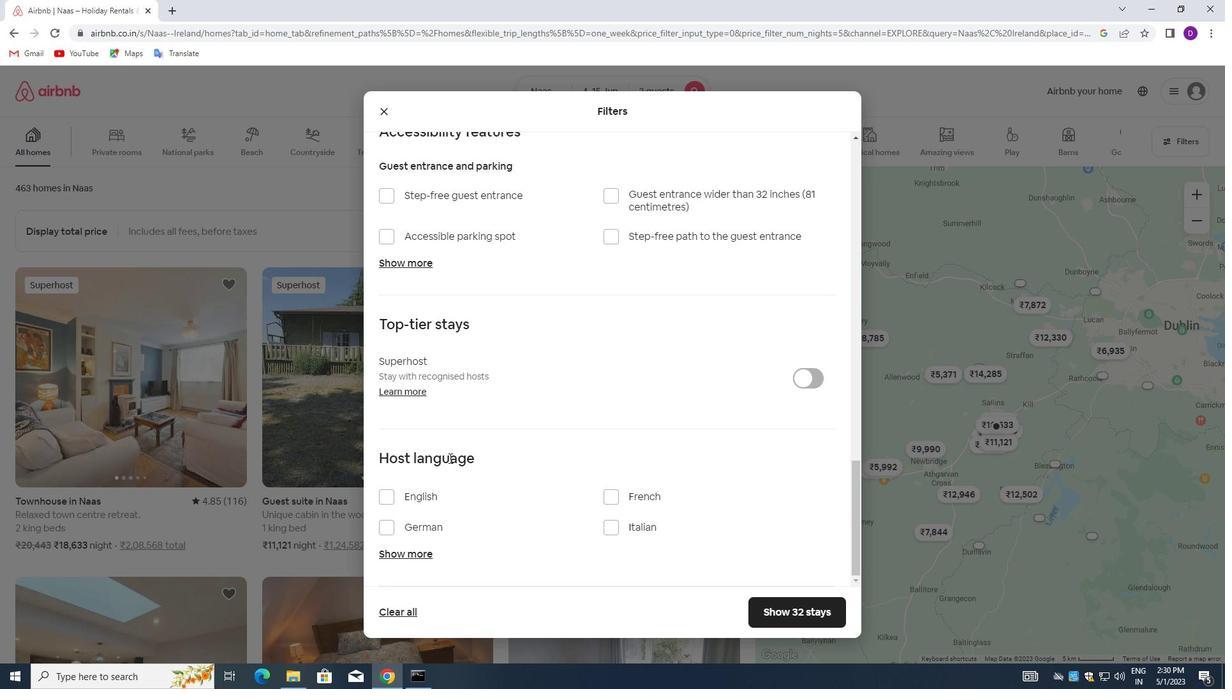 
Action: Mouse scrolled (437, 486) with delta (0, 0)
Screenshot: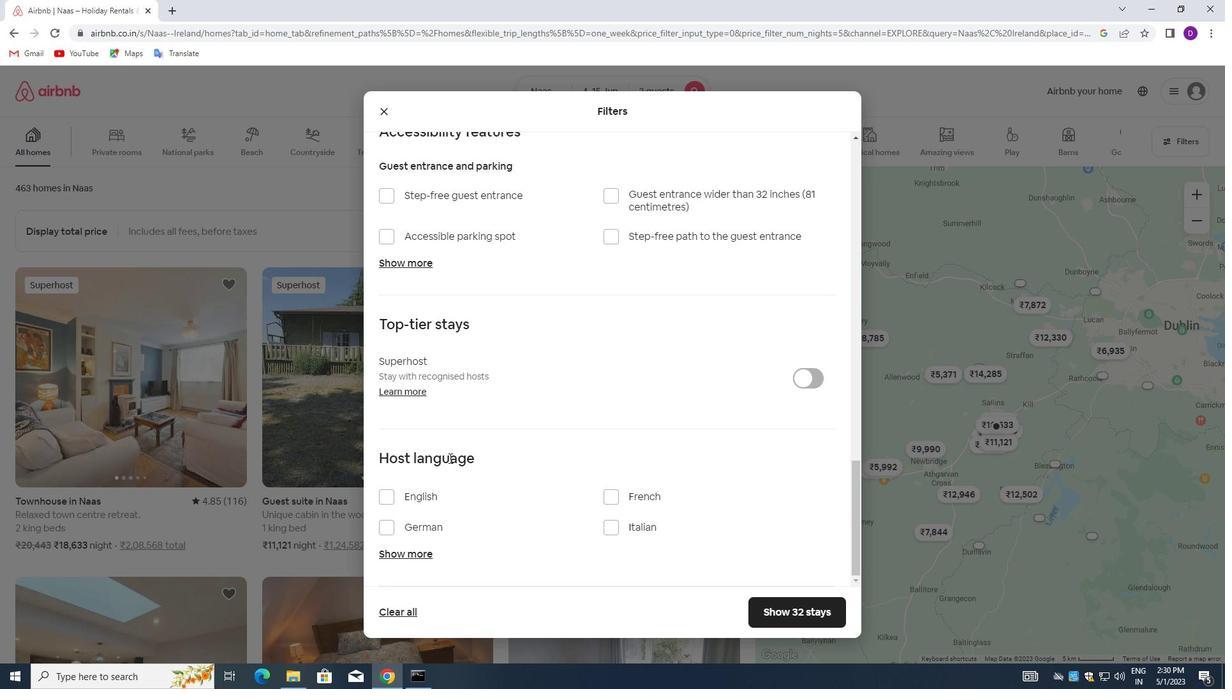 
Action: Mouse moved to (435, 492)
Screenshot: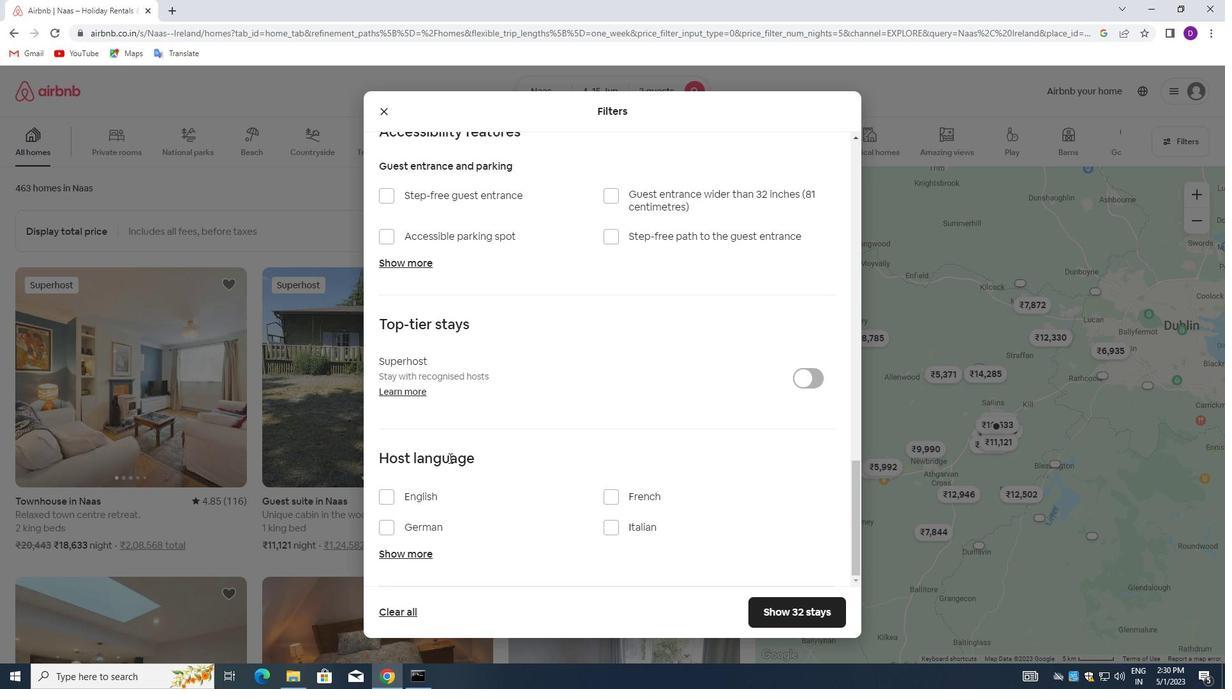 
Action: Mouse scrolled (435, 491) with delta (0, 0)
Screenshot: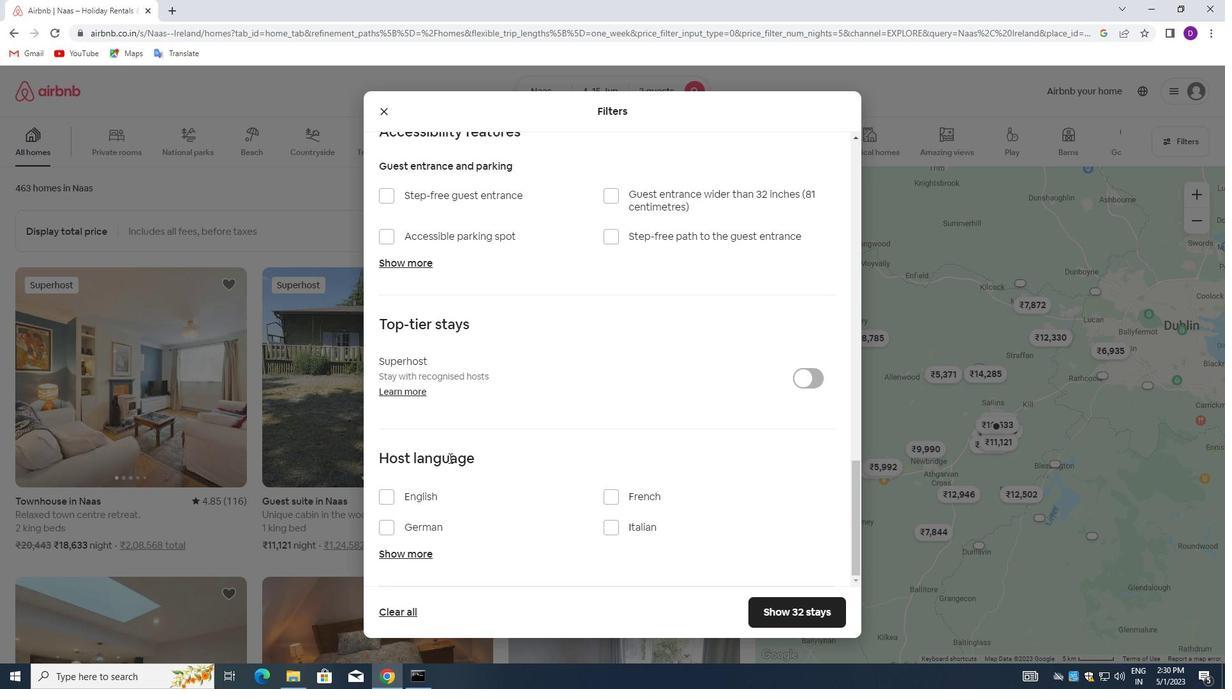 
Action: Mouse moved to (393, 491)
Screenshot: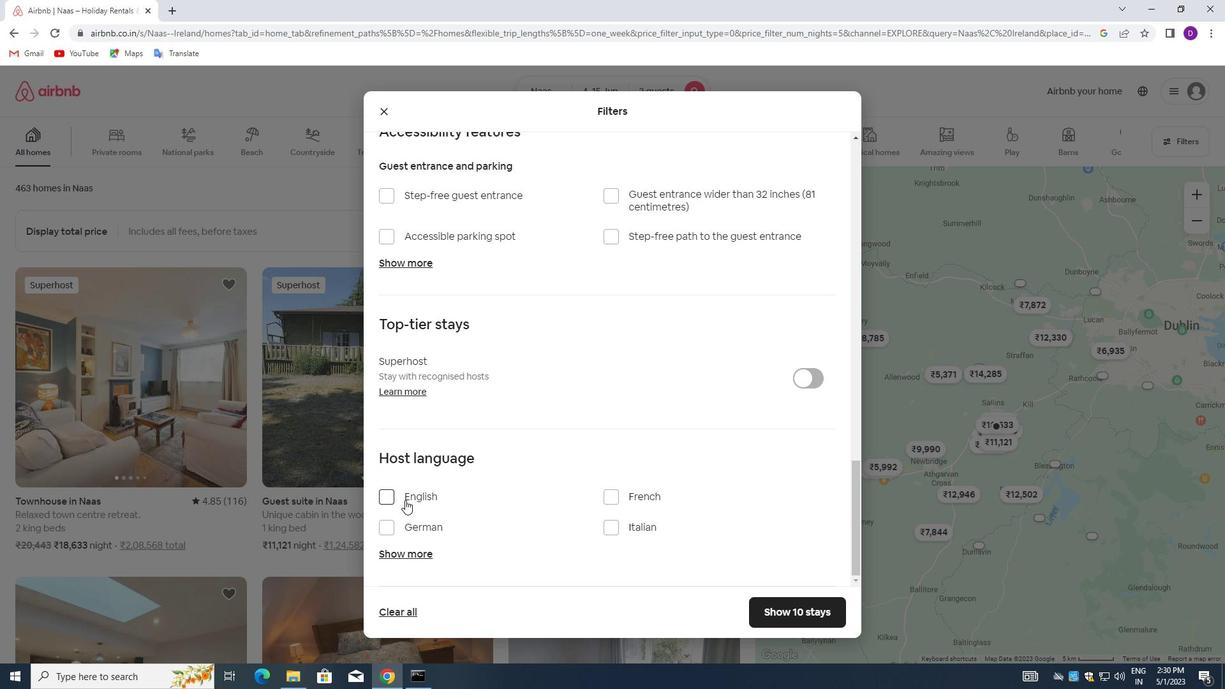 
Action: Mouse pressed left at (393, 491)
Screenshot: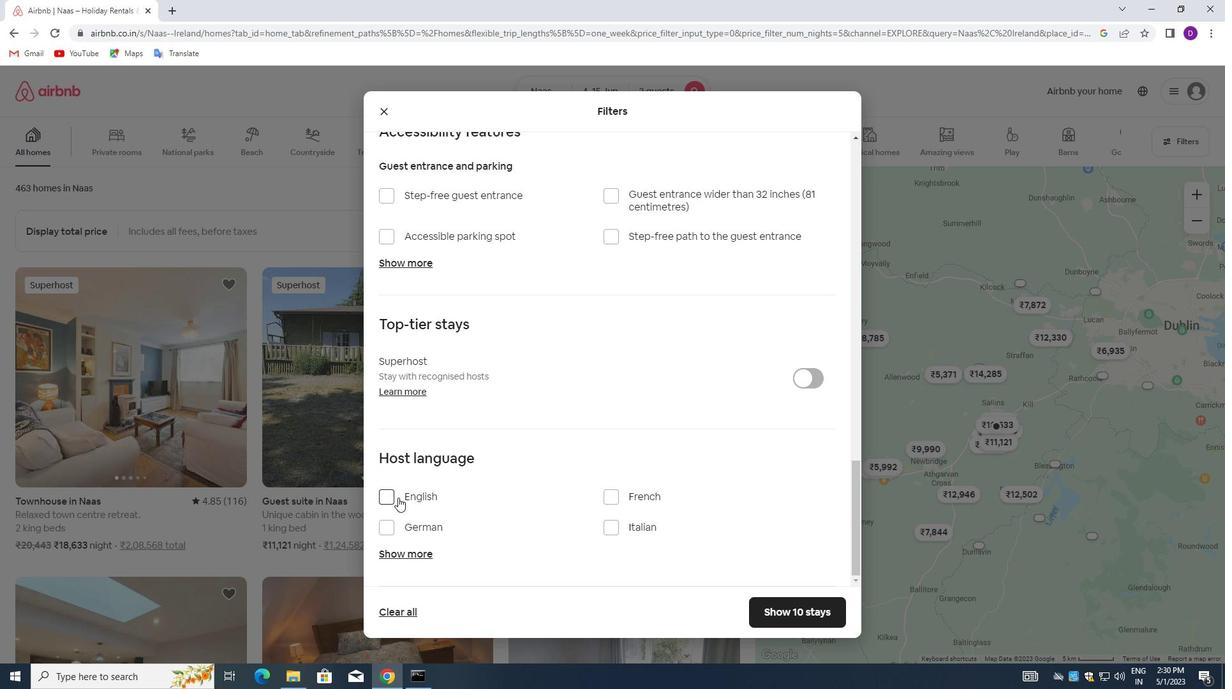 
Action: Mouse moved to (767, 606)
Screenshot: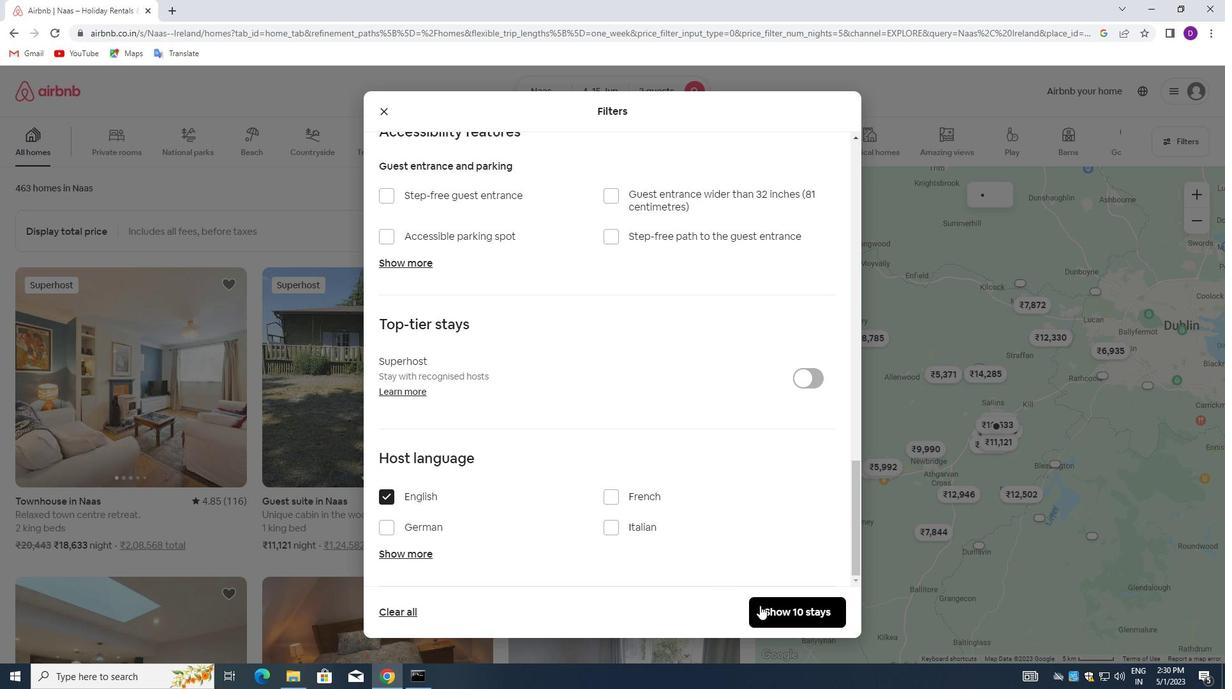
Action: Mouse pressed left at (767, 606)
Screenshot: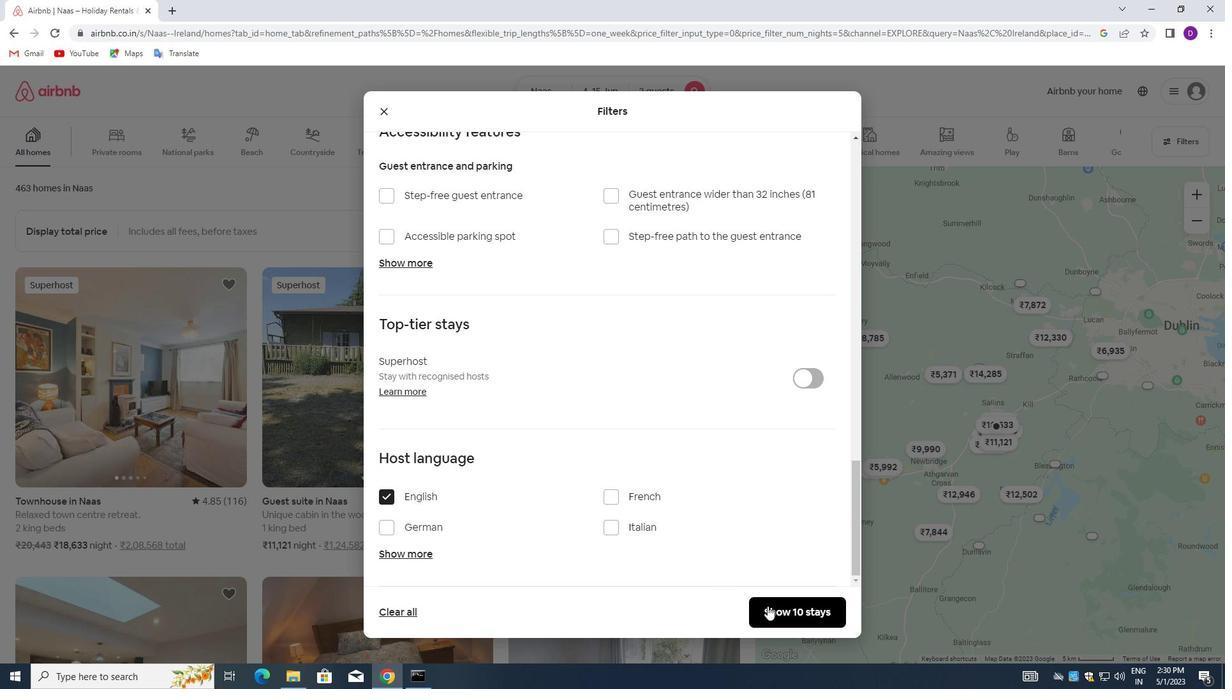 
